 Task: Look for Airbnb properties in Zug, Switzerland from 10th December, 2023 to 15th December, 2023 for 7 adults. Place can be entire room or shared room with 4 bedrooms having 7 beds and 4 bathrooms. Property type can be house. Amenities needed are: wifi, TV, free parkinig on premises, gym, breakfast.
Action: Mouse pressed left at (509, 126)
Screenshot: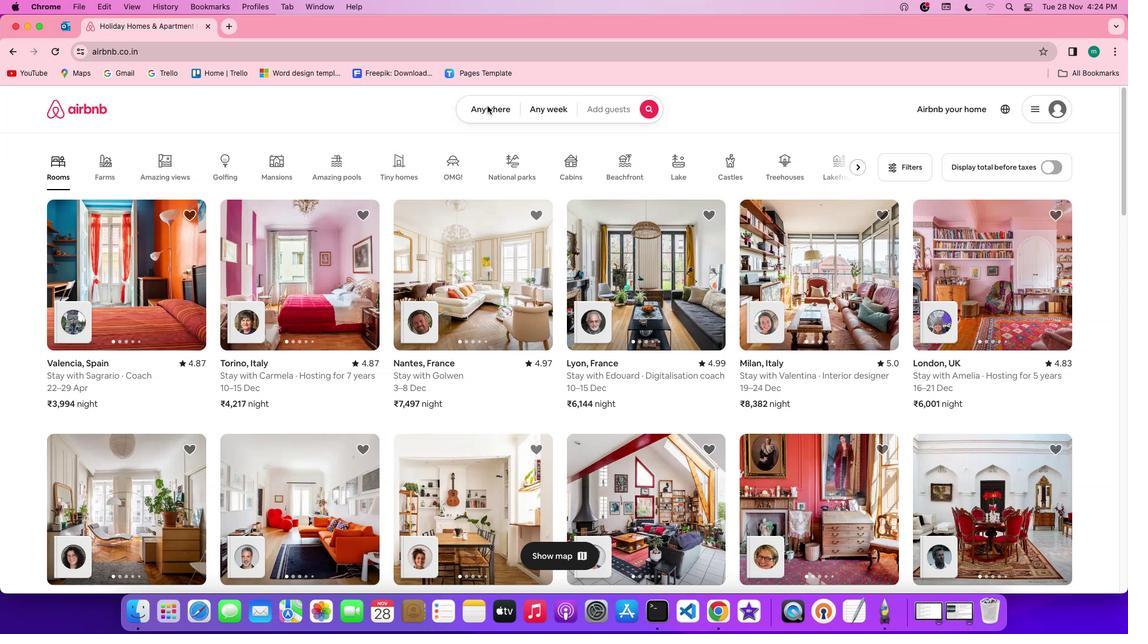 
Action: Mouse pressed left at (509, 126)
Screenshot: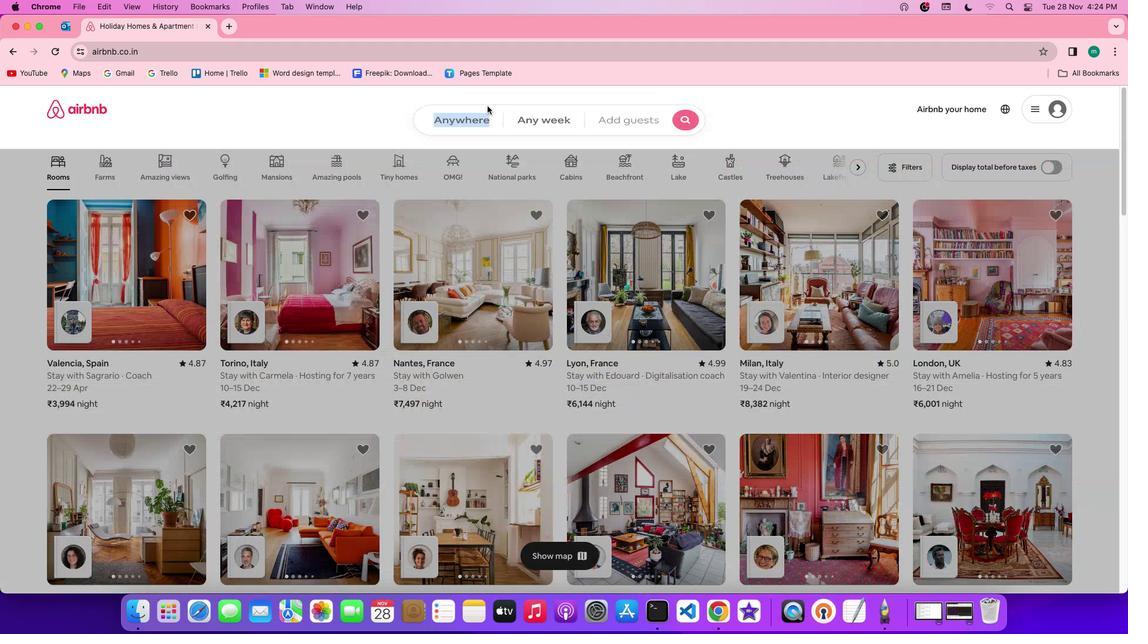 
Action: Mouse moved to (447, 174)
Screenshot: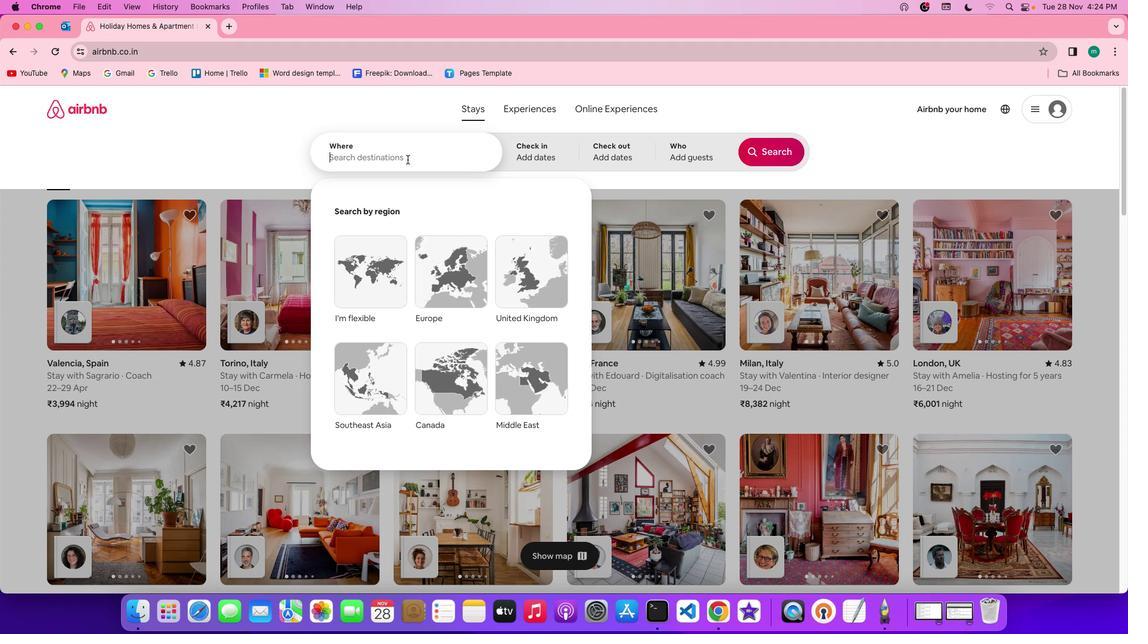 
Action: Mouse pressed left at (447, 174)
Screenshot: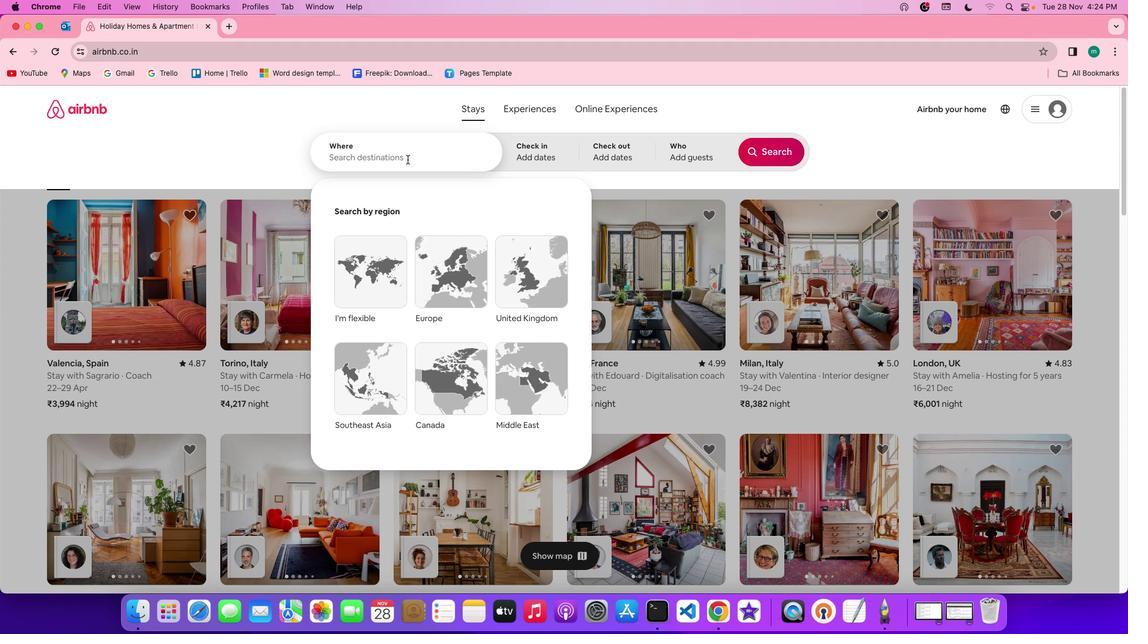 
Action: Key pressed Key.shift'Z''u''g'','Key.spaceKey.shift's''w''i''t''z''e''r''l''a''n''d'
Screenshot: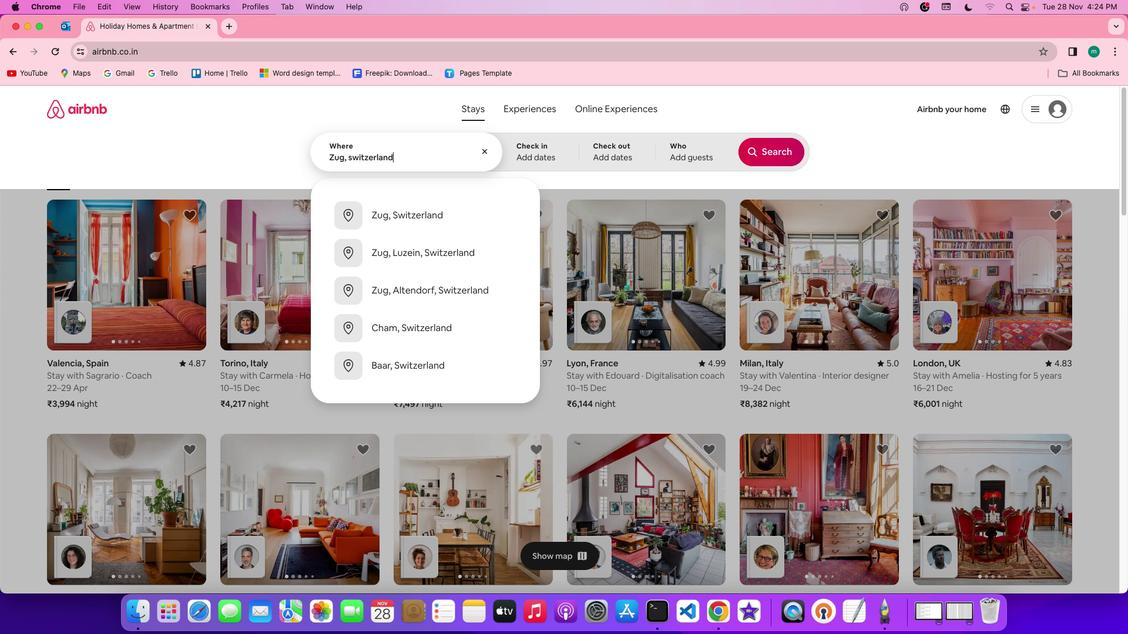
Action: Mouse moved to (554, 167)
Screenshot: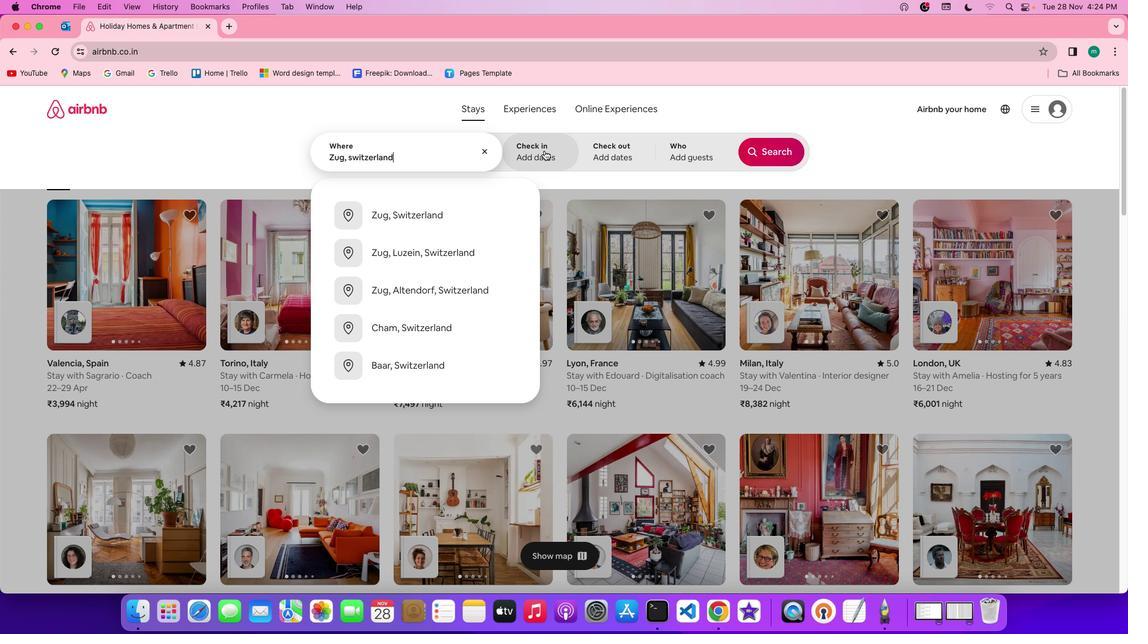 
Action: Mouse pressed left at (554, 167)
Screenshot: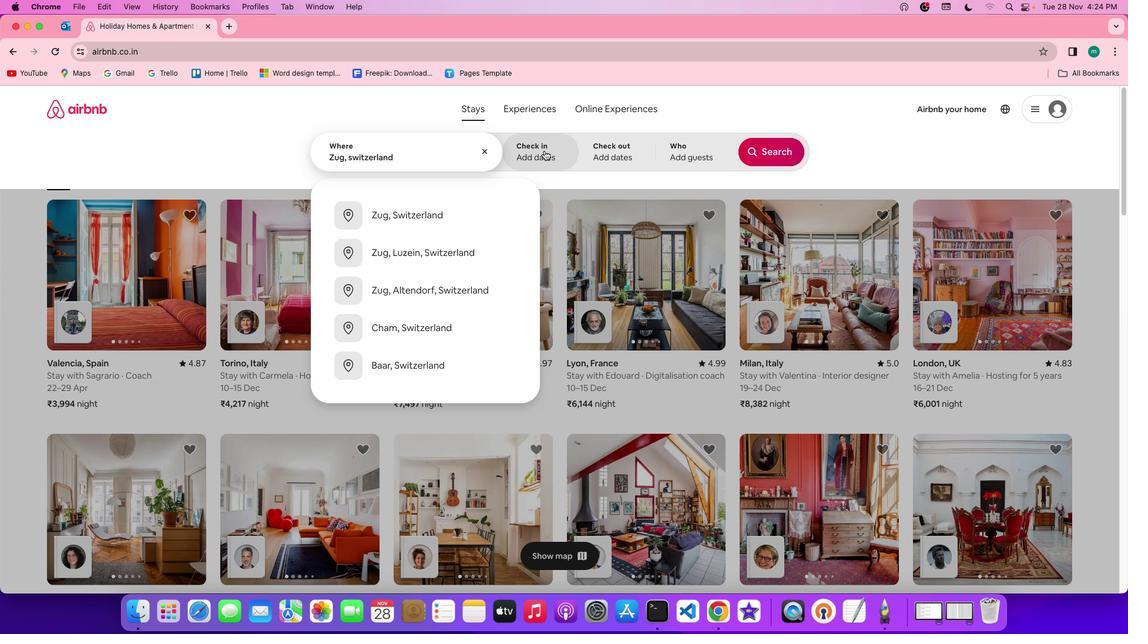 
Action: Mouse moved to (593, 354)
Screenshot: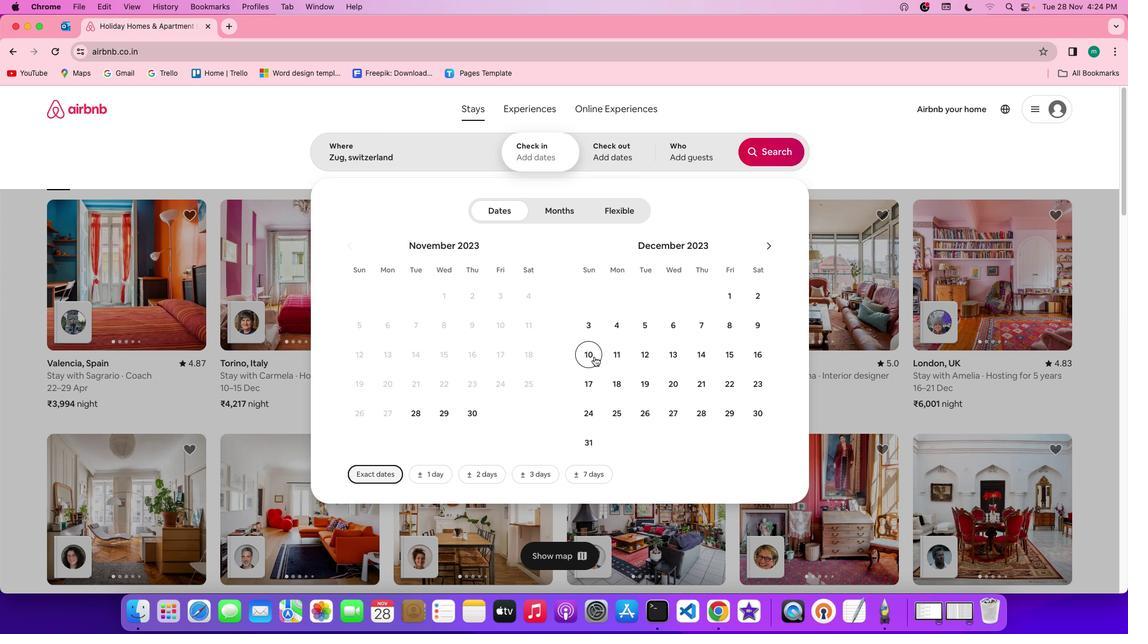 
Action: Mouse pressed left at (593, 354)
Screenshot: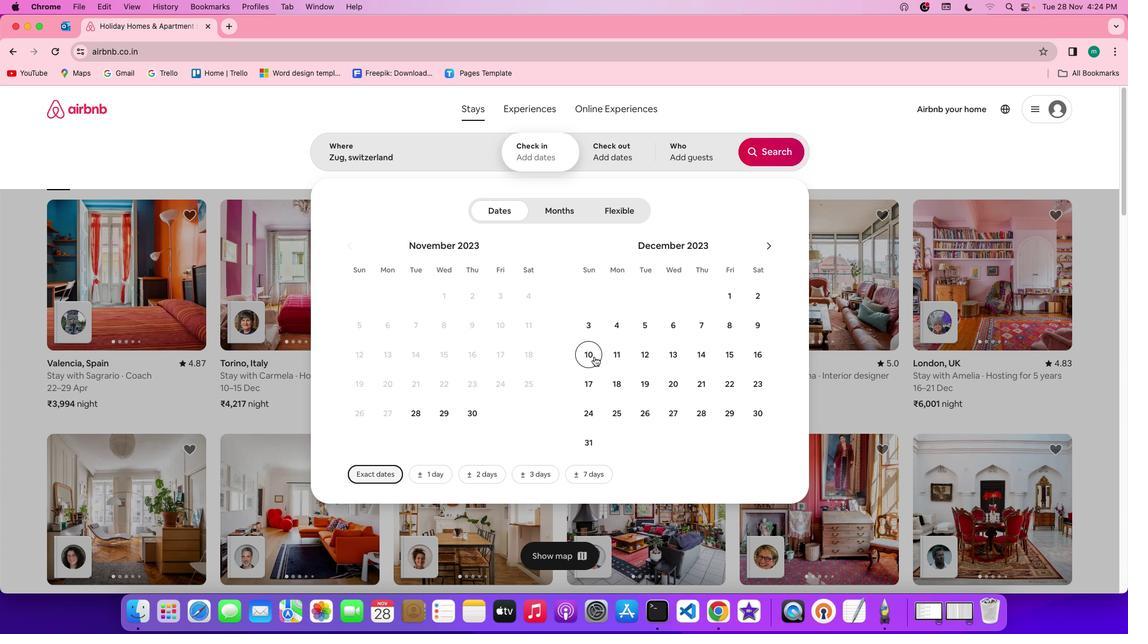 
Action: Mouse moved to (702, 359)
Screenshot: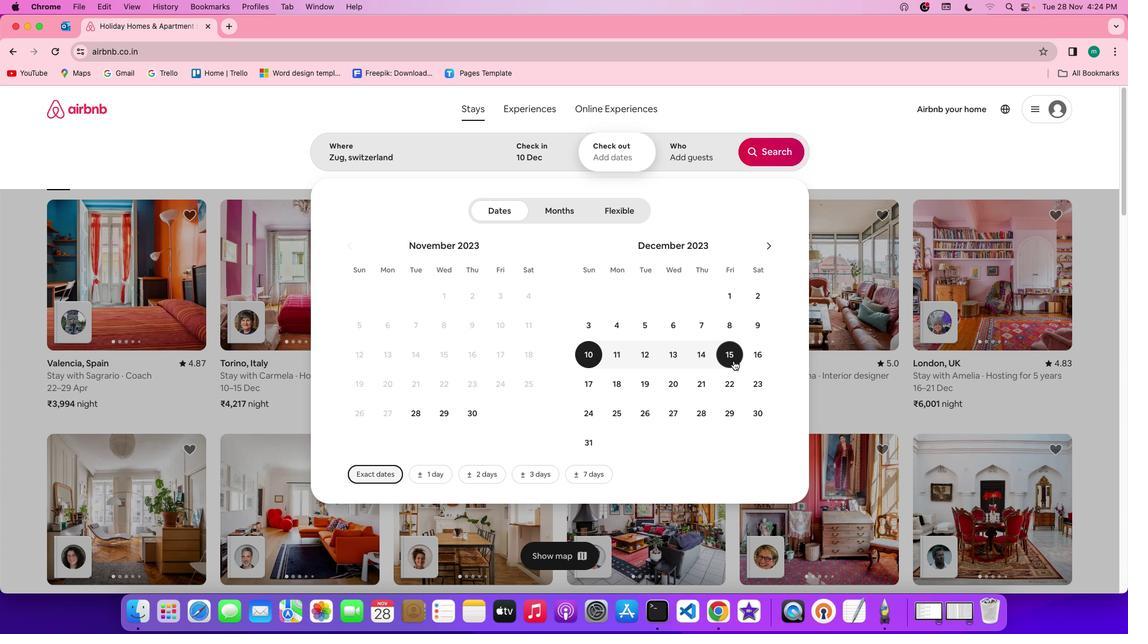 
Action: Mouse pressed left at (702, 359)
Screenshot: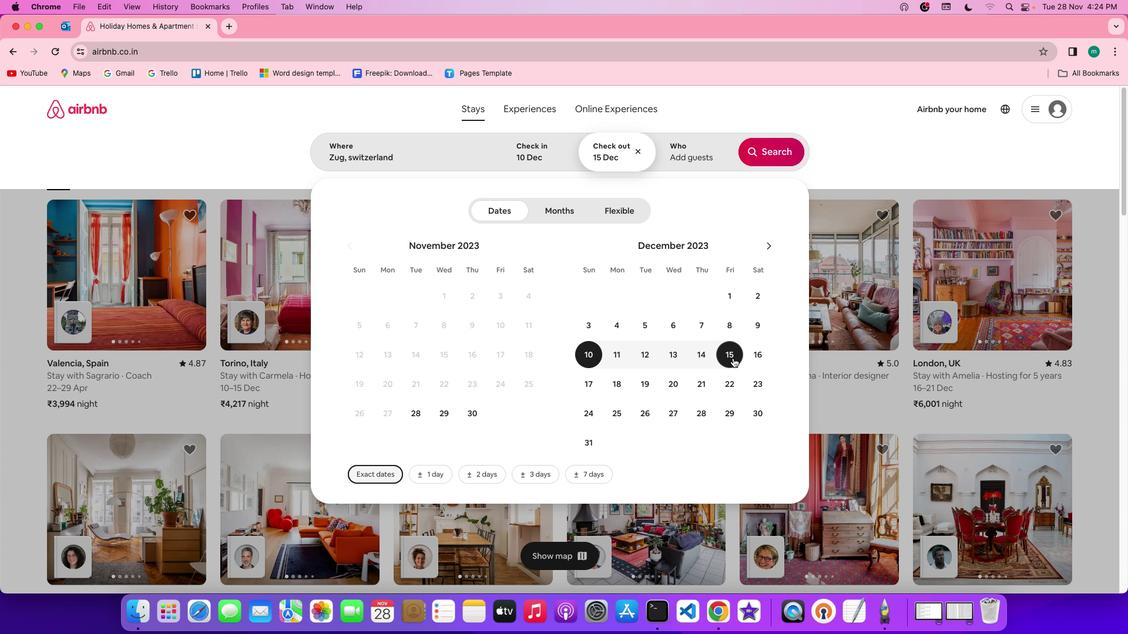 
Action: Mouse moved to (667, 172)
Screenshot: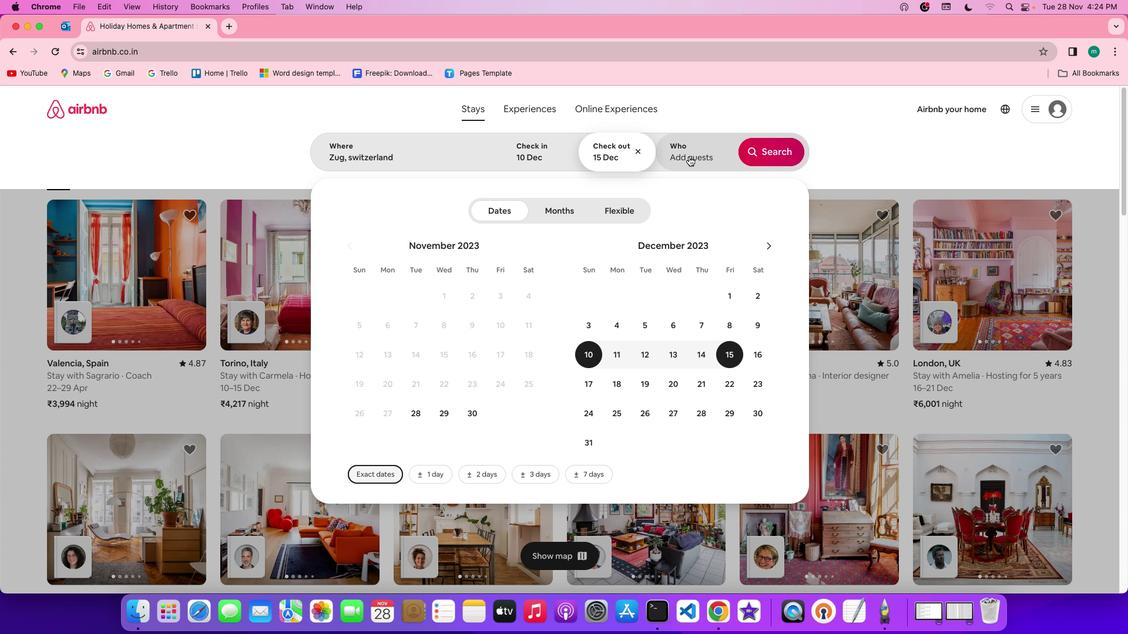 
Action: Mouse pressed left at (667, 172)
Screenshot: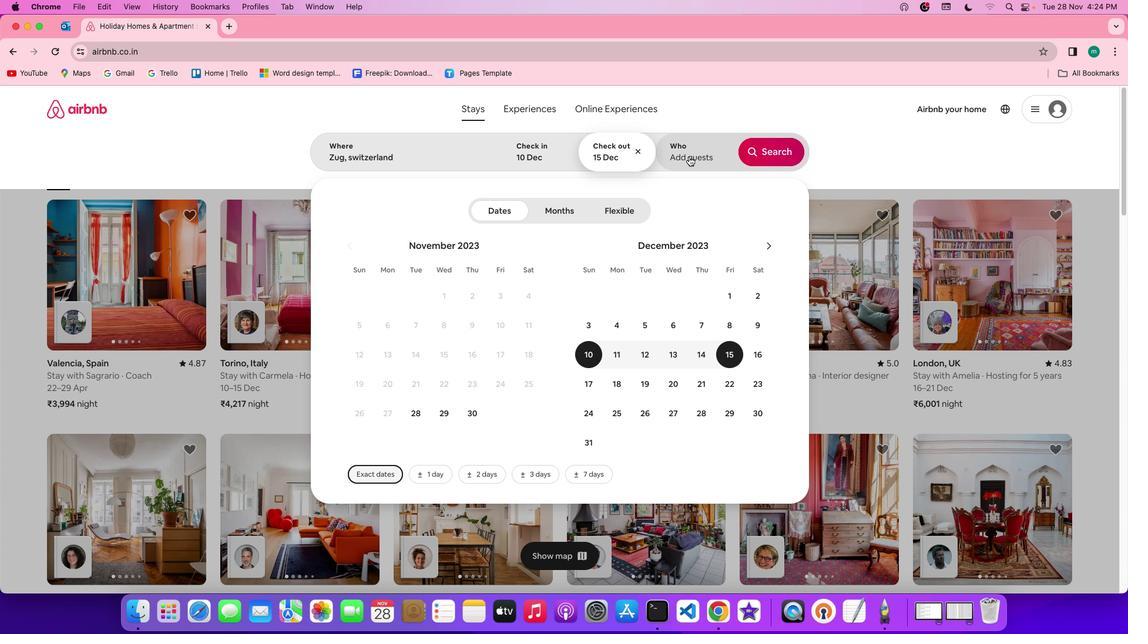 
Action: Mouse moved to (733, 228)
Screenshot: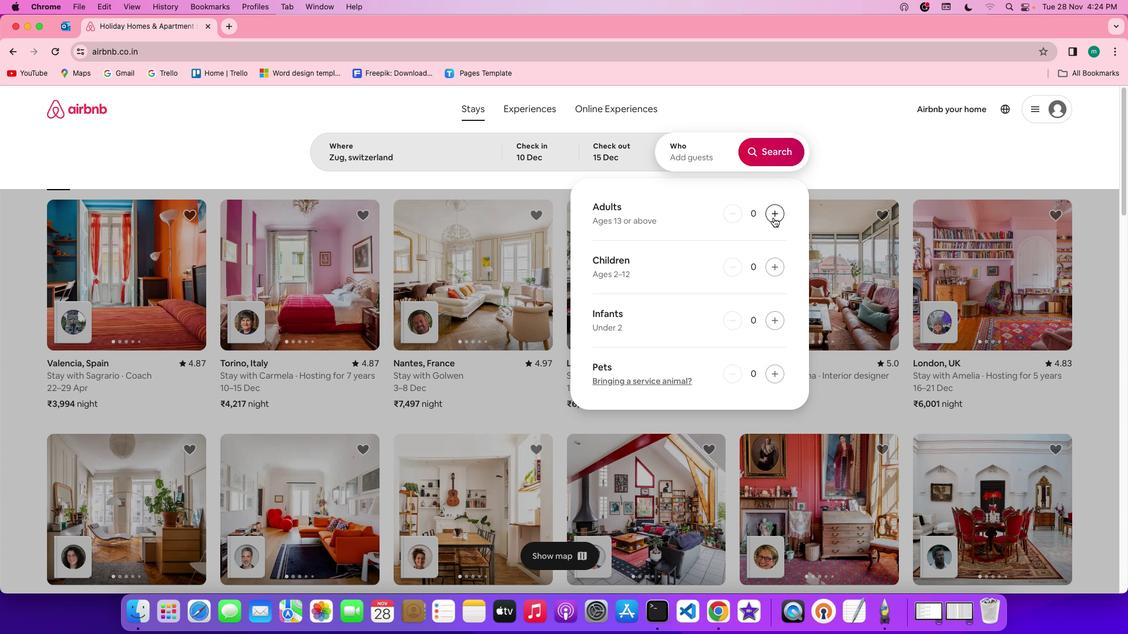 
Action: Mouse pressed left at (733, 228)
Screenshot: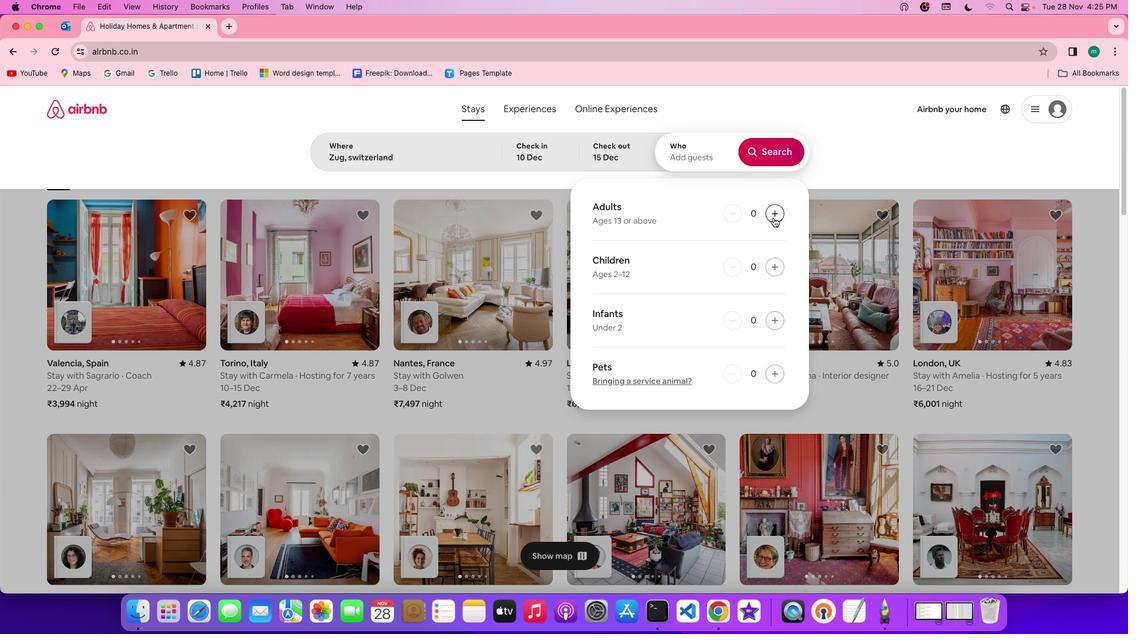 
Action: Mouse pressed left at (733, 228)
Screenshot: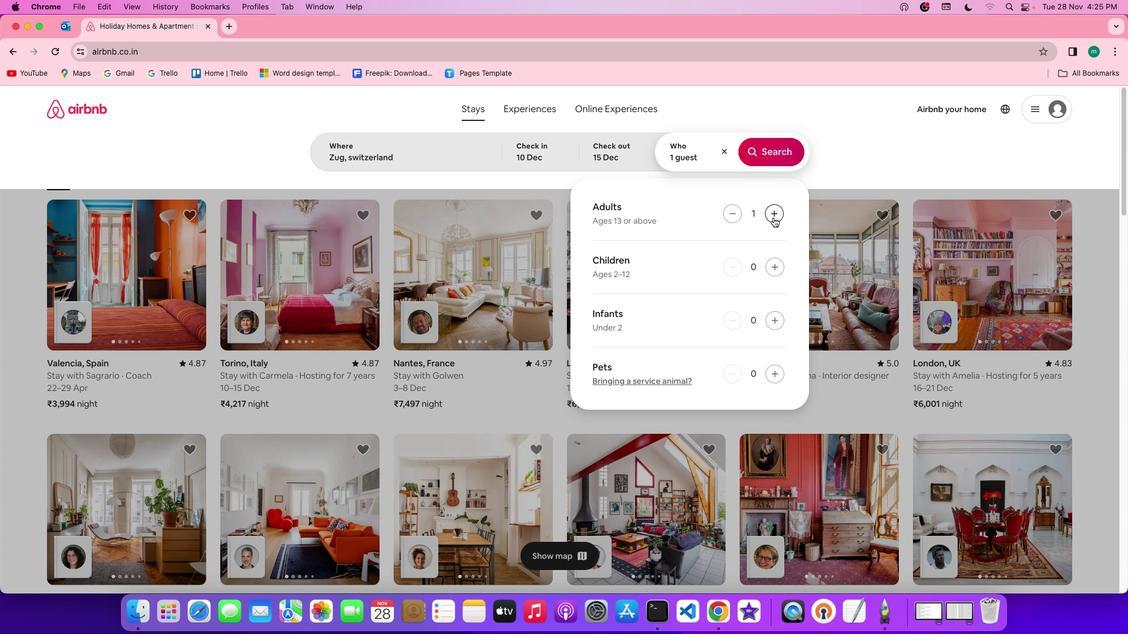 
Action: Mouse pressed left at (733, 228)
Screenshot: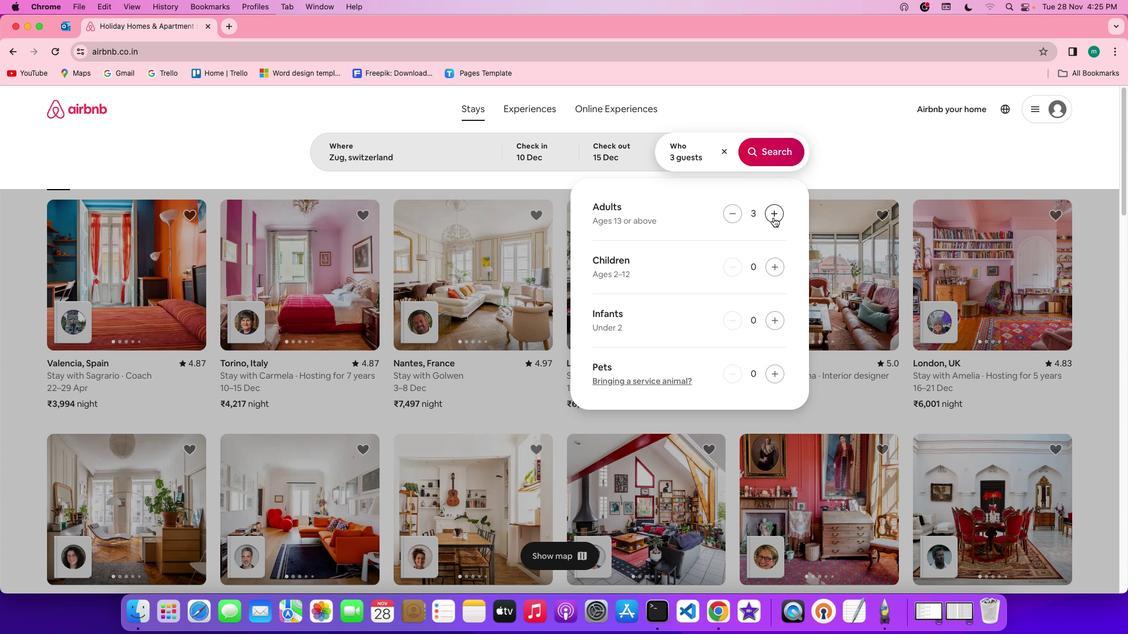 
Action: Mouse pressed left at (733, 228)
Screenshot: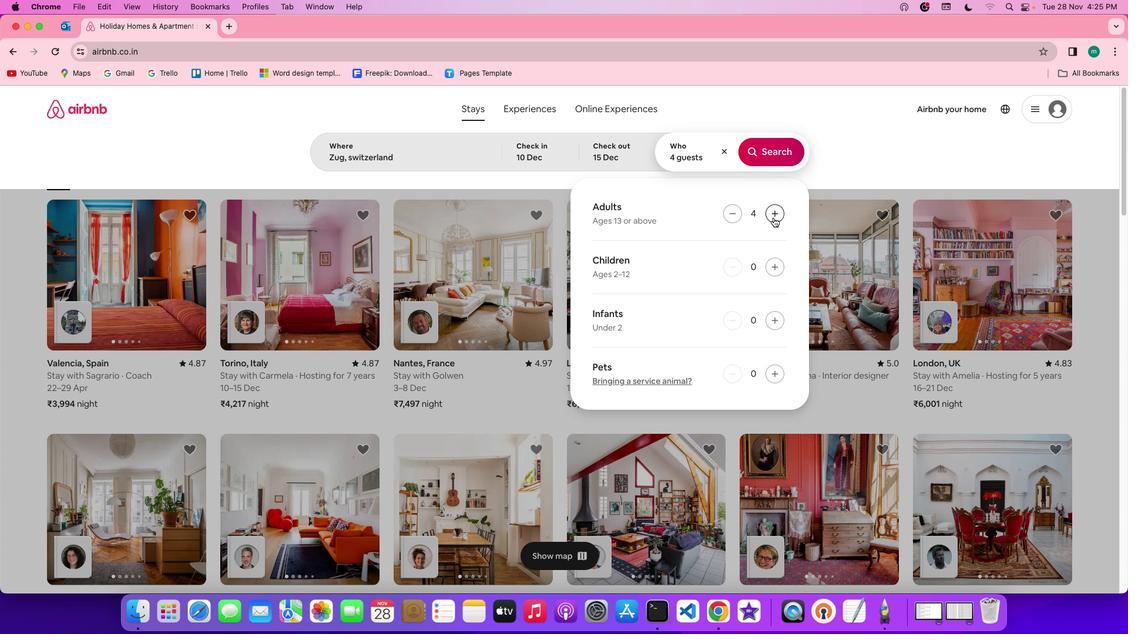 
Action: Mouse pressed left at (733, 228)
Screenshot: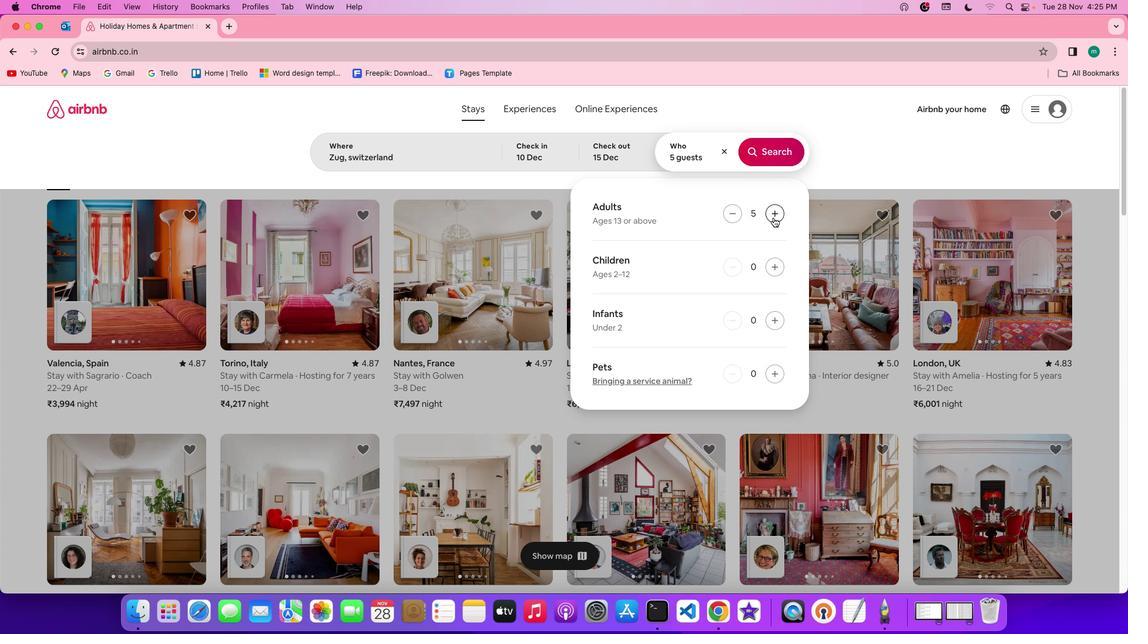 
Action: Mouse pressed left at (733, 228)
Screenshot: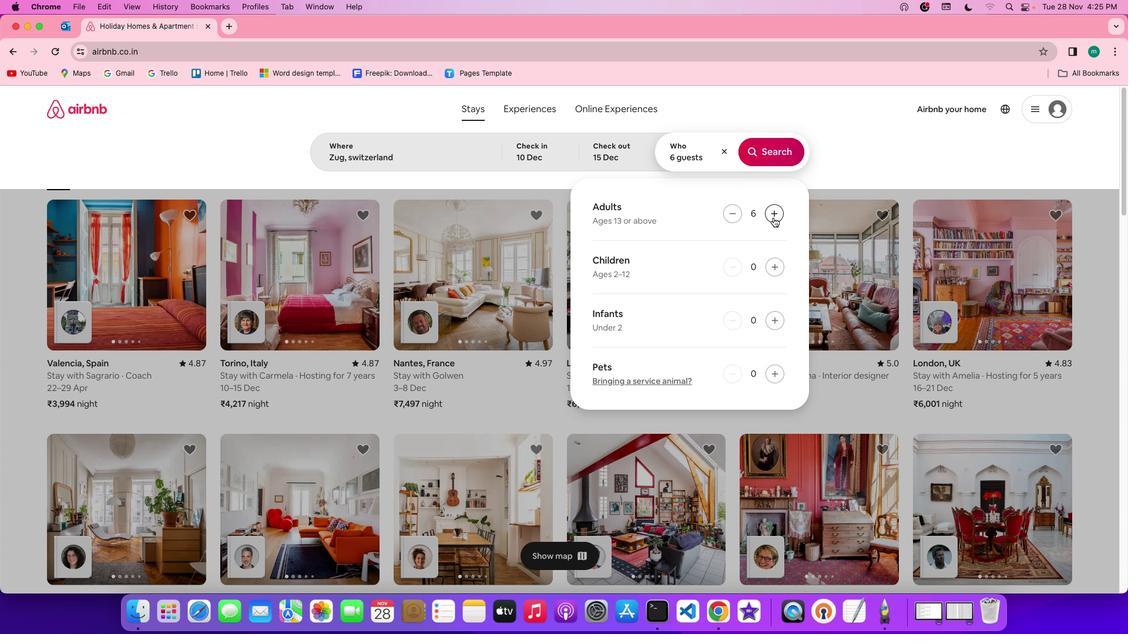 
Action: Mouse moved to (733, 228)
Screenshot: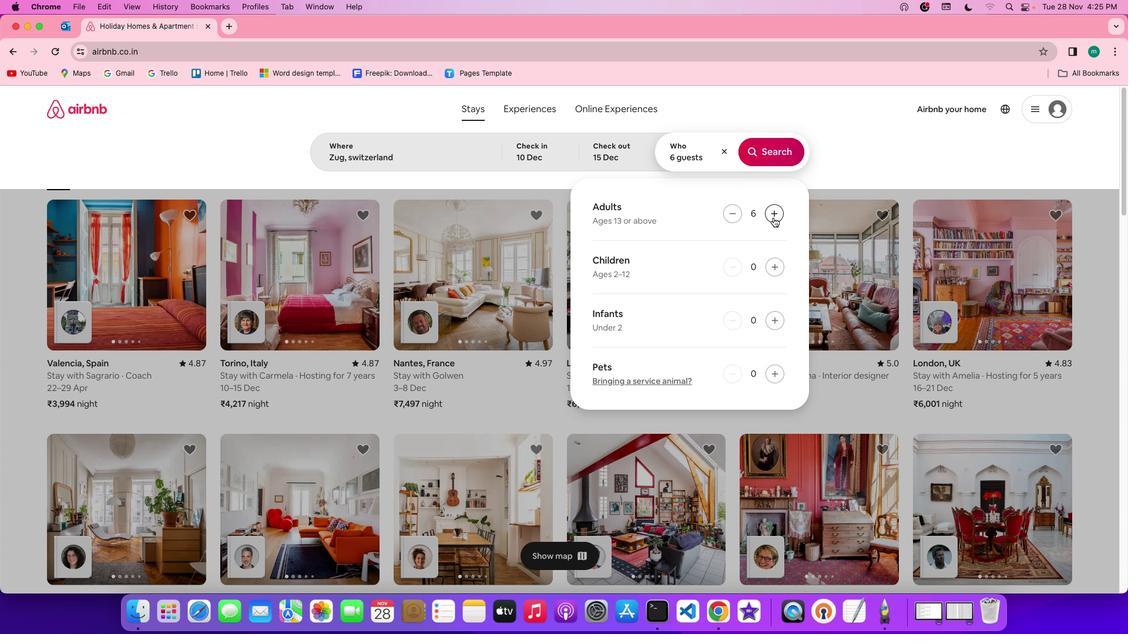 
Action: Mouse pressed left at (733, 228)
Screenshot: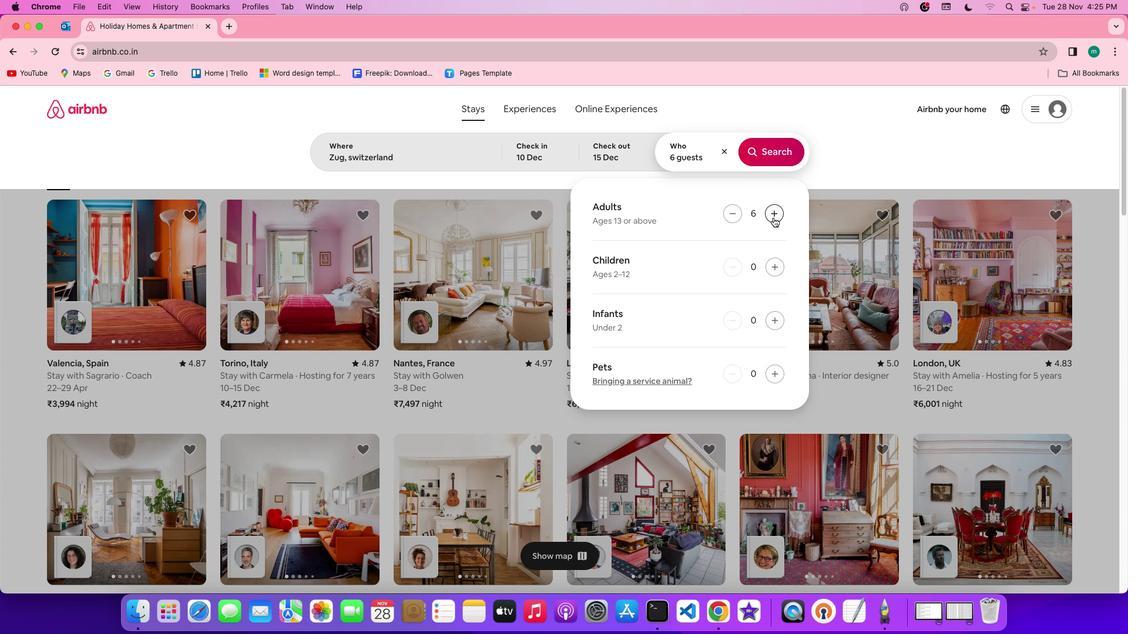 
Action: Mouse moved to (728, 173)
Screenshot: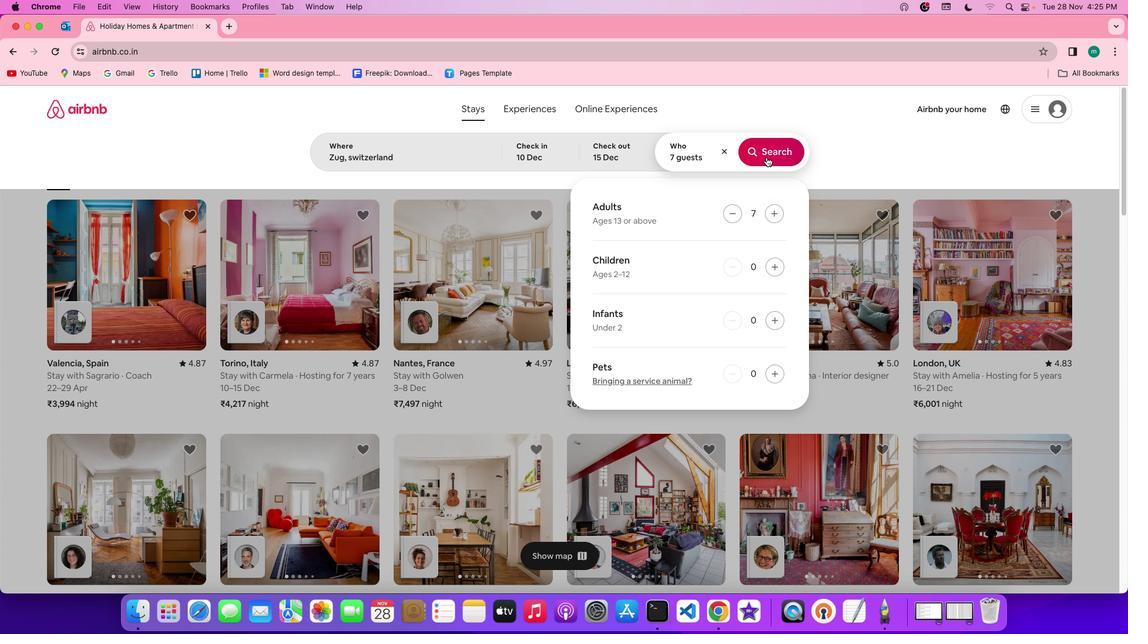 
Action: Mouse pressed left at (728, 173)
Screenshot: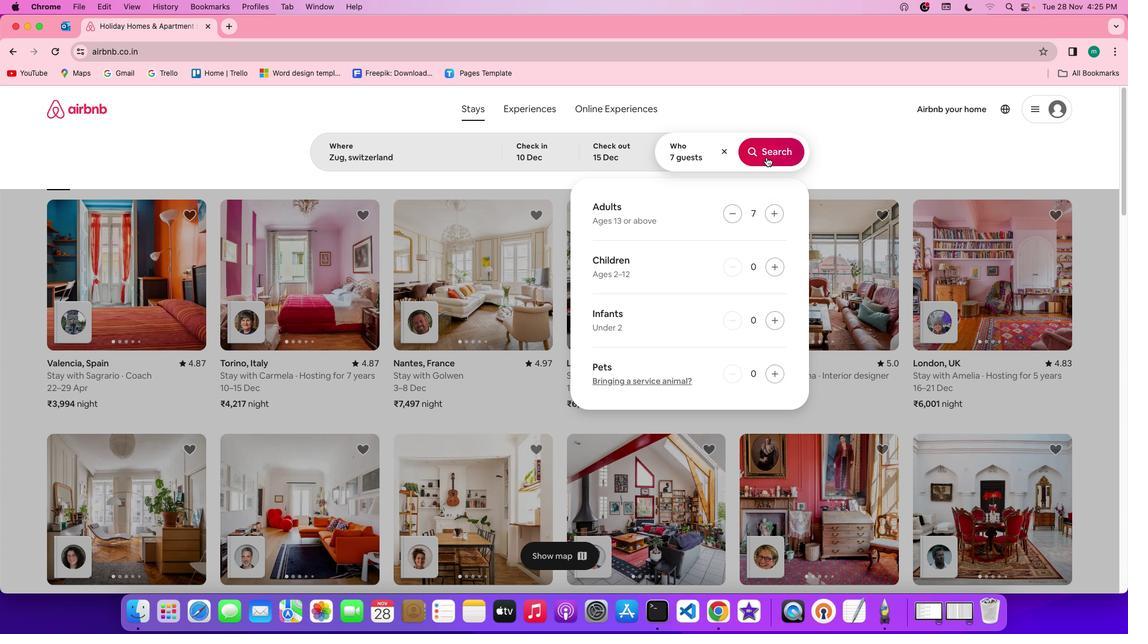 
Action: Mouse moved to (859, 171)
Screenshot: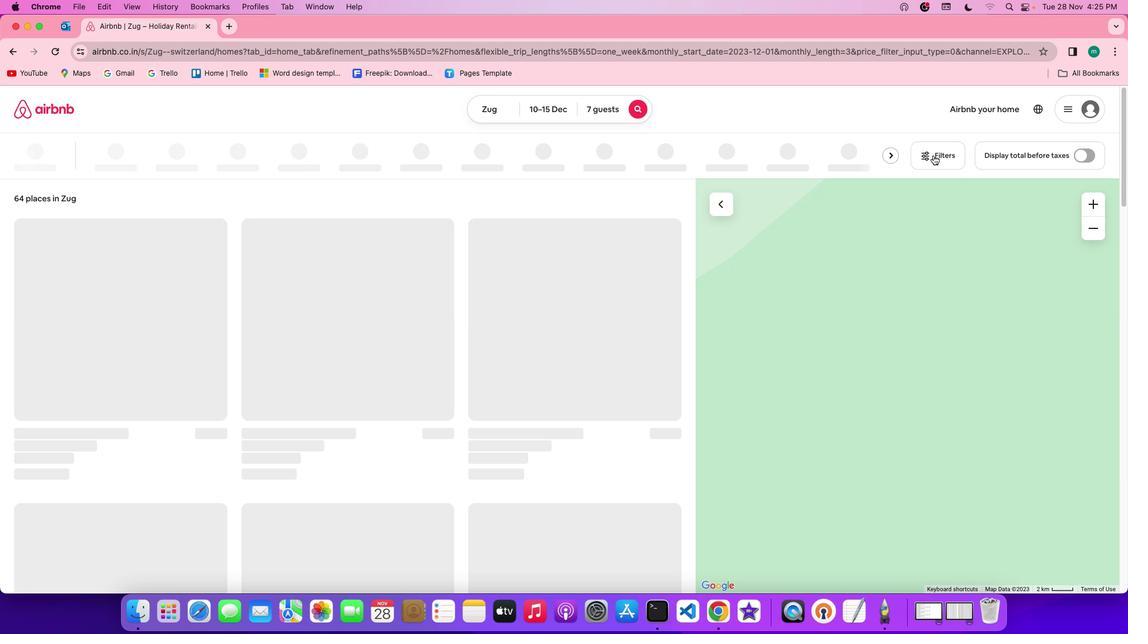 
Action: Mouse pressed left at (859, 171)
Screenshot: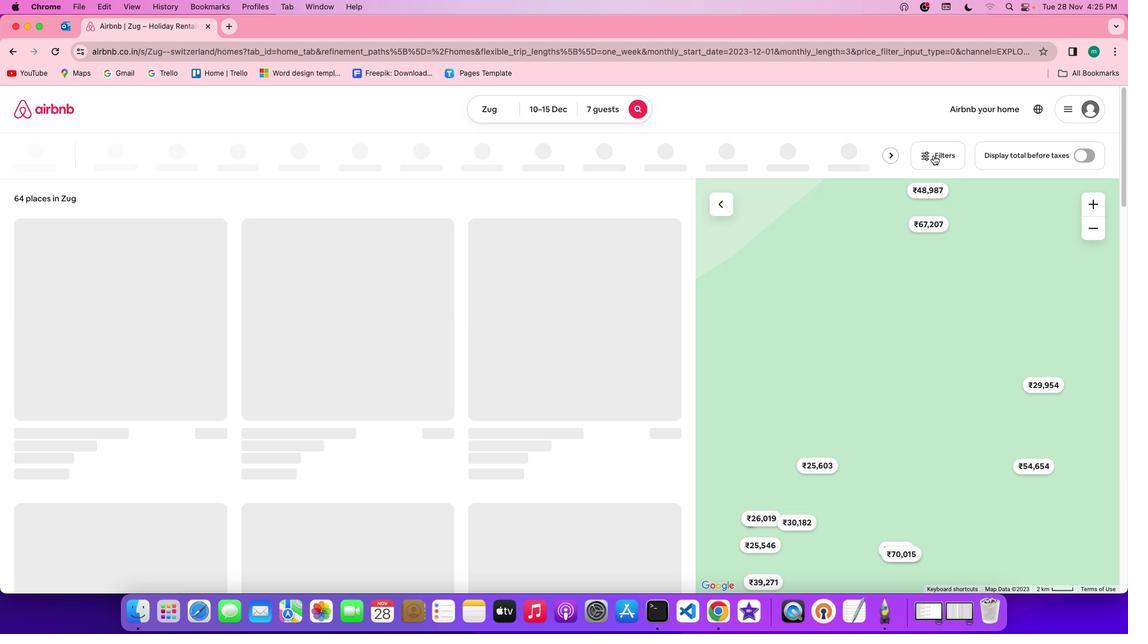 
Action: Mouse moved to (615, 353)
Screenshot: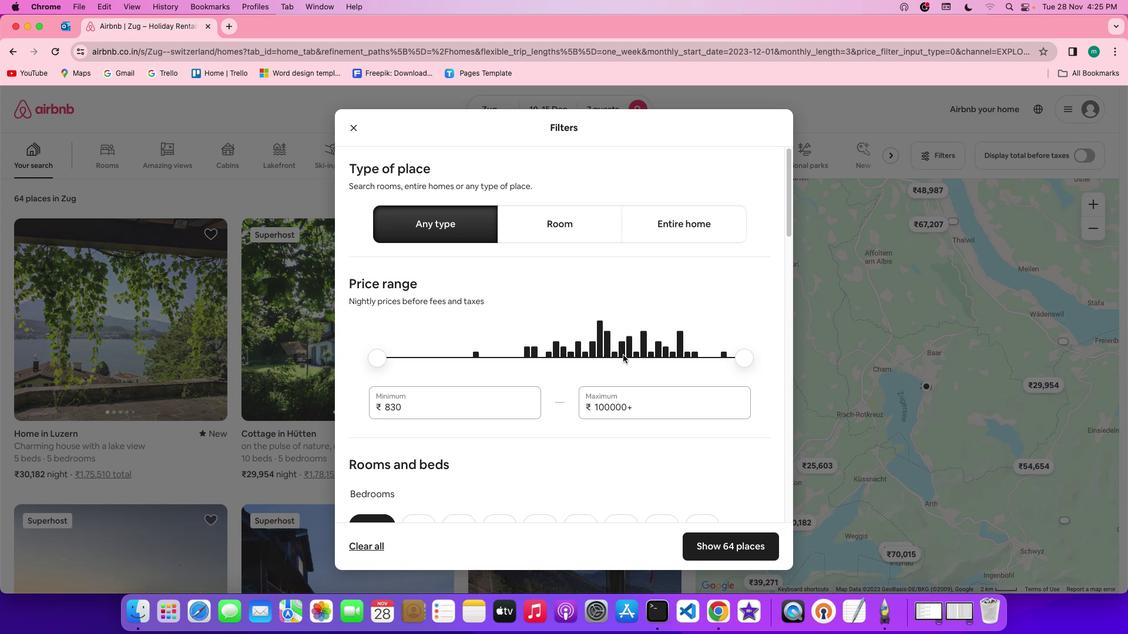 
Action: Mouse scrolled (615, 353) with delta (127, 28)
Screenshot: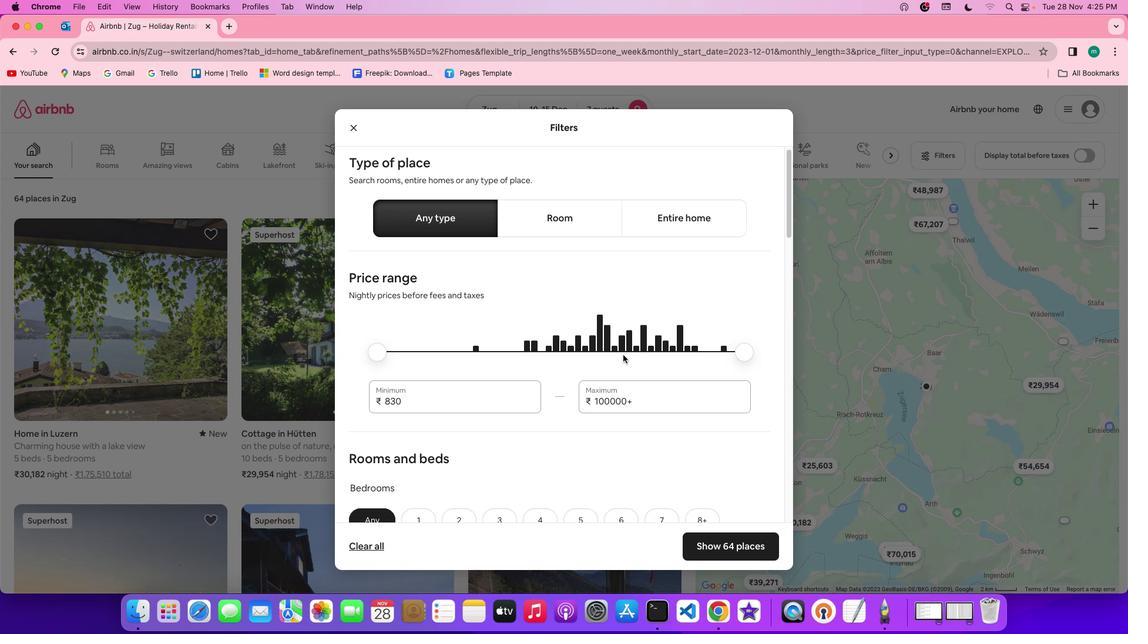 
Action: Mouse scrolled (615, 353) with delta (127, 28)
Screenshot: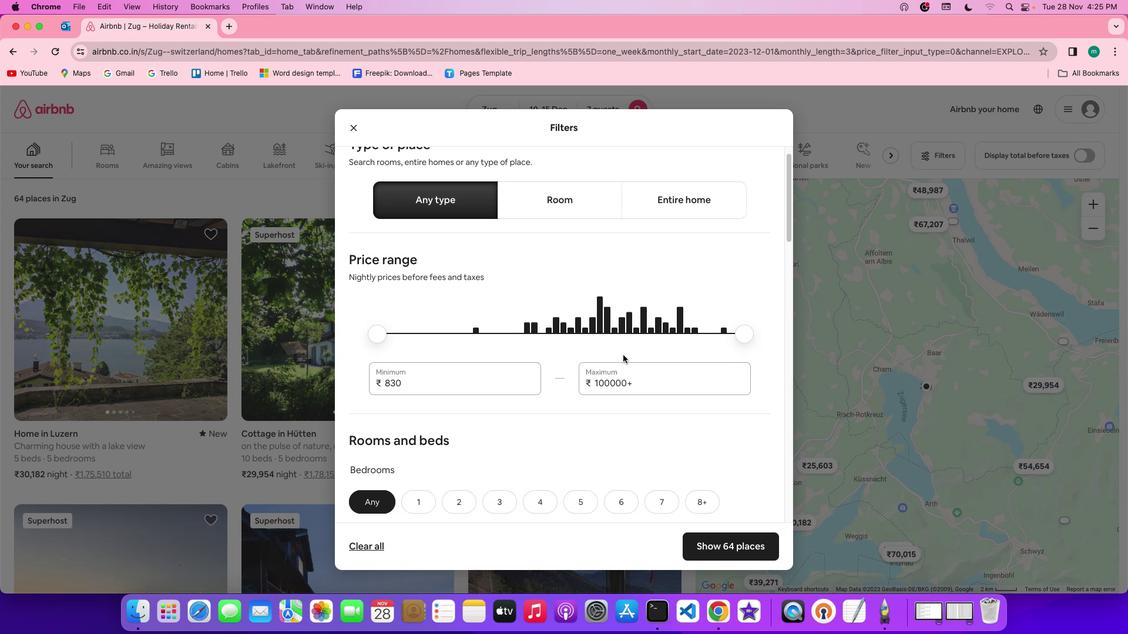 
Action: Mouse scrolled (615, 353) with delta (127, 28)
Screenshot: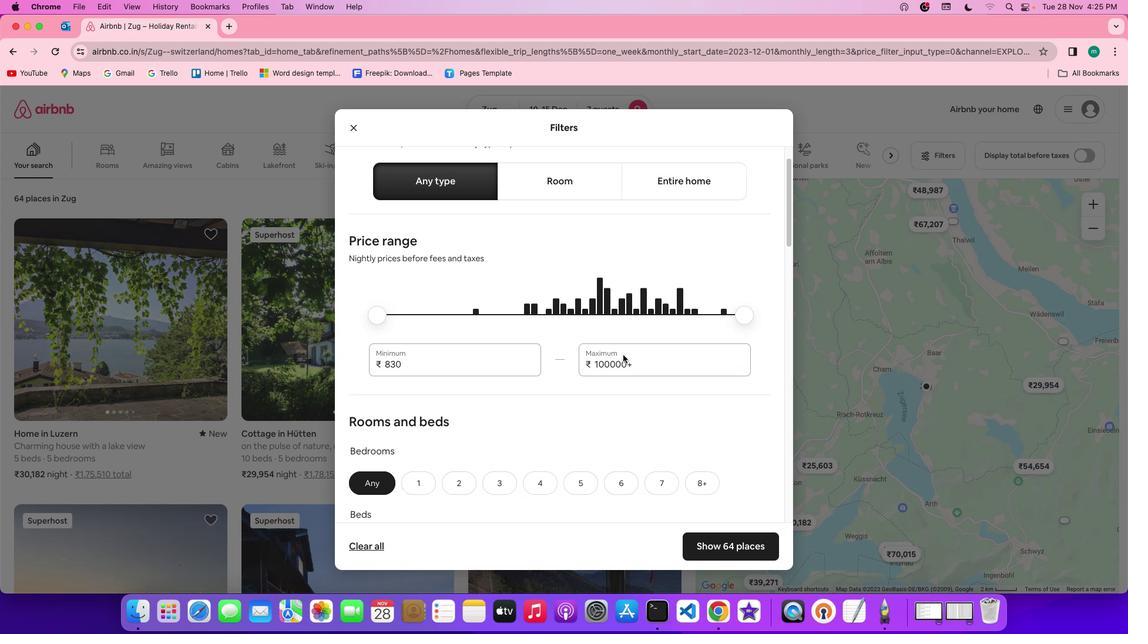 
Action: Mouse scrolled (615, 353) with delta (127, 28)
Screenshot: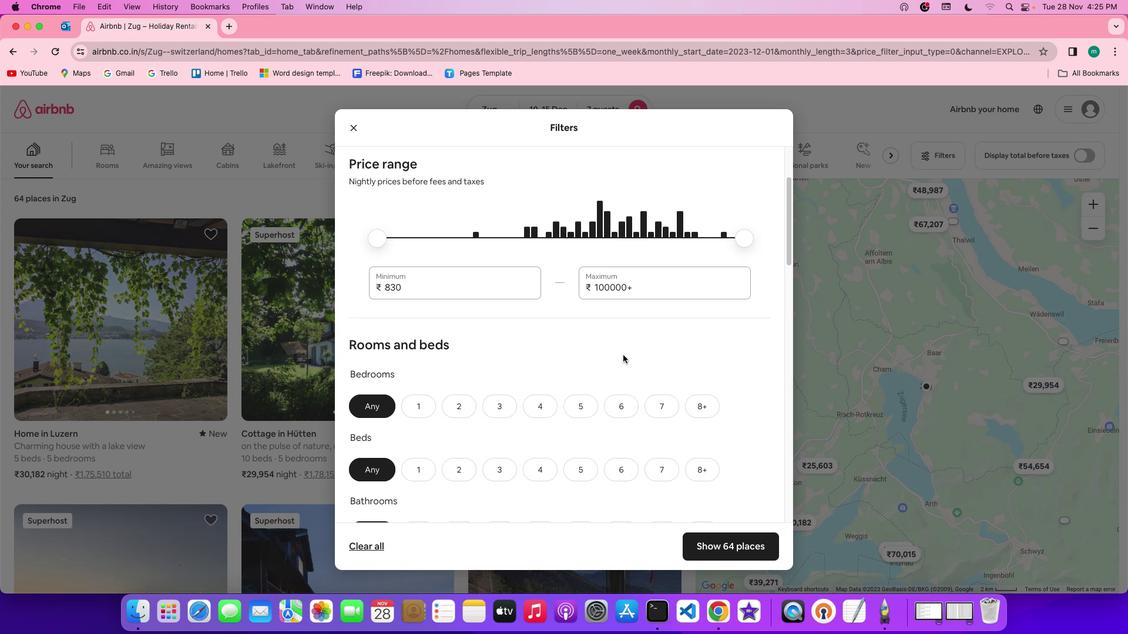 
Action: Mouse scrolled (615, 353) with delta (127, 28)
Screenshot: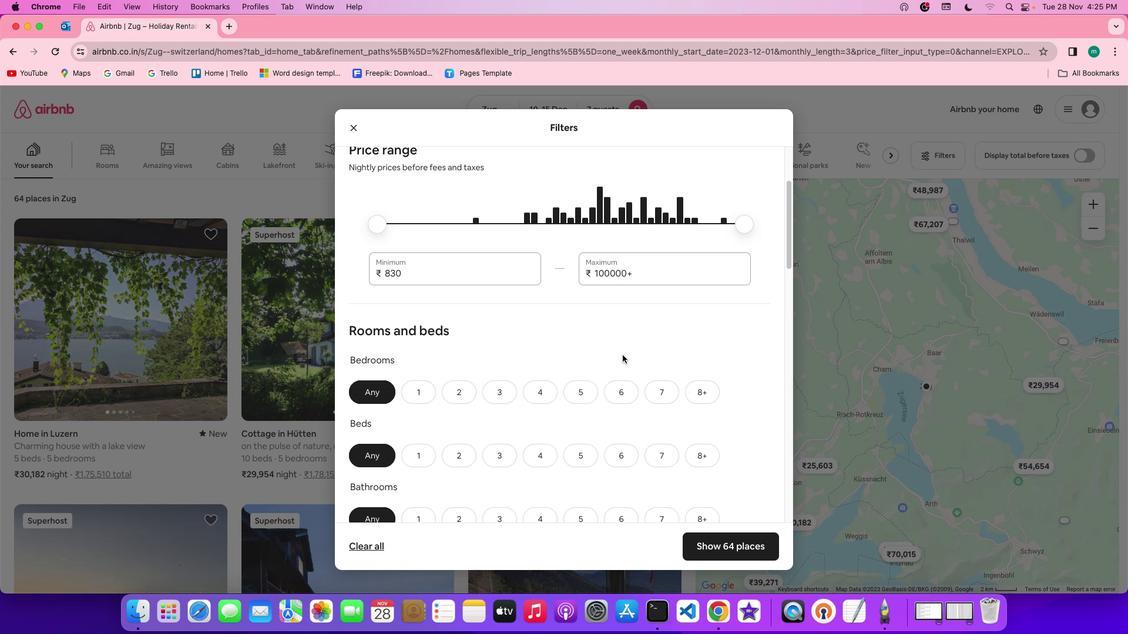 
Action: Mouse scrolled (615, 353) with delta (127, 28)
Screenshot: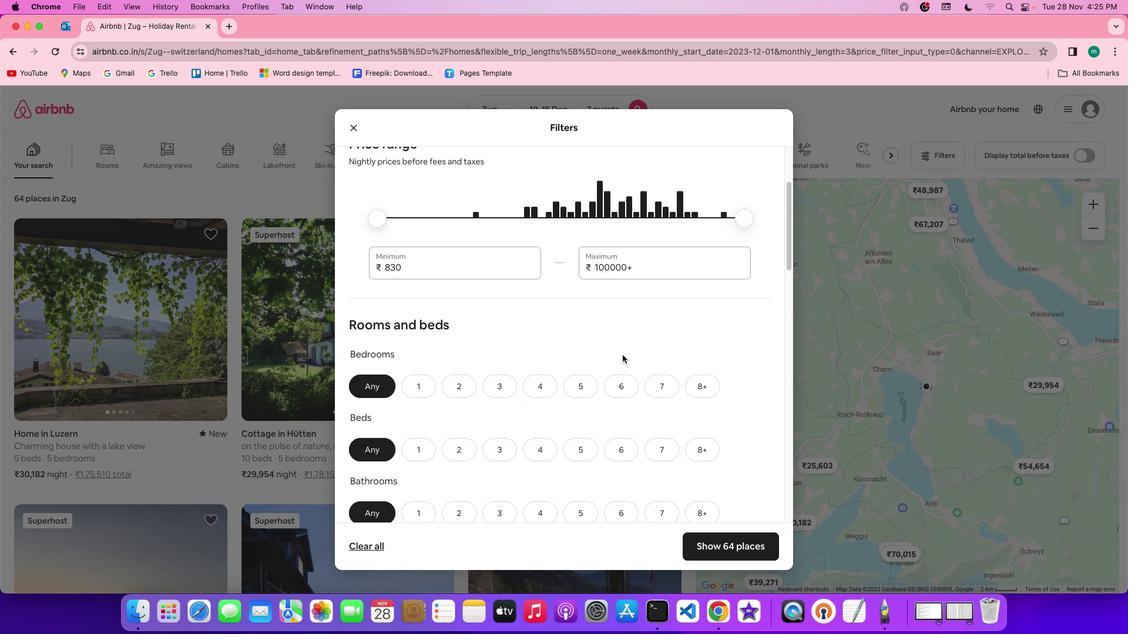 
Action: Mouse moved to (615, 353)
Screenshot: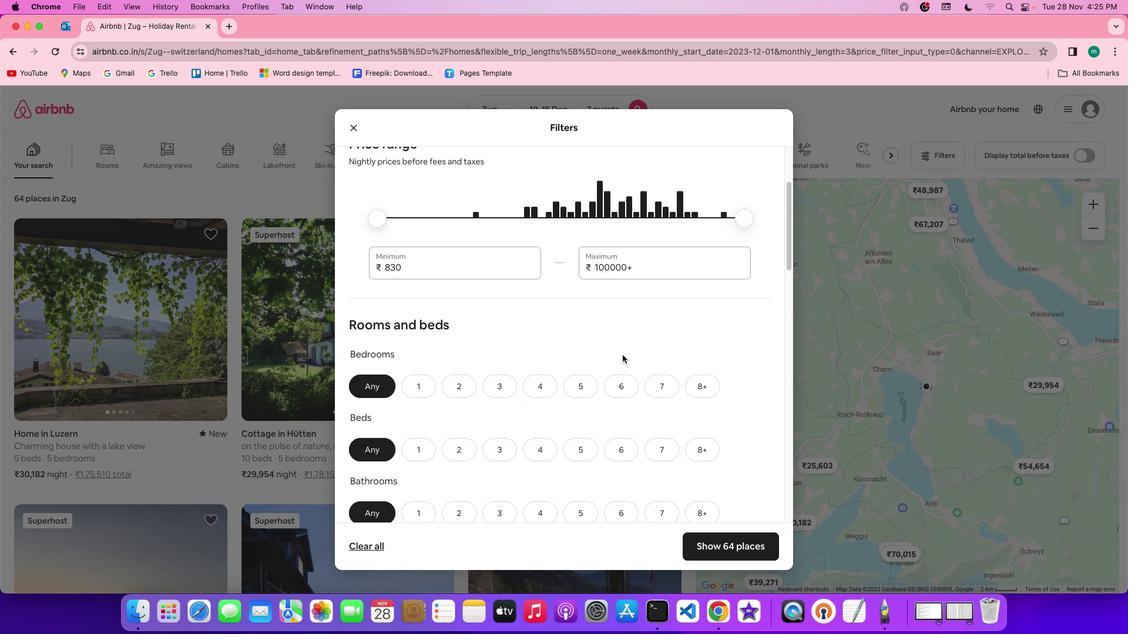 
Action: Mouse scrolled (615, 353) with delta (127, 28)
Screenshot: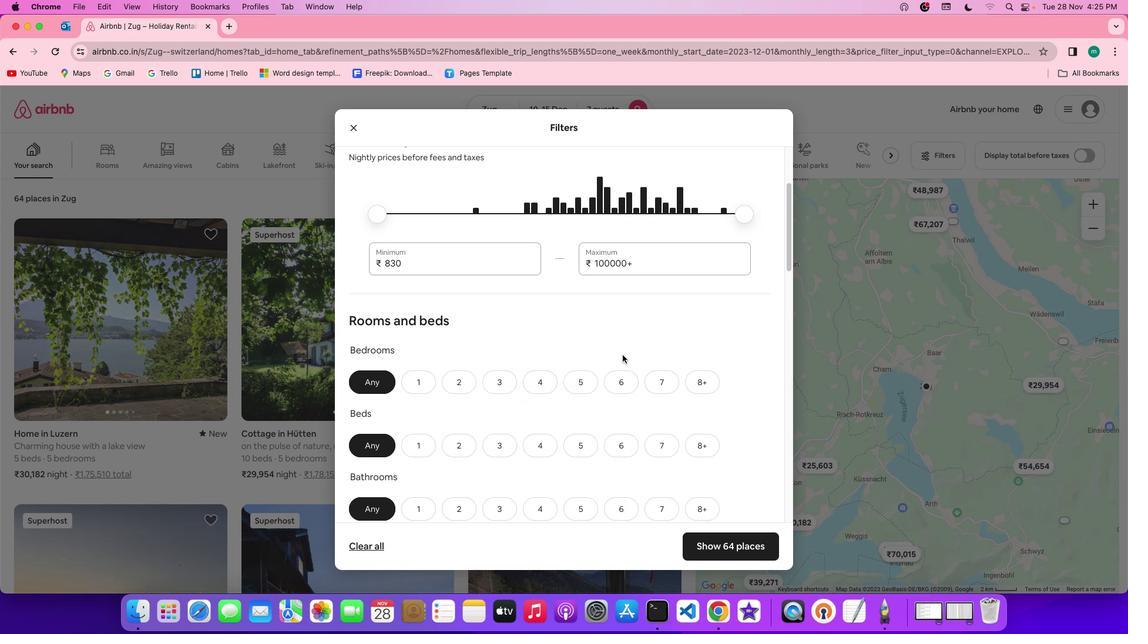 
Action: Mouse scrolled (615, 353) with delta (127, 28)
Screenshot: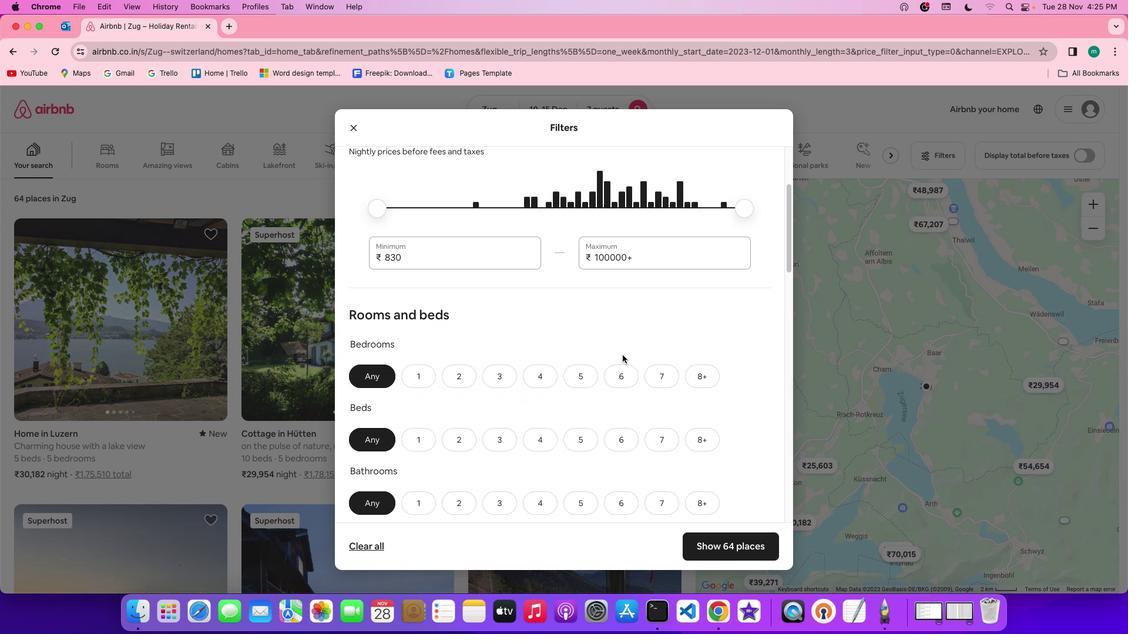 
Action: Mouse scrolled (615, 353) with delta (127, 28)
Screenshot: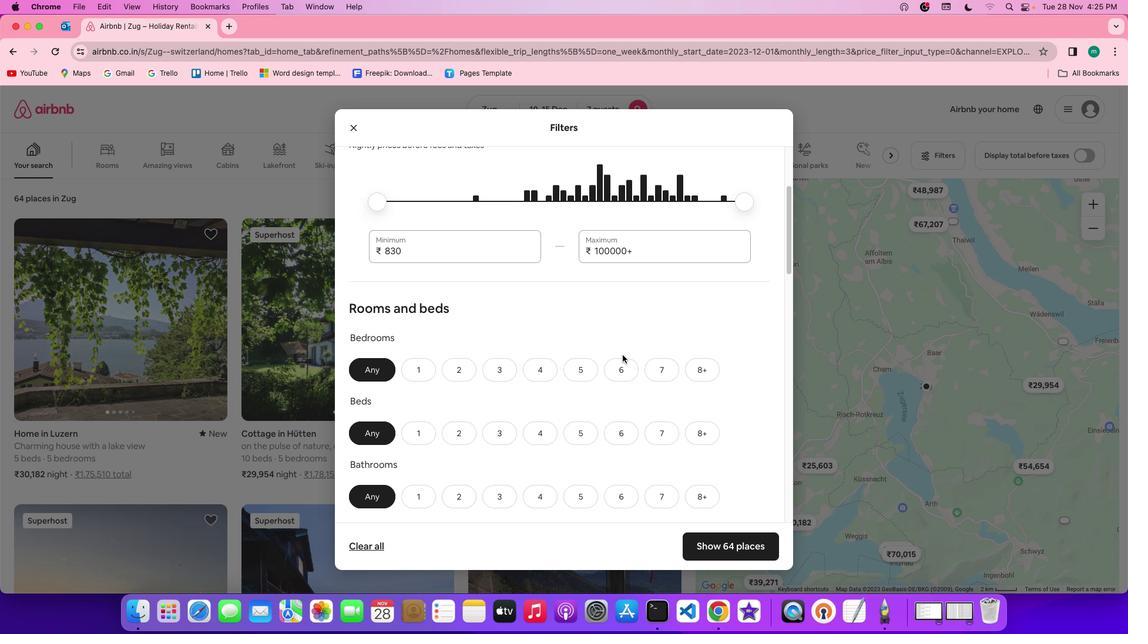 
Action: Mouse scrolled (615, 353) with delta (127, 28)
Screenshot: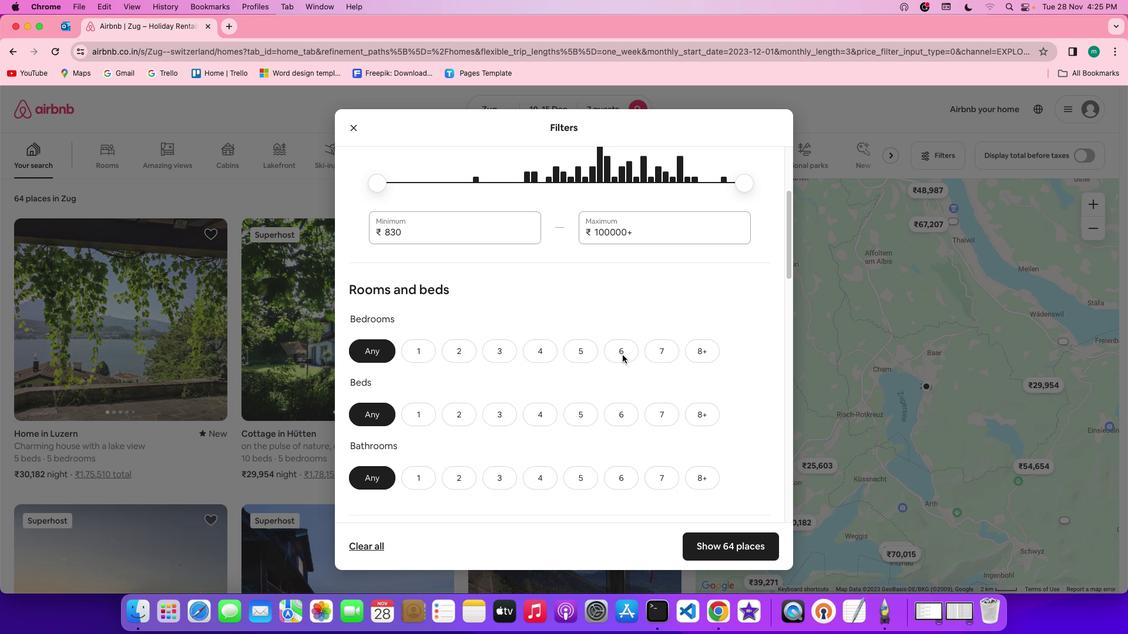 
Action: Mouse scrolled (615, 353) with delta (127, 28)
Screenshot: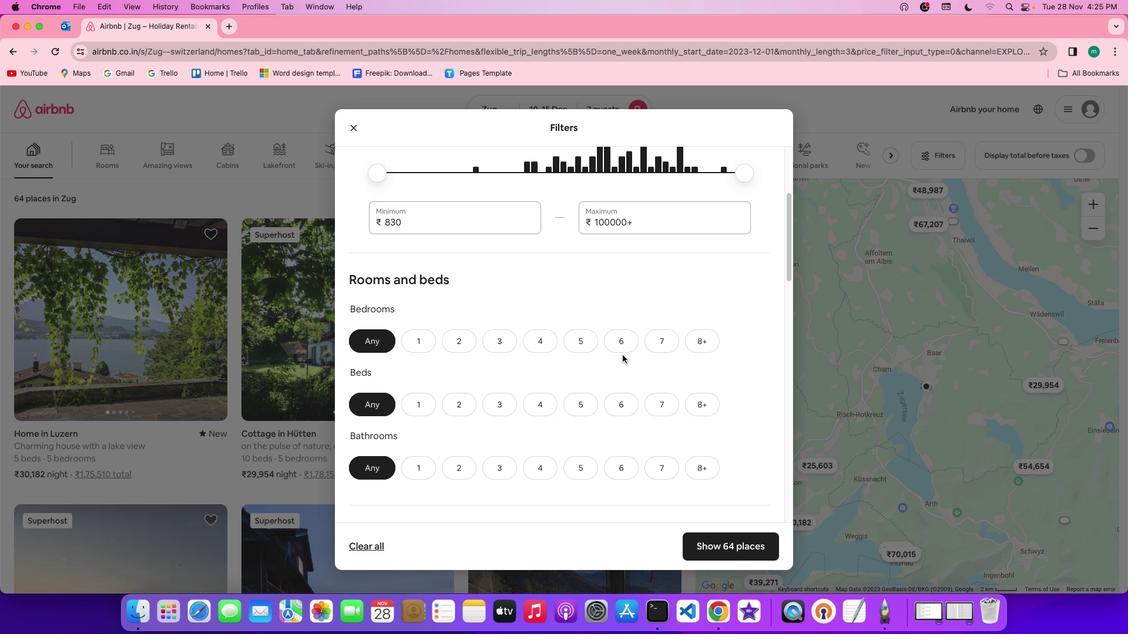 
Action: Mouse scrolled (615, 353) with delta (127, 28)
Screenshot: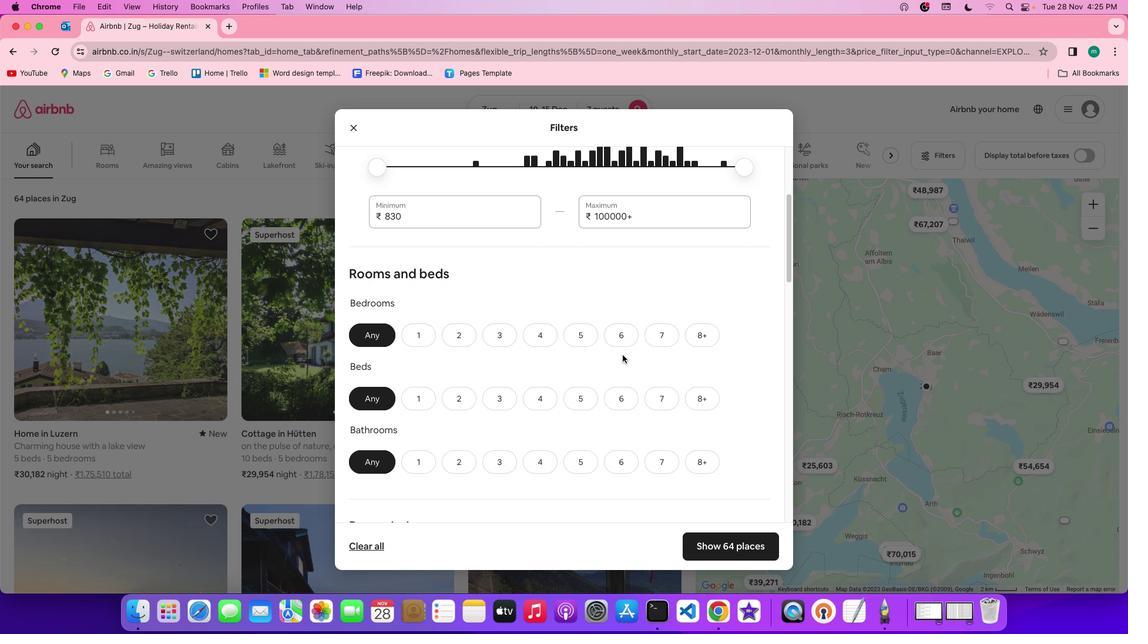 
Action: Mouse moved to (545, 330)
Screenshot: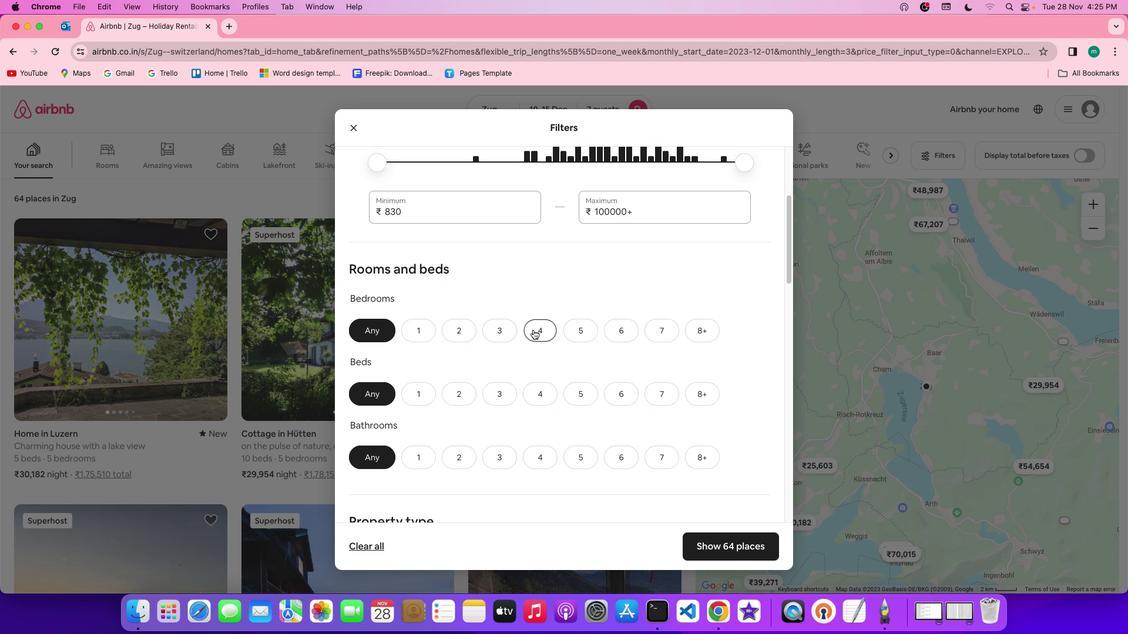 
Action: Mouse pressed left at (545, 330)
Screenshot: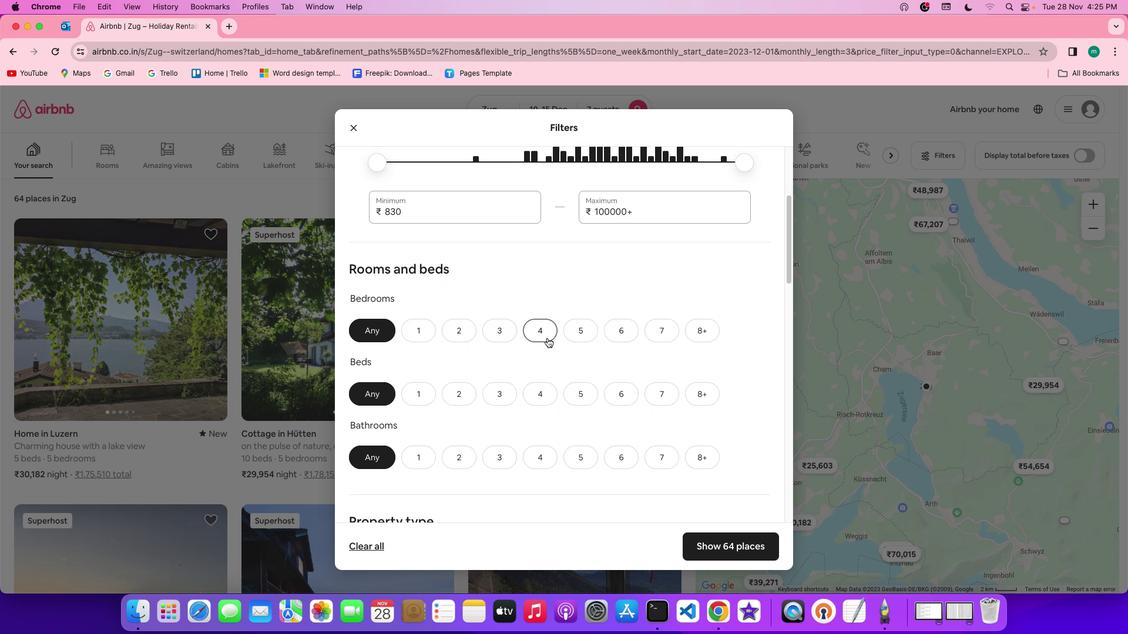 
Action: Mouse moved to (651, 393)
Screenshot: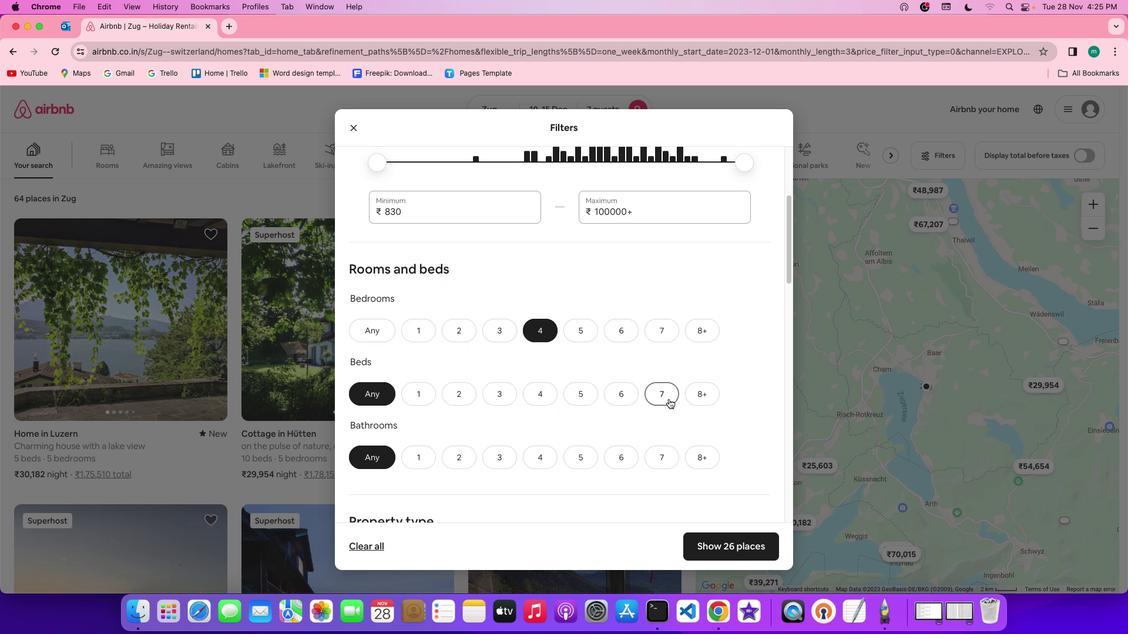 
Action: Mouse pressed left at (651, 393)
Screenshot: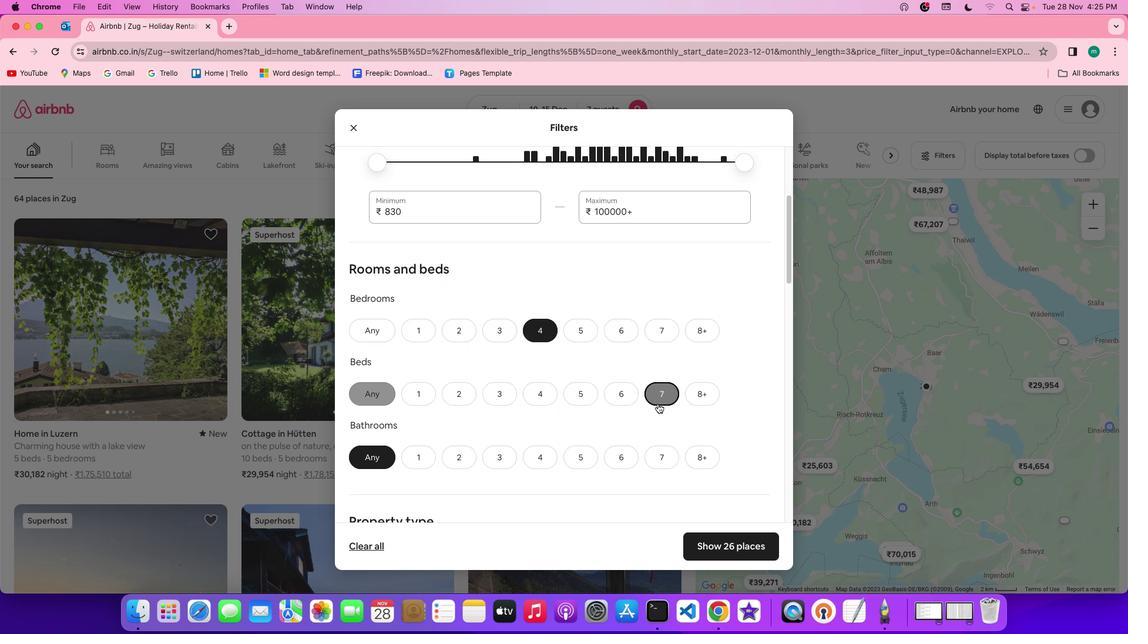 
Action: Mouse moved to (546, 447)
Screenshot: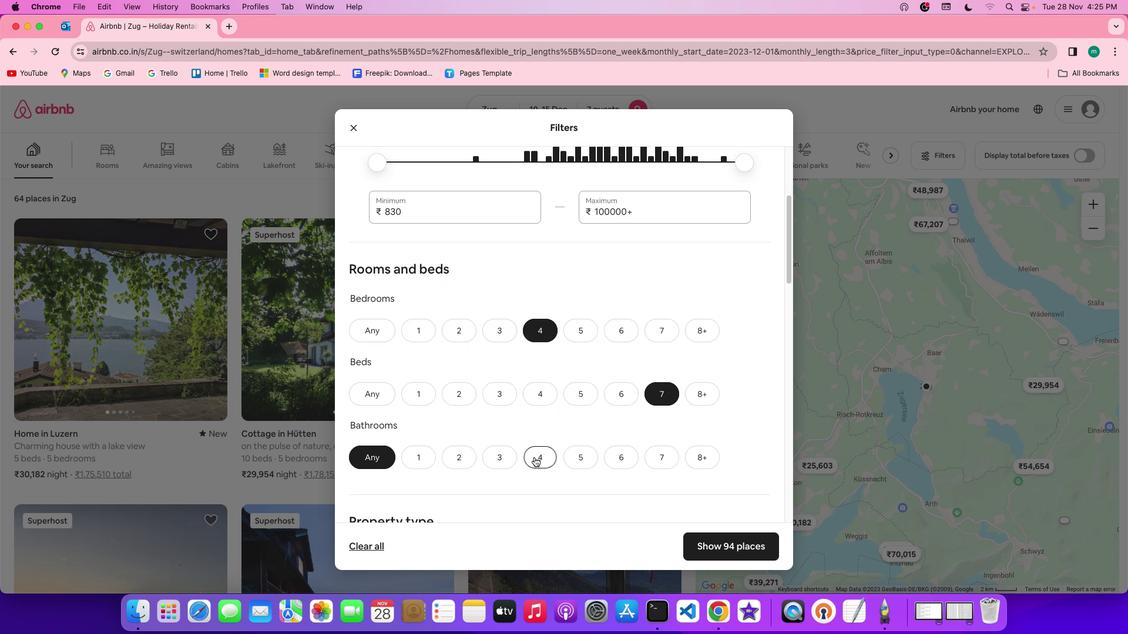 
Action: Mouse pressed left at (546, 447)
Screenshot: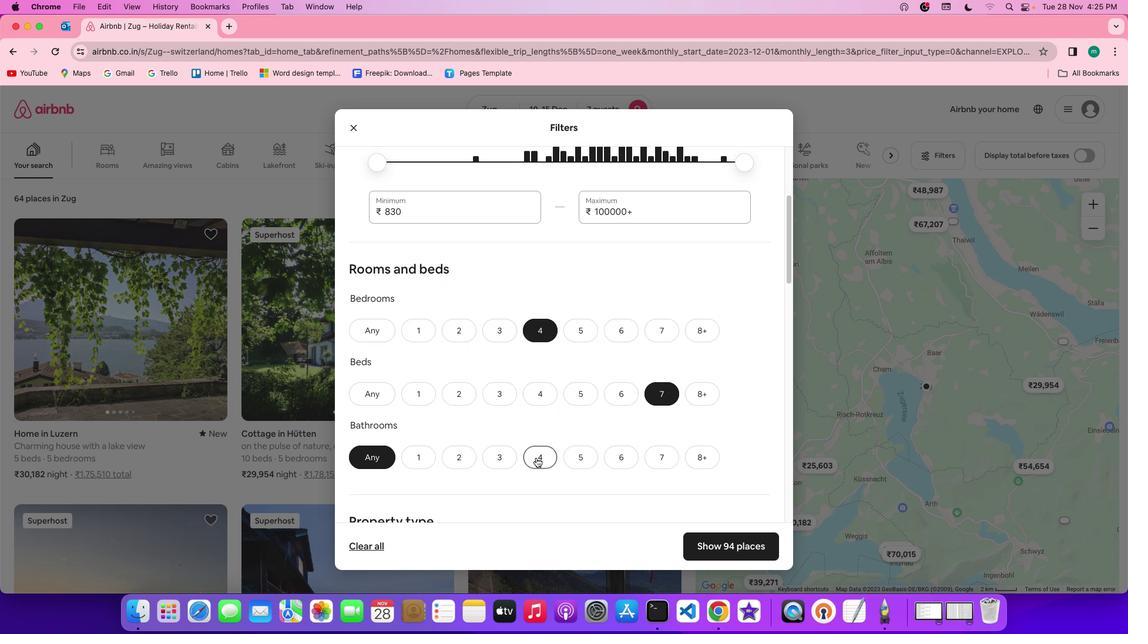 
Action: Mouse moved to (646, 445)
Screenshot: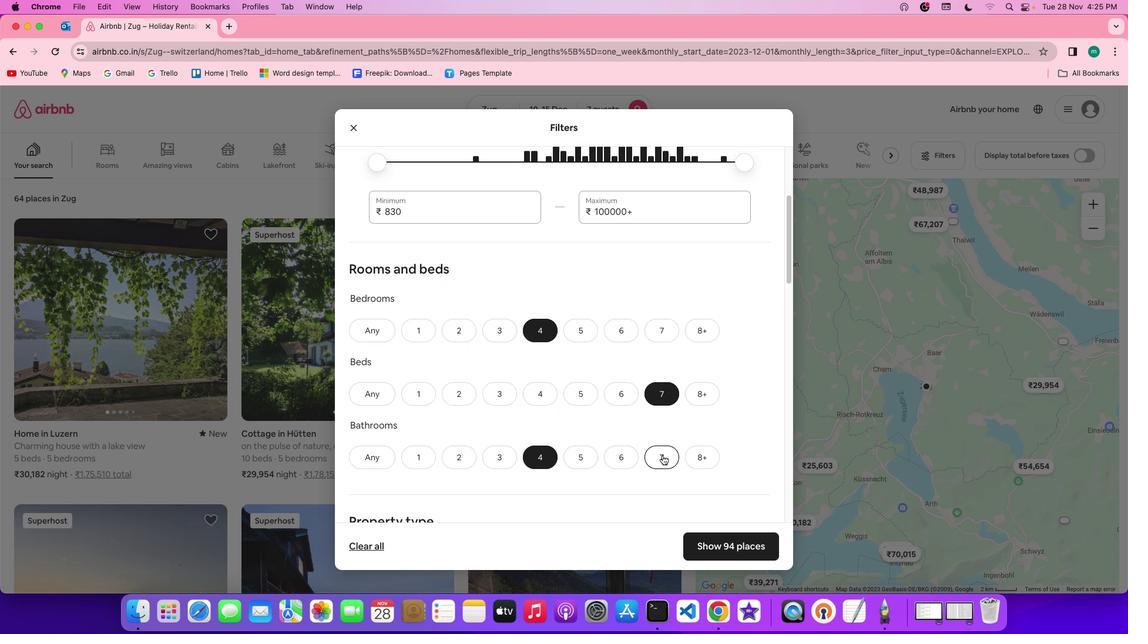 
Action: Mouse scrolled (646, 445) with delta (127, 28)
Screenshot: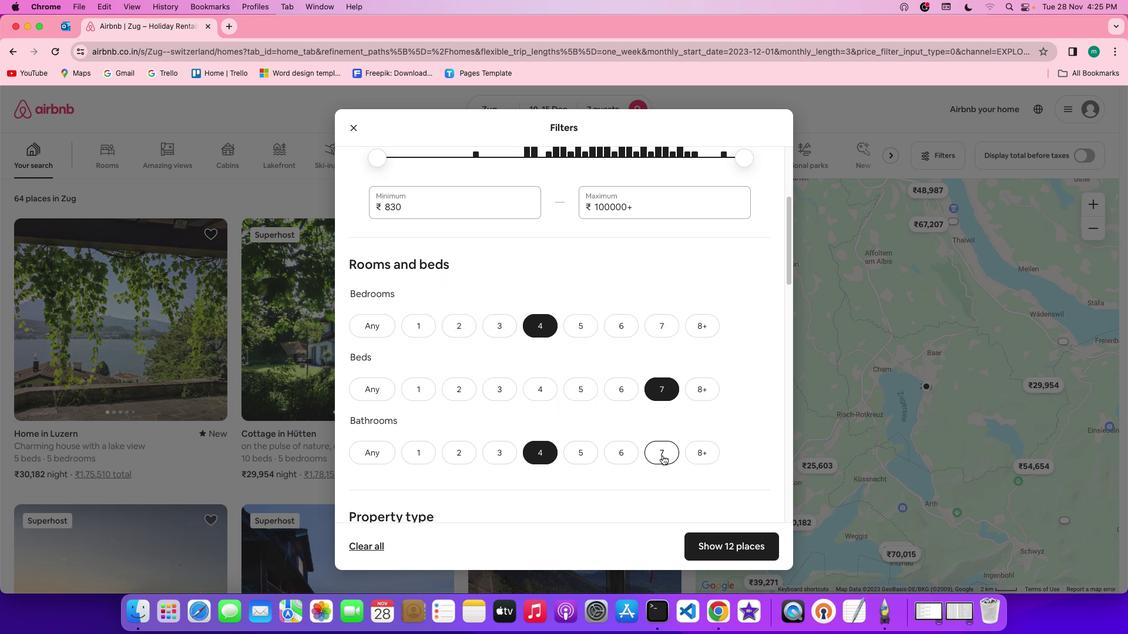 
Action: Mouse scrolled (646, 445) with delta (127, 28)
Screenshot: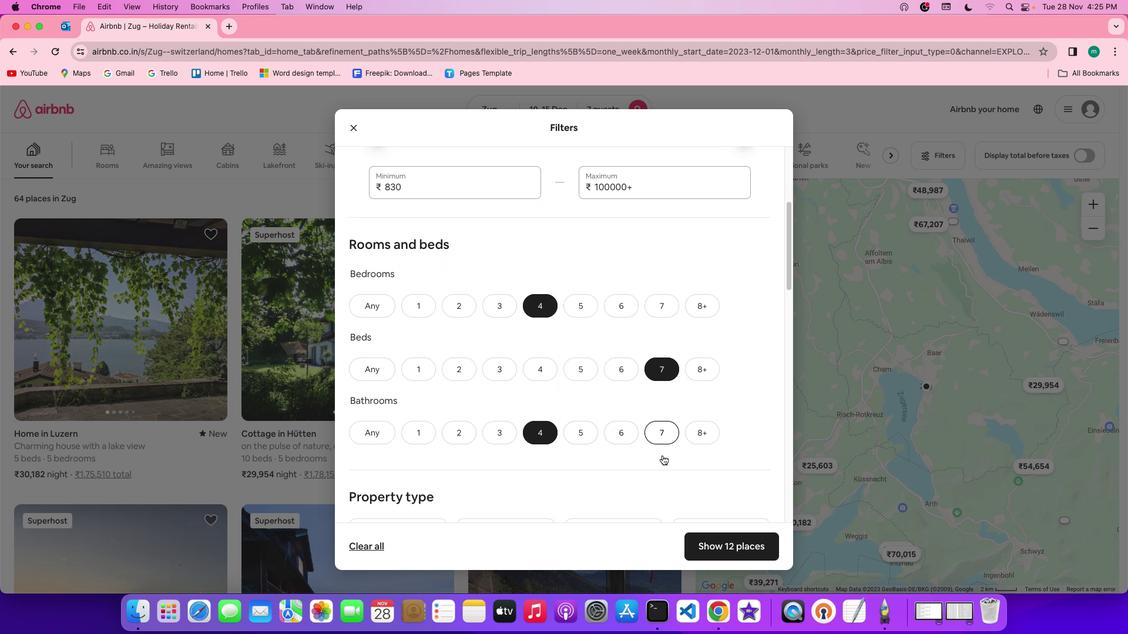 
Action: Mouse scrolled (646, 445) with delta (127, 28)
Screenshot: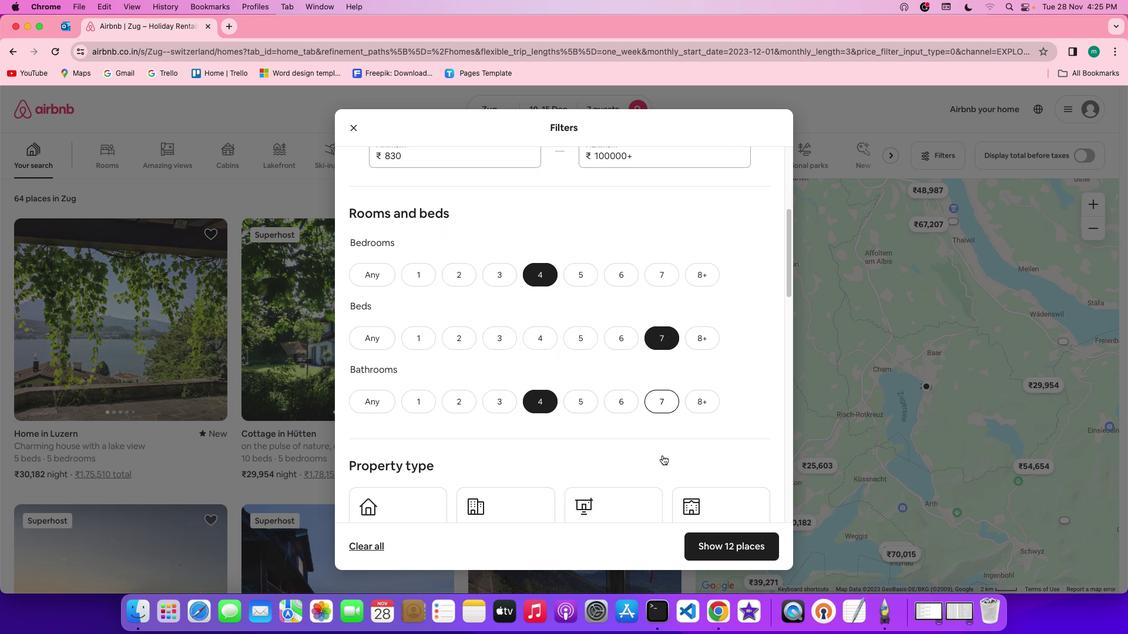 
Action: Mouse scrolled (646, 445) with delta (127, 28)
Screenshot: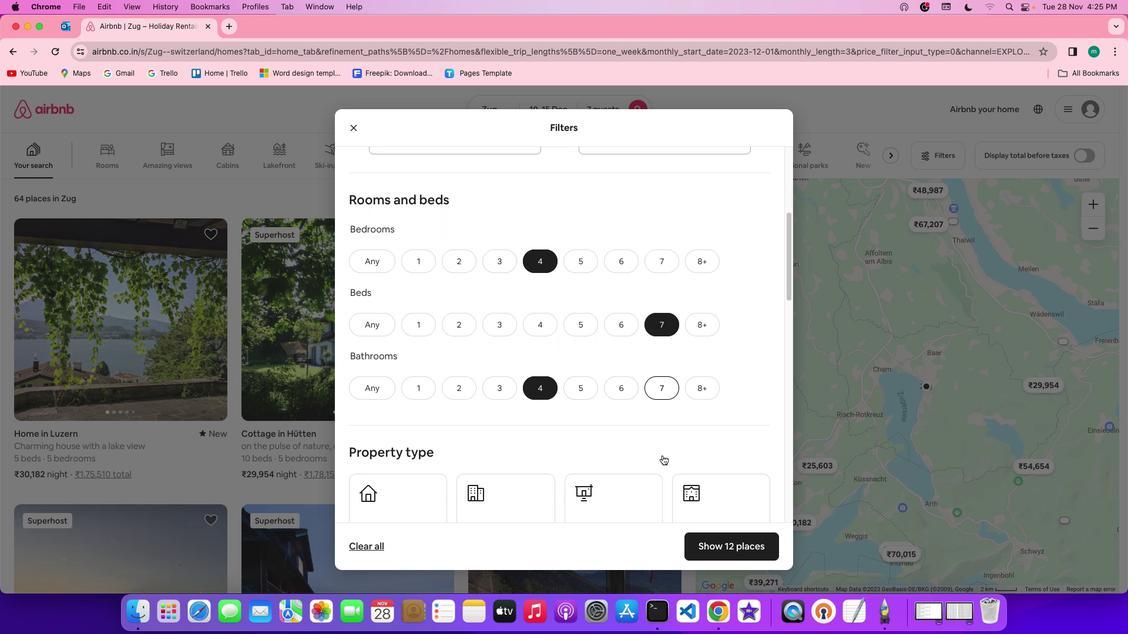
Action: Mouse scrolled (646, 445) with delta (127, 28)
Screenshot: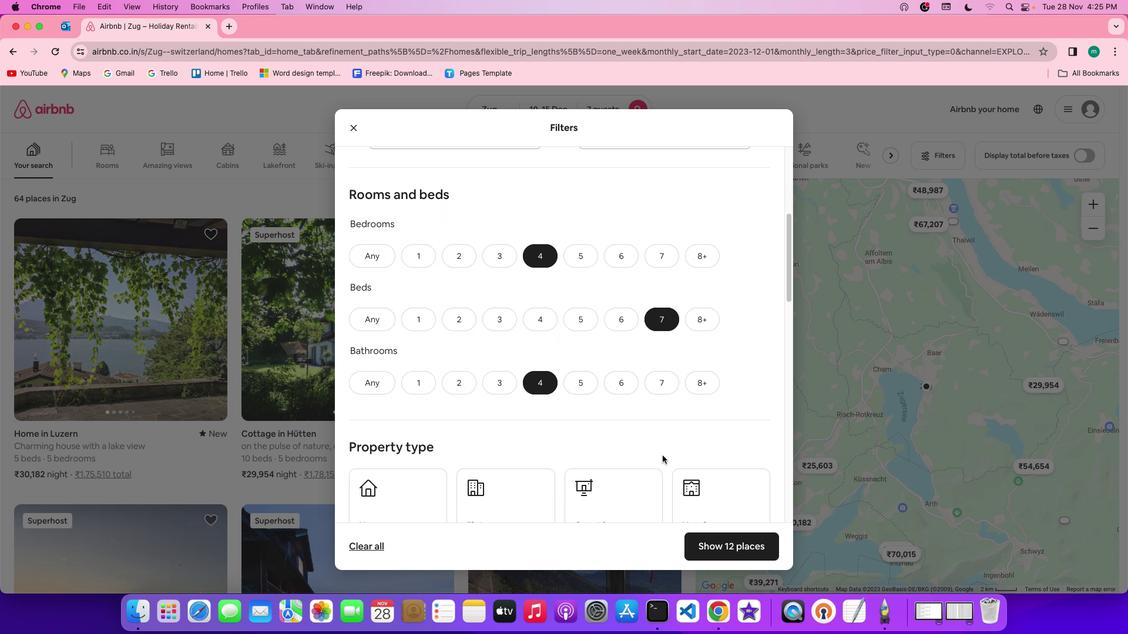
Action: Mouse scrolled (646, 445) with delta (127, 28)
Screenshot: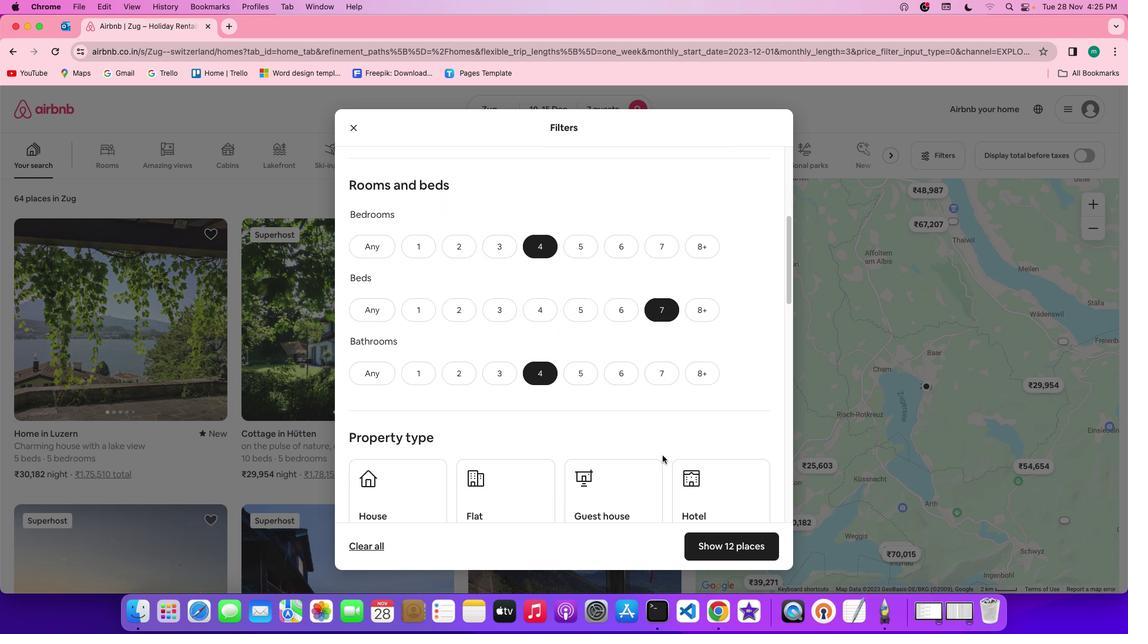 
Action: Mouse scrolled (646, 445) with delta (127, 28)
Screenshot: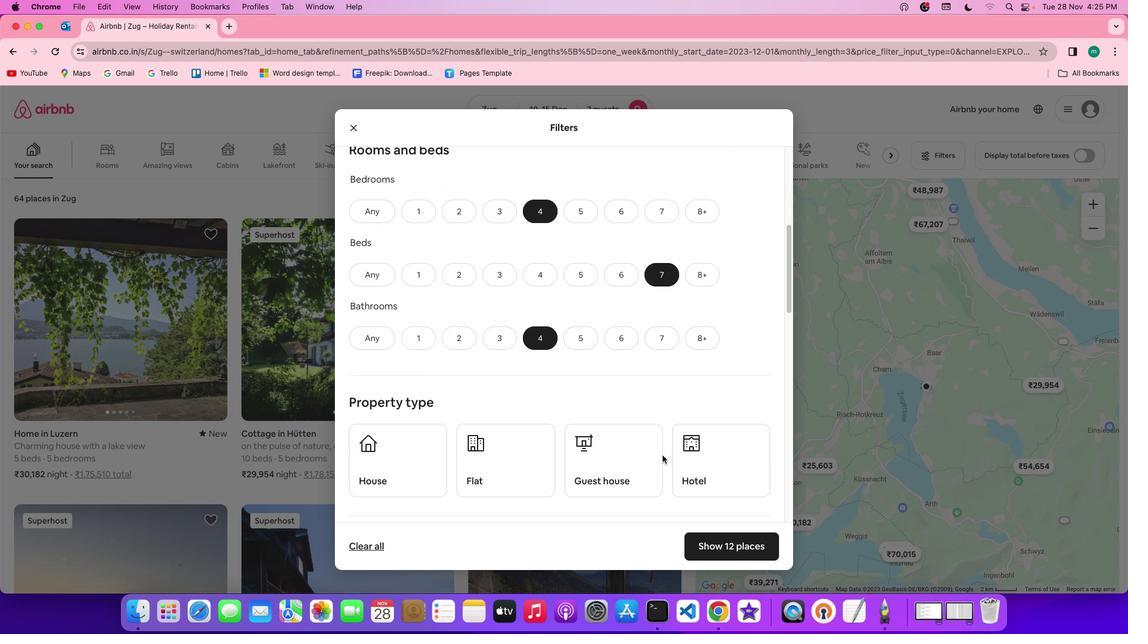 
Action: Mouse scrolled (646, 445) with delta (127, 28)
Screenshot: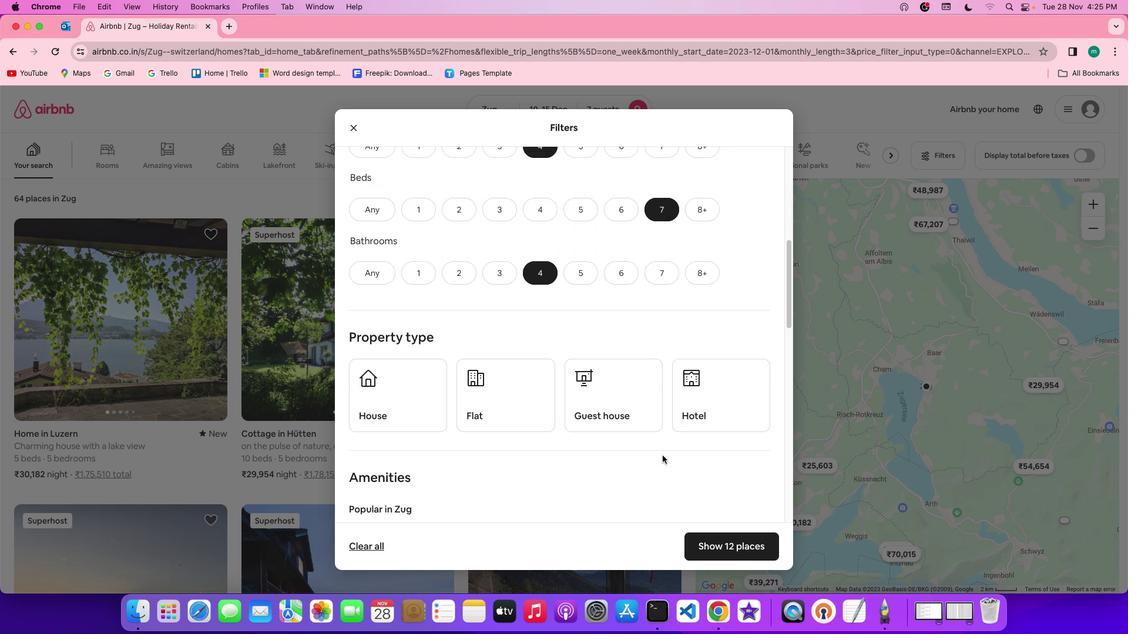 
Action: Mouse scrolled (646, 445) with delta (127, 28)
Screenshot: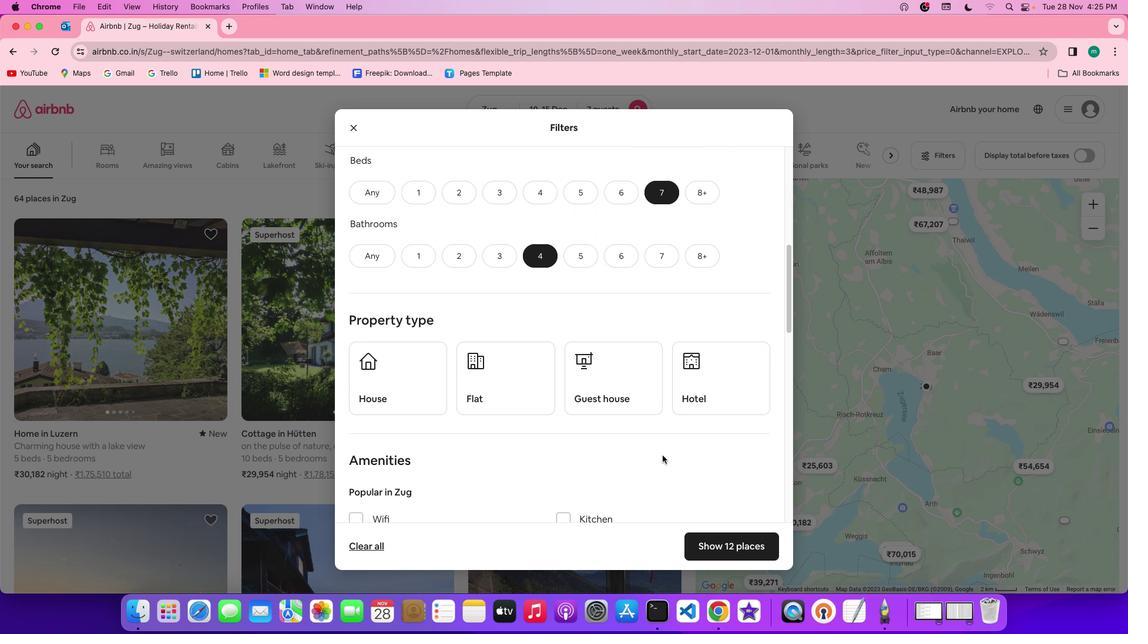 
Action: Mouse scrolled (646, 445) with delta (127, 28)
Screenshot: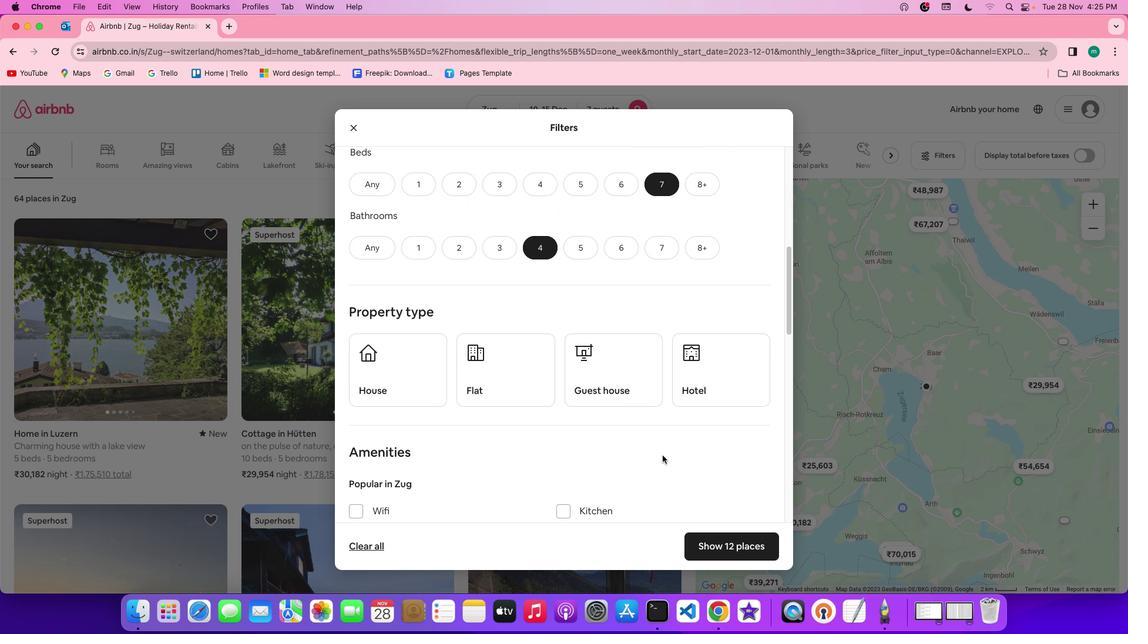 
Action: Mouse scrolled (646, 445) with delta (127, 28)
Screenshot: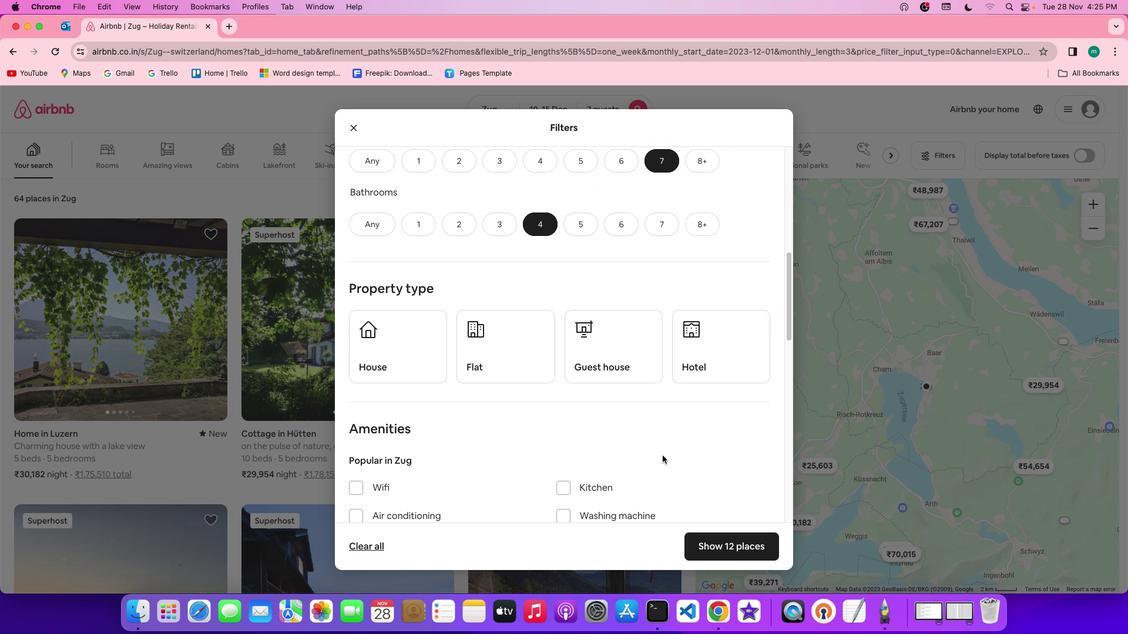 
Action: Mouse moved to (438, 359)
Screenshot: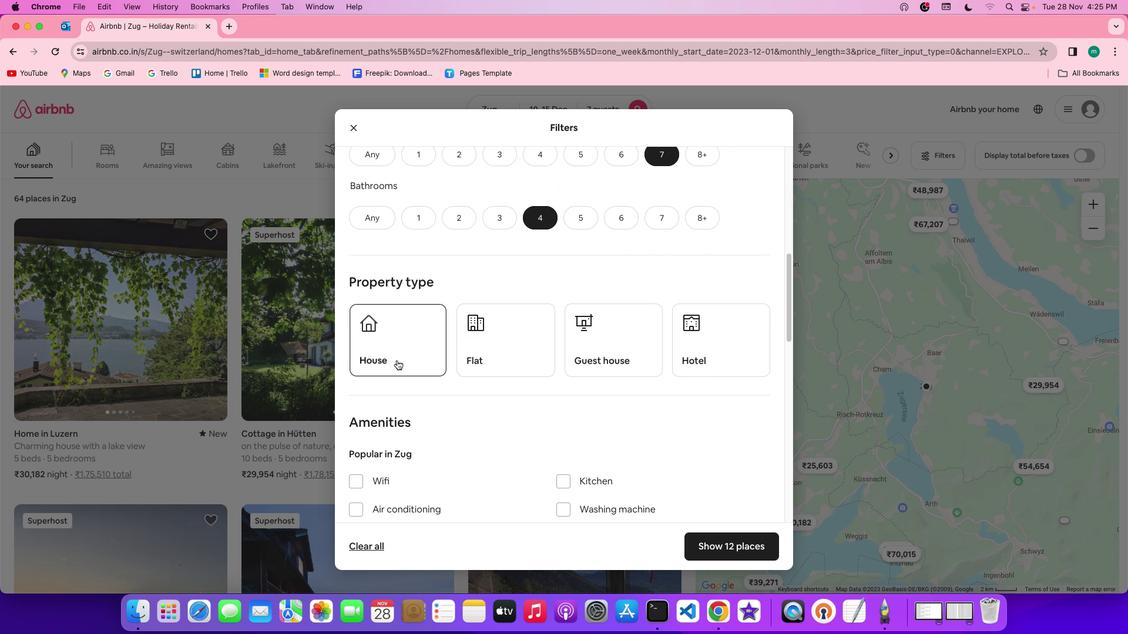 
Action: Mouse pressed left at (438, 359)
Screenshot: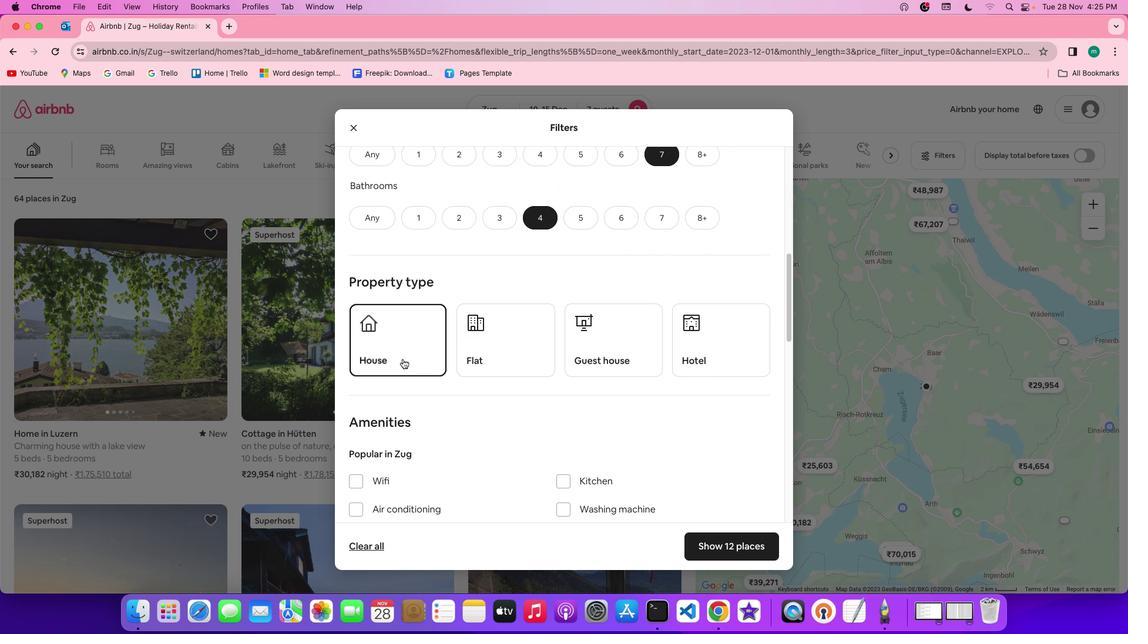 
Action: Mouse moved to (575, 380)
Screenshot: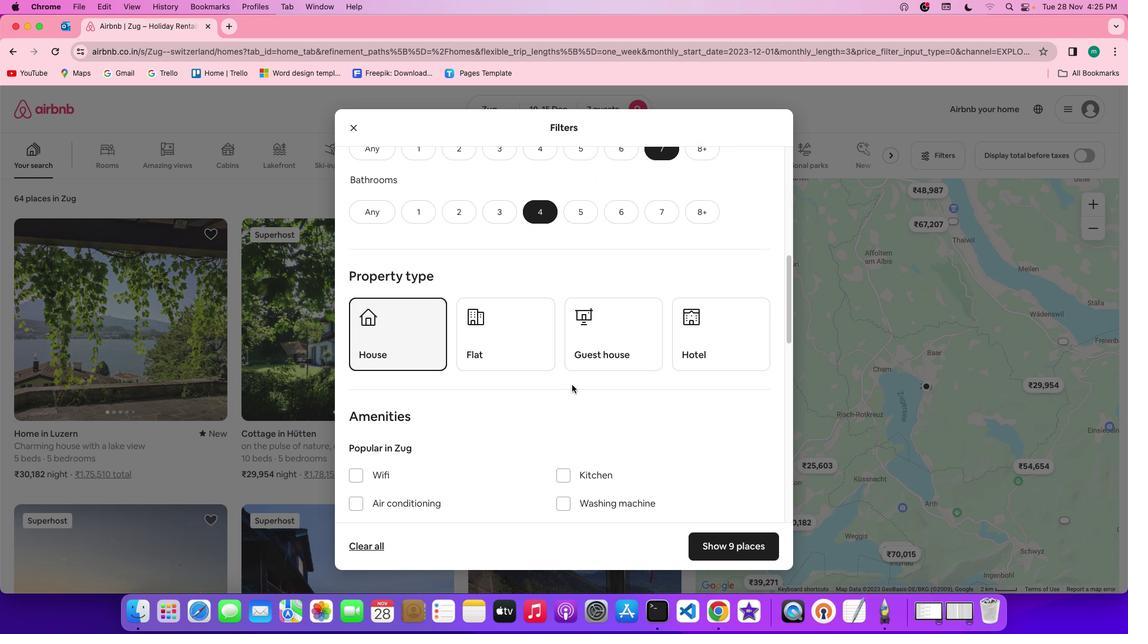 
Action: Mouse scrolled (575, 380) with delta (127, 28)
Screenshot: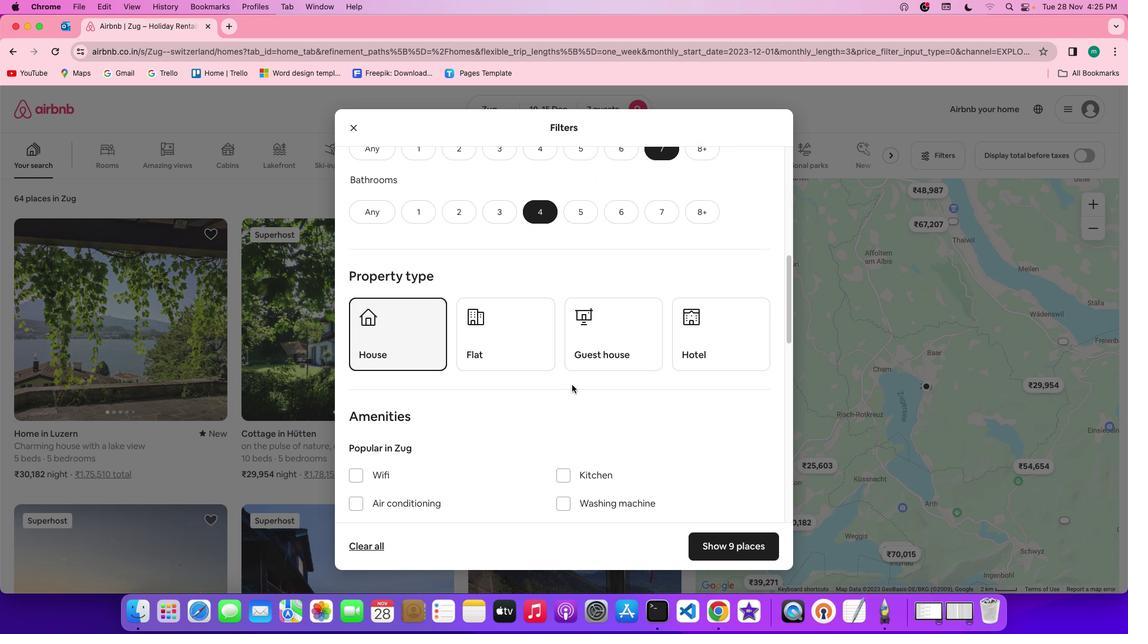 
Action: Mouse scrolled (575, 380) with delta (127, 28)
Screenshot: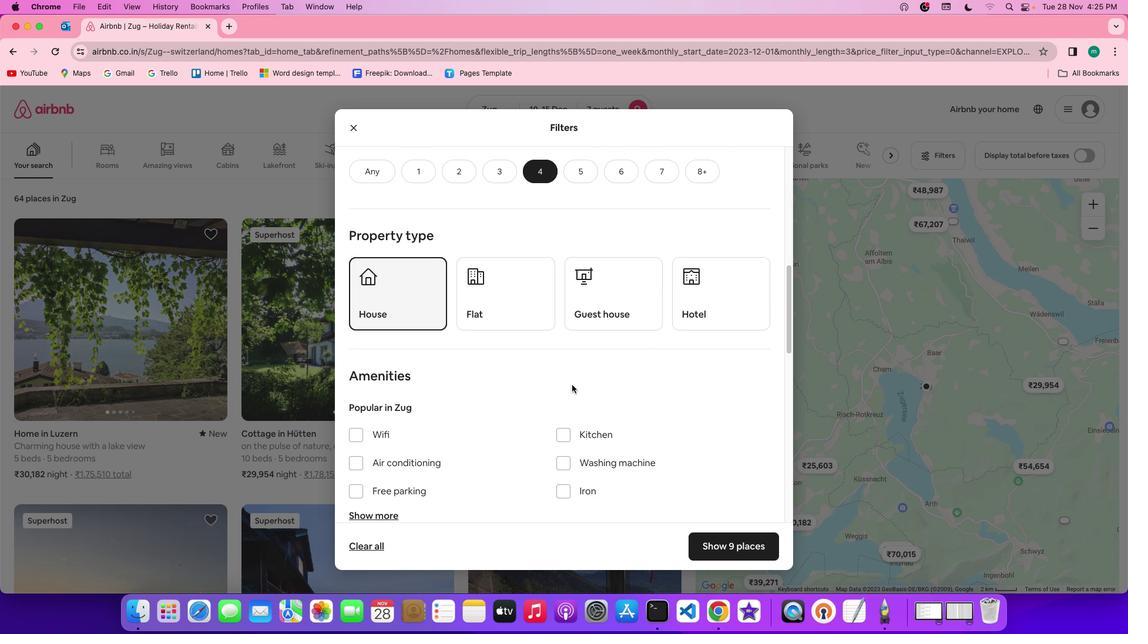 
Action: Mouse scrolled (575, 380) with delta (127, 28)
Screenshot: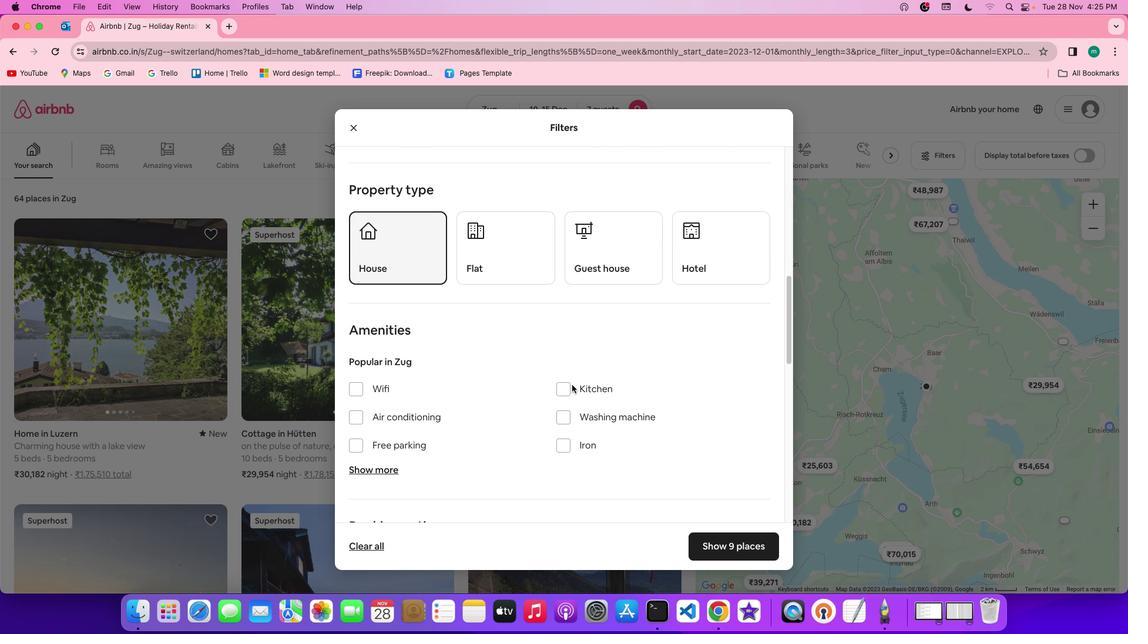 
Action: Mouse scrolled (575, 380) with delta (127, 27)
Screenshot: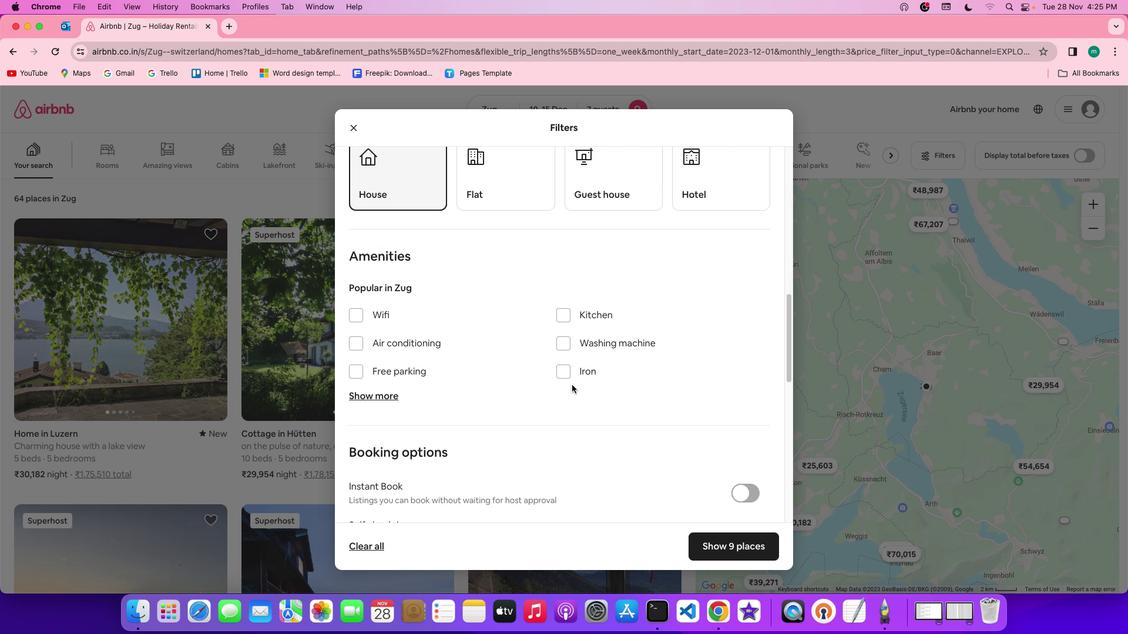 
Action: Mouse moved to (401, 316)
Screenshot: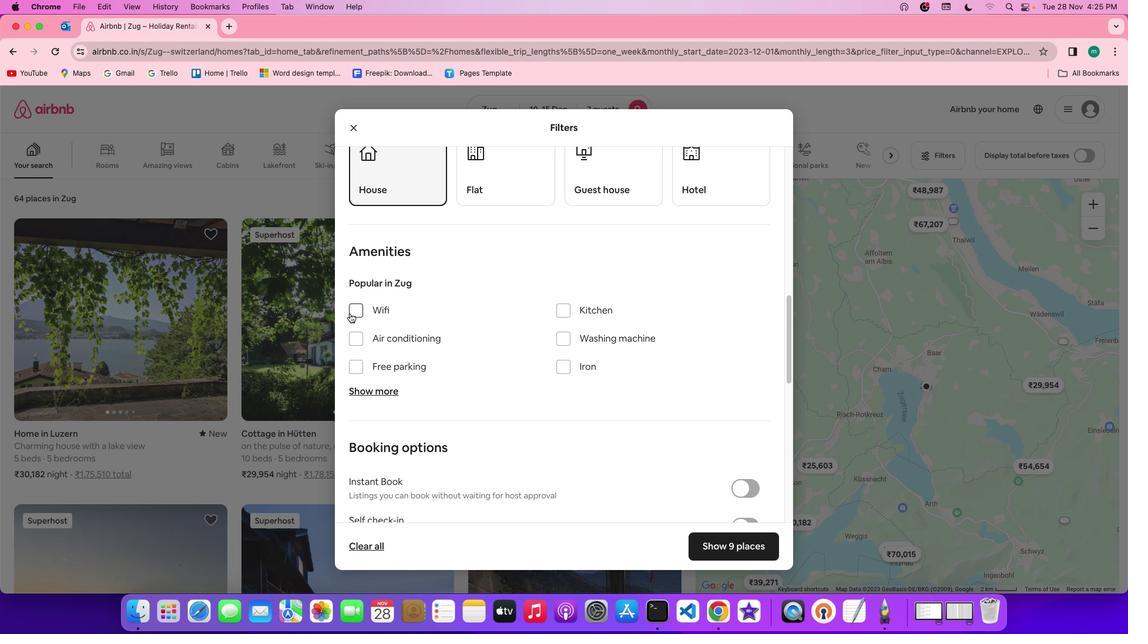 
Action: Mouse pressed left at (401, 316)
Screenshot: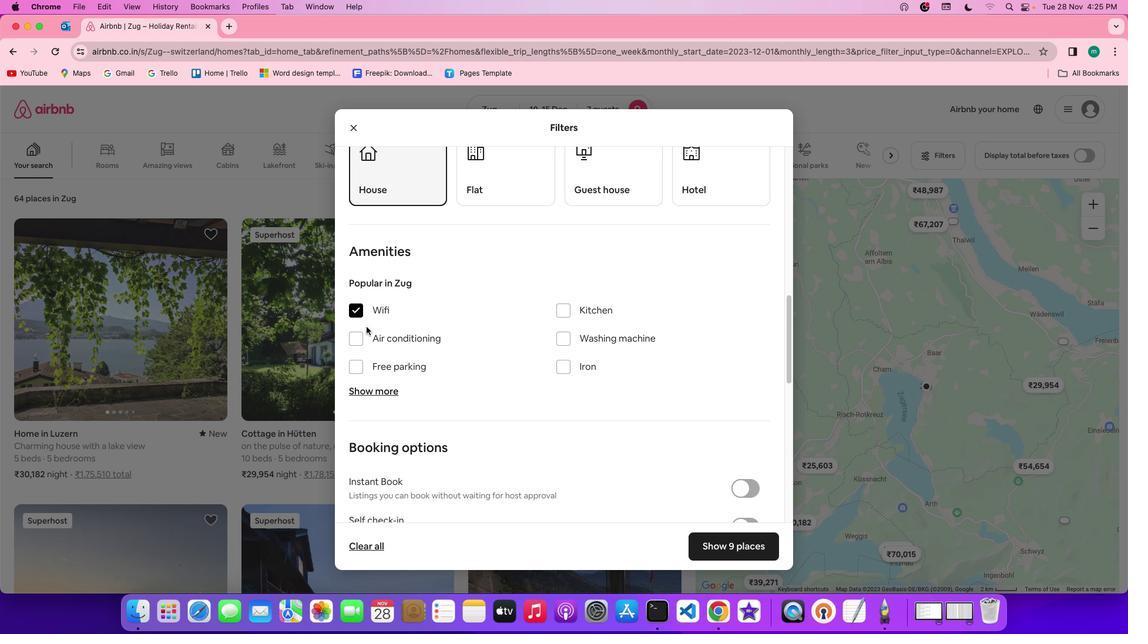 
Action: Mouse moved to (424, 389)
Screenshot: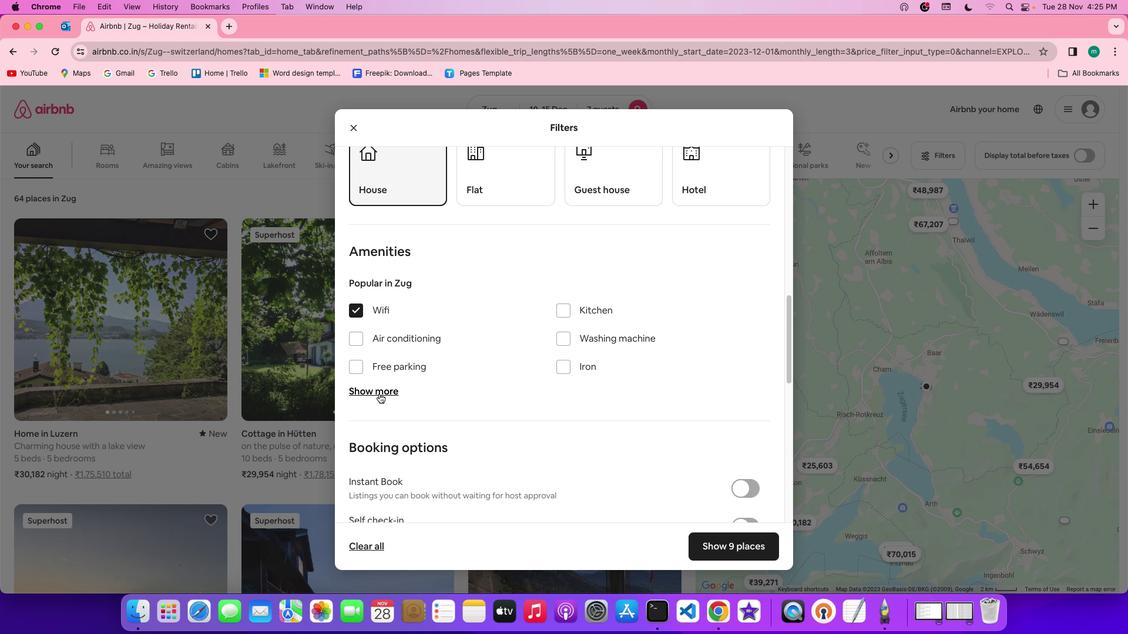 
Action: Mouse pressed left at (424, 389)
Screenshot: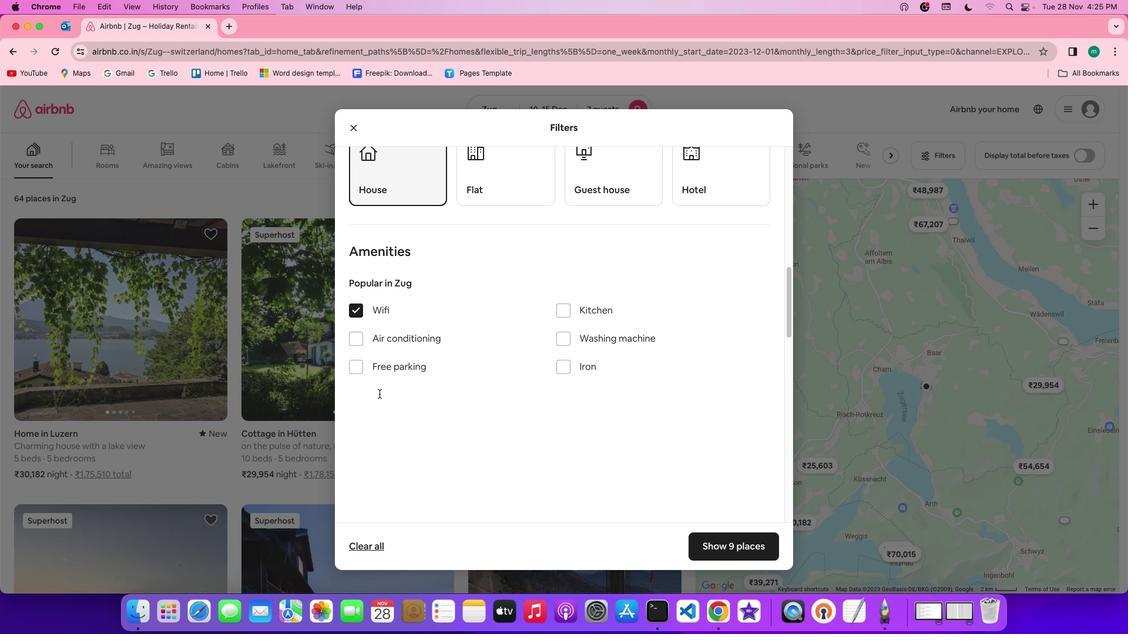 
Action: Mouse moved to (575, 450)
Screenshot: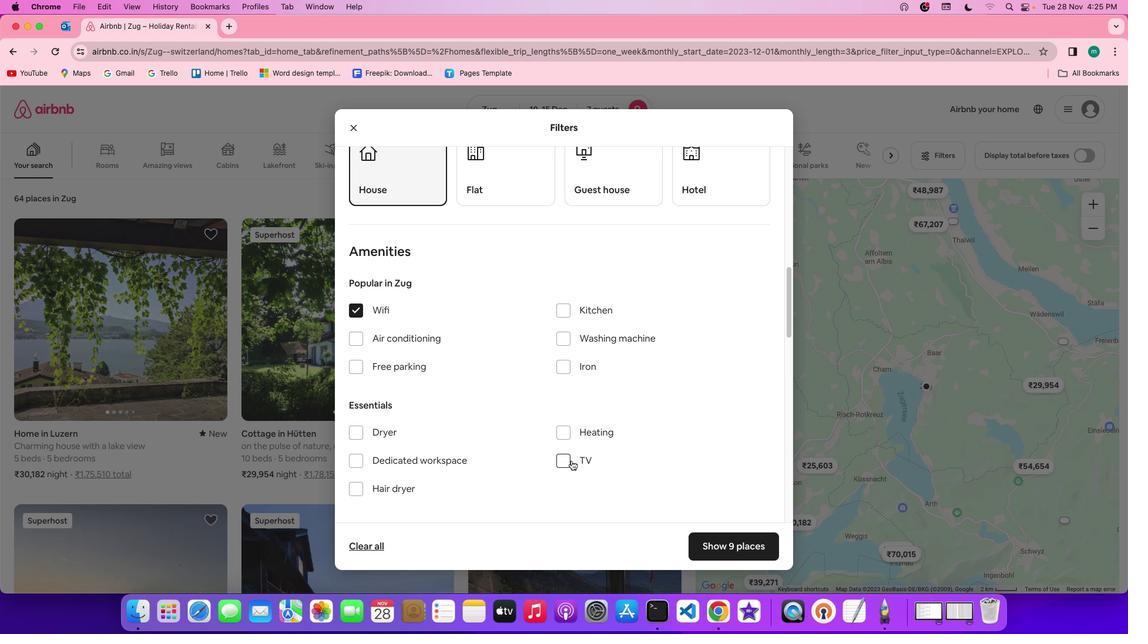 
Action: Mouse pressed left at (575, 450)
Screenshot: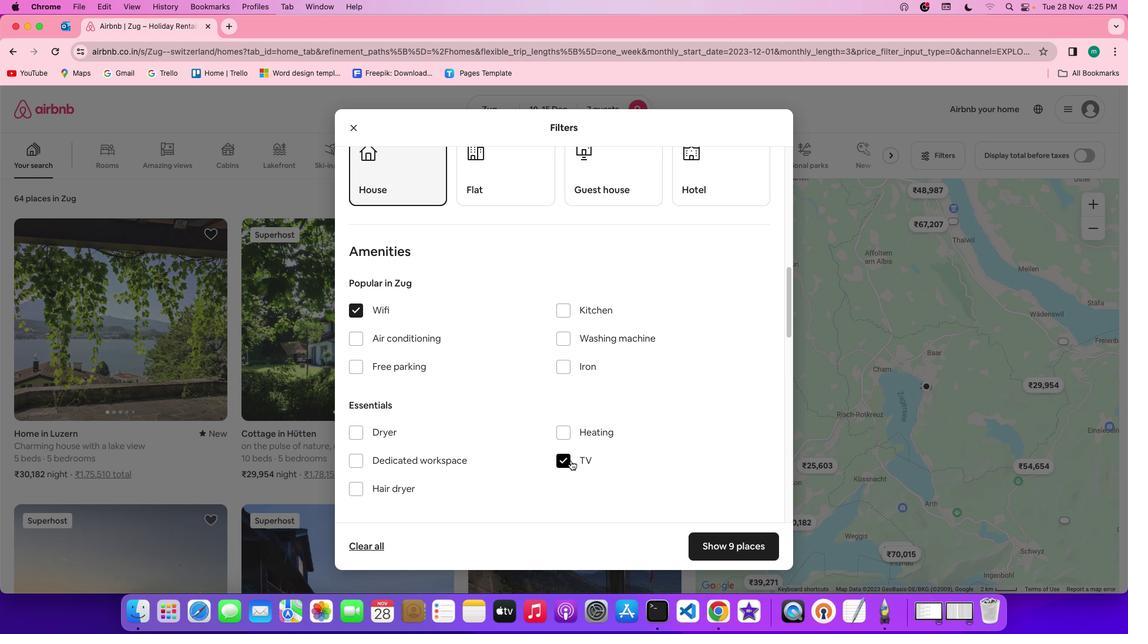 
Action: Mouse moved to (612, 434)
Screenshot: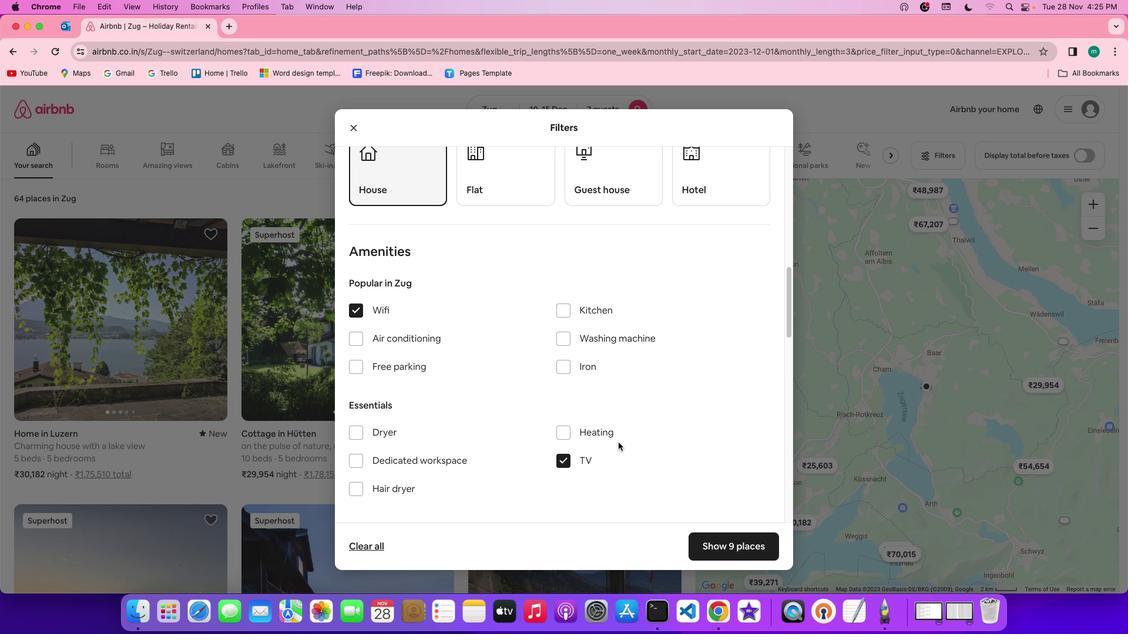 
Action: Mouse scrolled (612, 434) with delta (127, 28)
Screenshot: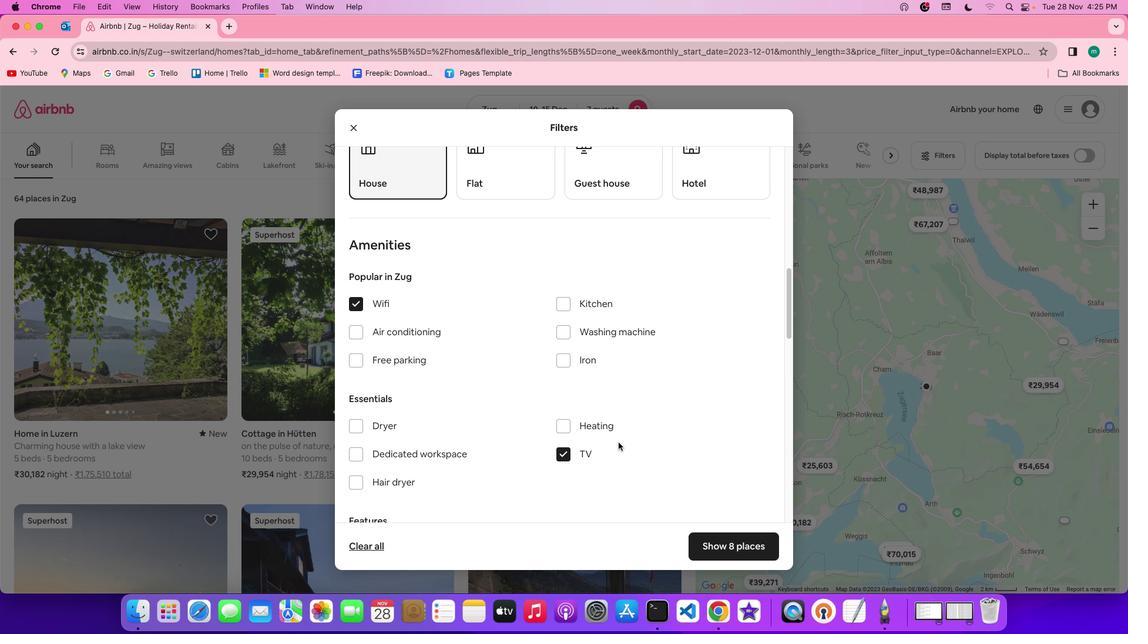 
Action: Mouse scrolled (612, 434) with delta (127, 28)
Screenshot: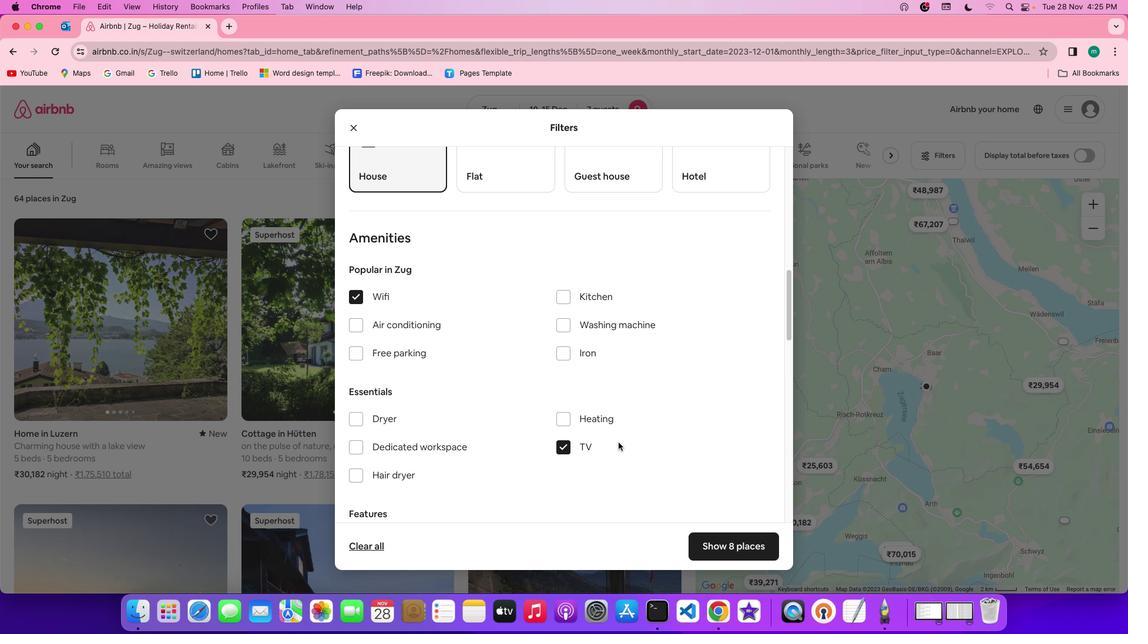 
Action: Mouse scrolled (612, 434) with delta (127, 28)
Screenshot: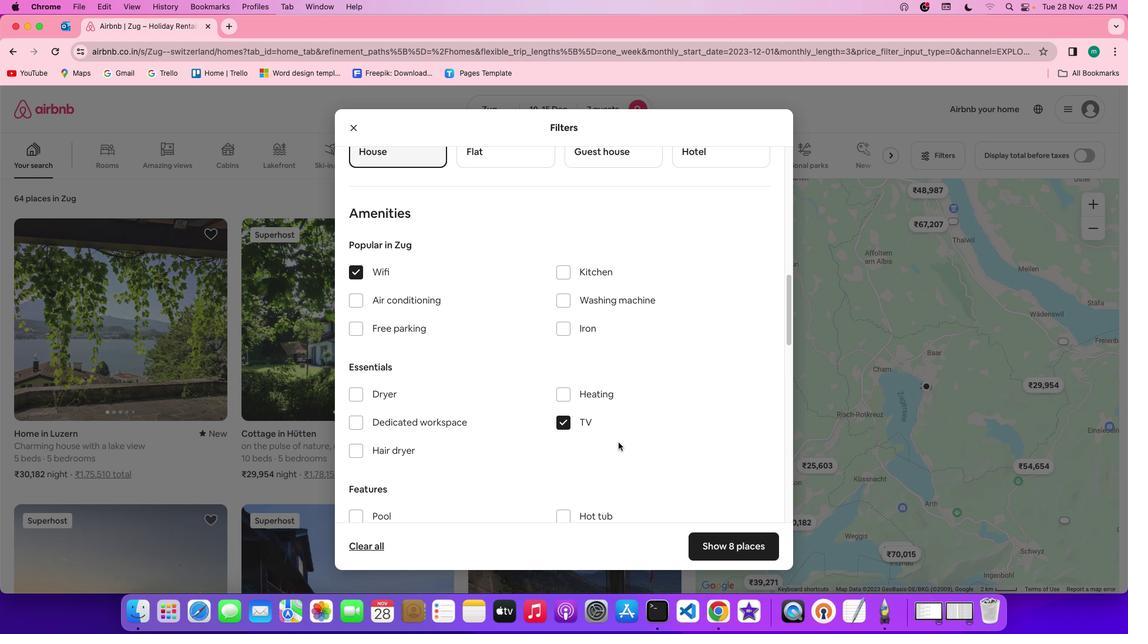 
Action: Mouse scrolled (612, 434) with delta (127, 28)
Screenshot: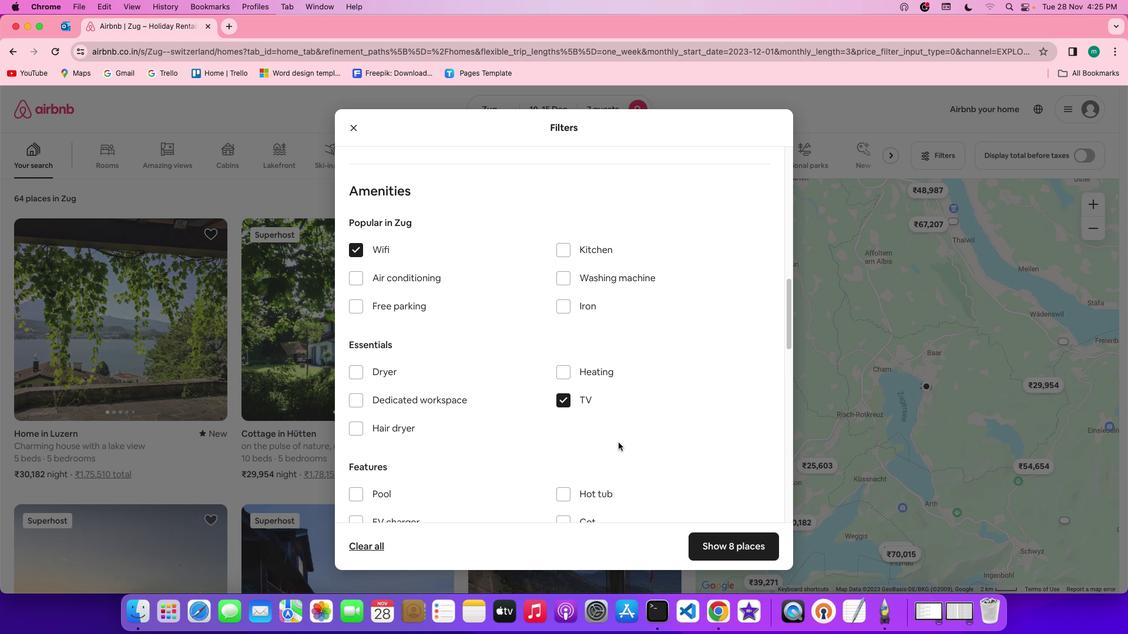 
Action: Mouse scrolled (612, 434) with delta (127, 28)
Screenshot: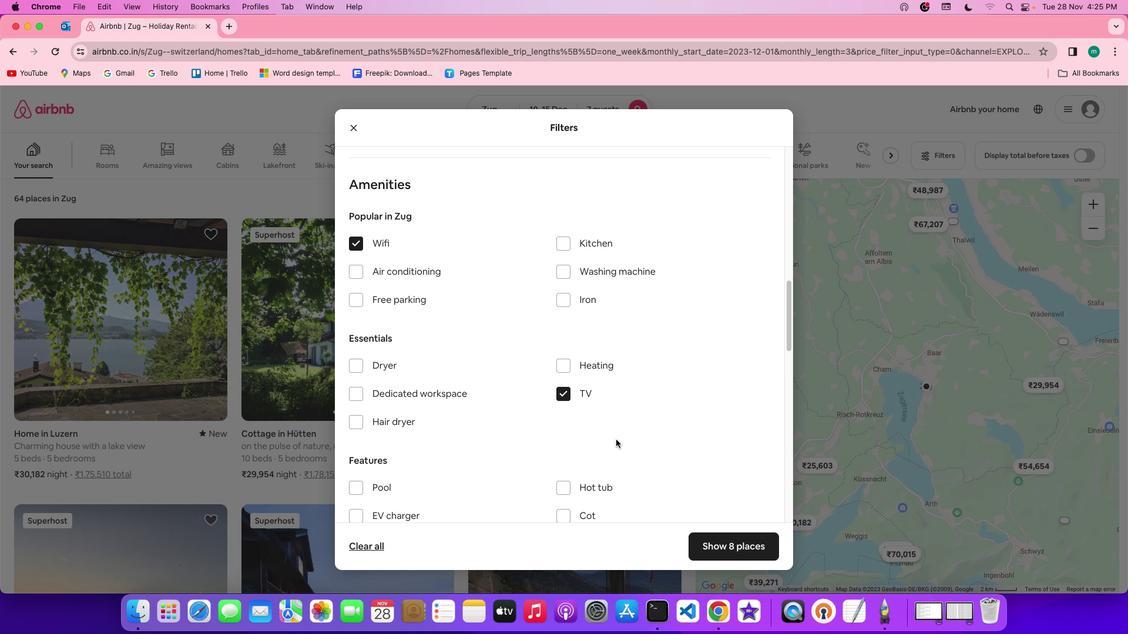 
Action: Mouse moved to (394, 298)
Screenshot: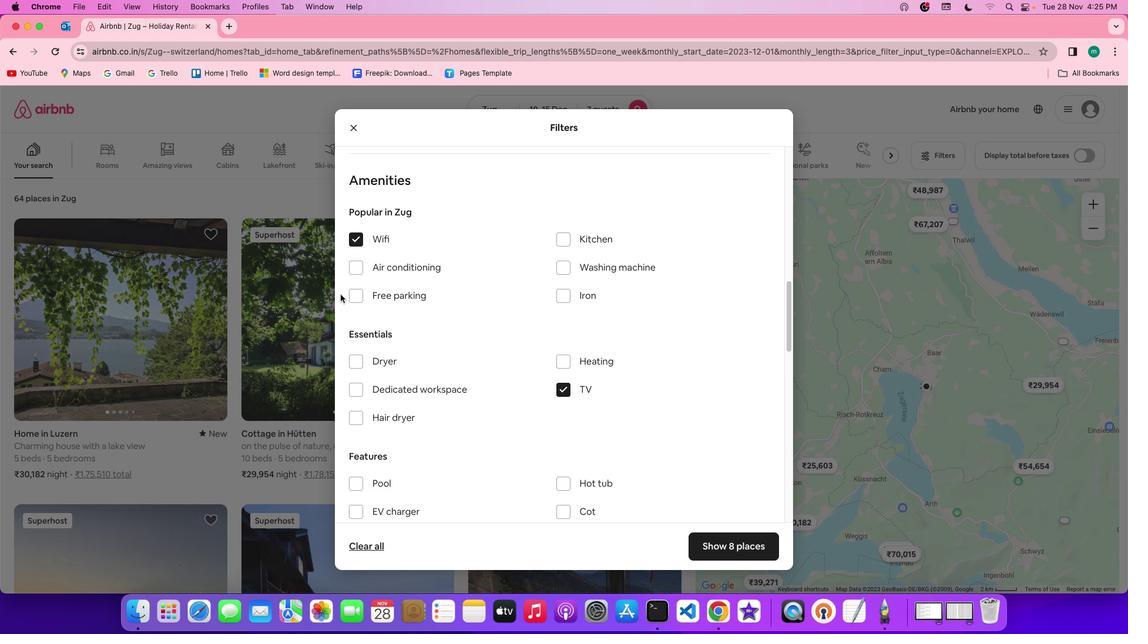 
Action: Mouse pressed left at (394, 298)
Screenshot: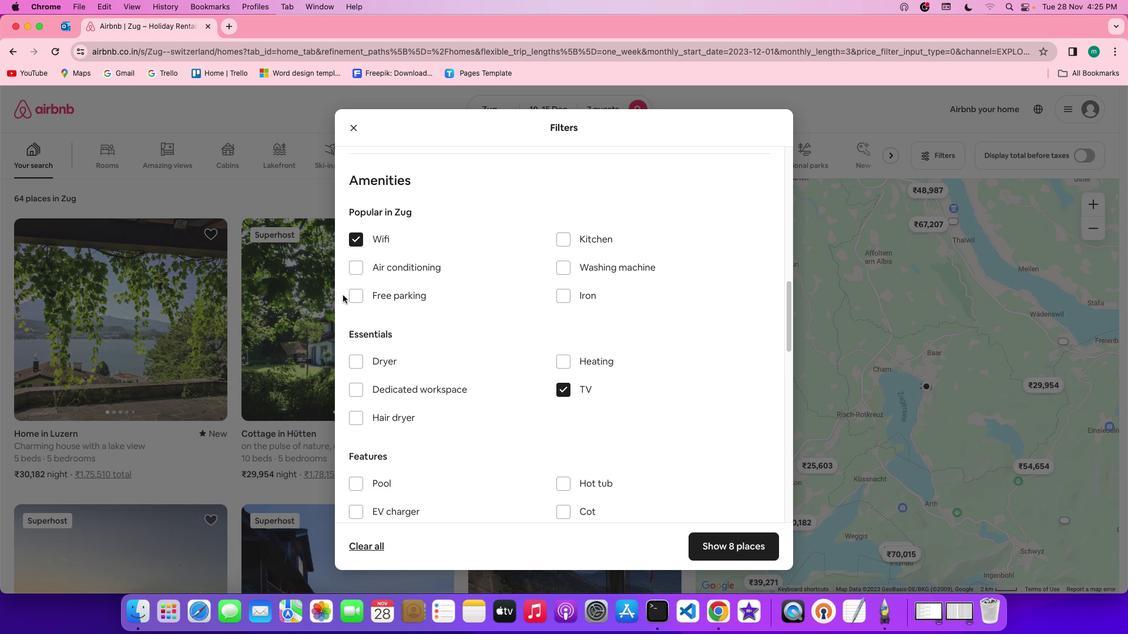 
Action: Mouse moved to (403, 300)
Screenshot: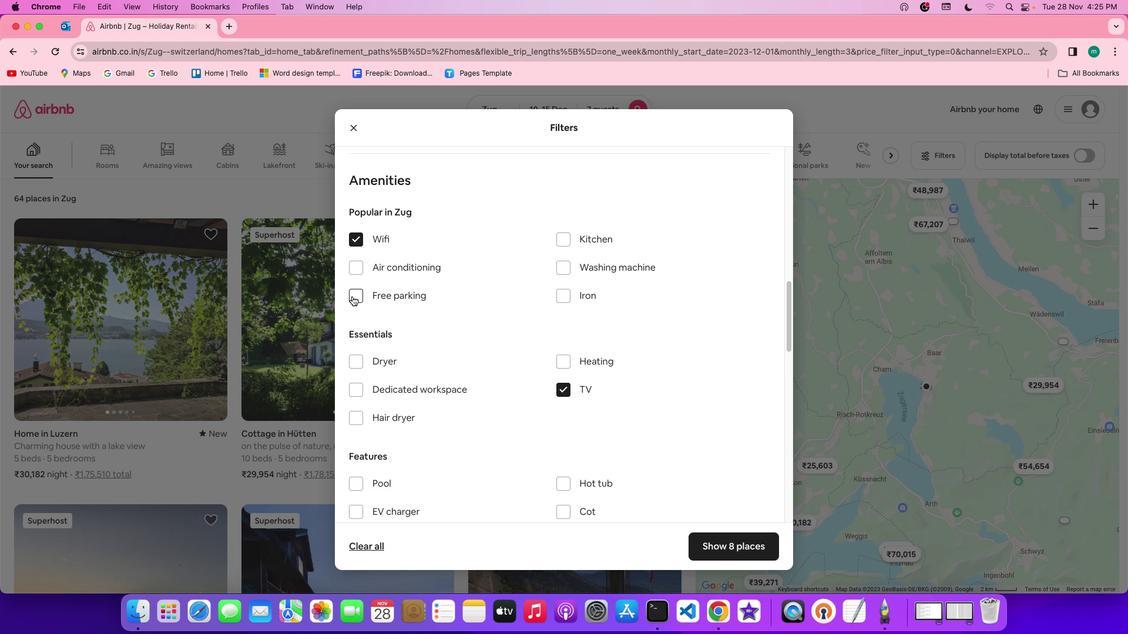 
Action: Mouse pressed left at (403, 300)
Screenshot: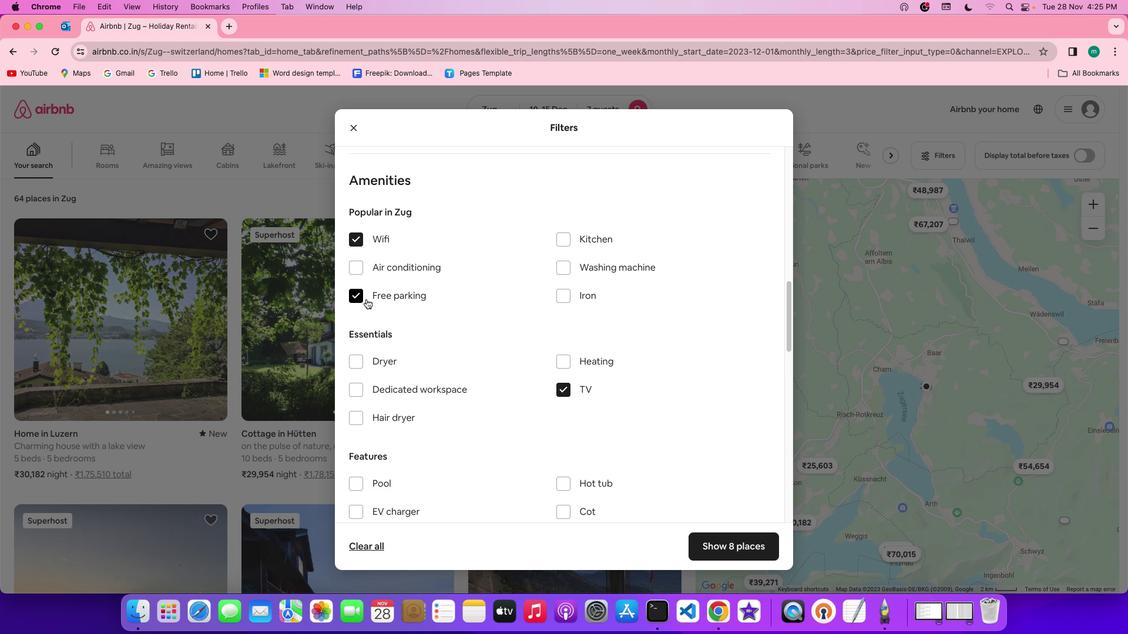 
Action: Mouse moved to (510, 353)
Screenshot: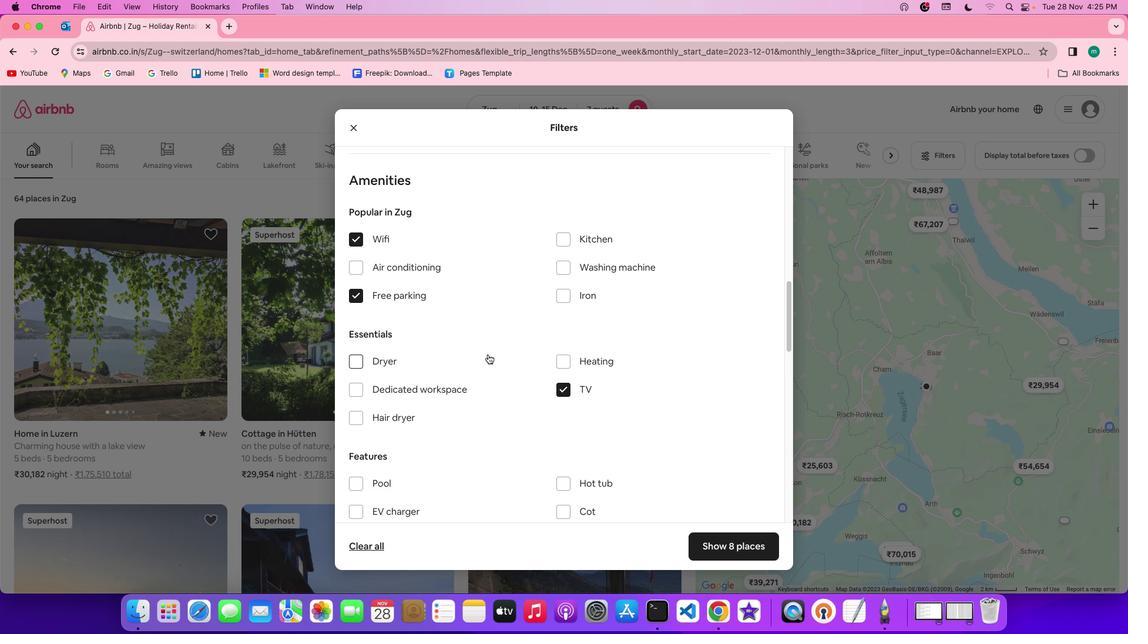 
Action: Mouse scrolled (510, 353) with delta (127, 28)
Screenshot: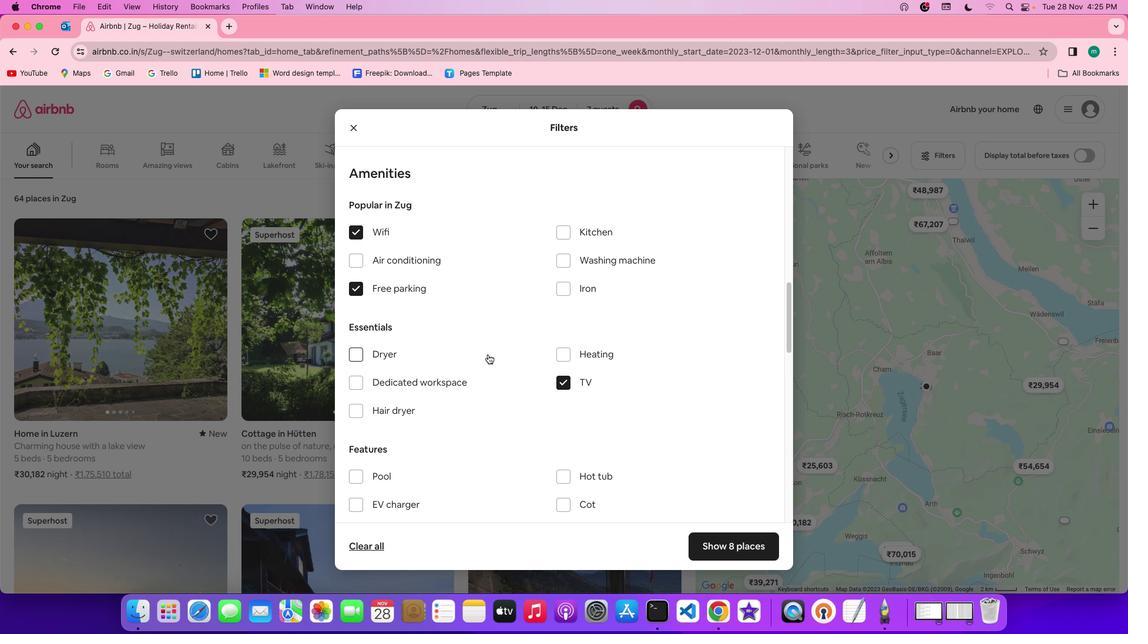 
Action: Mouse scrolled (510, 353) with delta (127, 28)
Screenshot: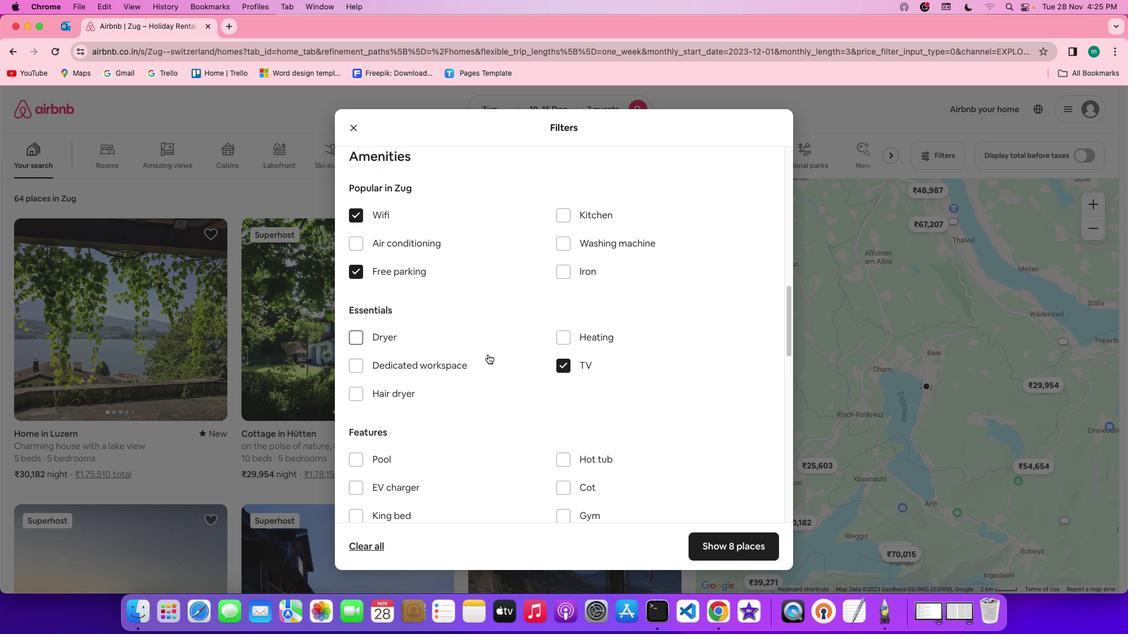 
Action: Mouse scrolled (510, 353) with delta (127, 28)
Screenshot: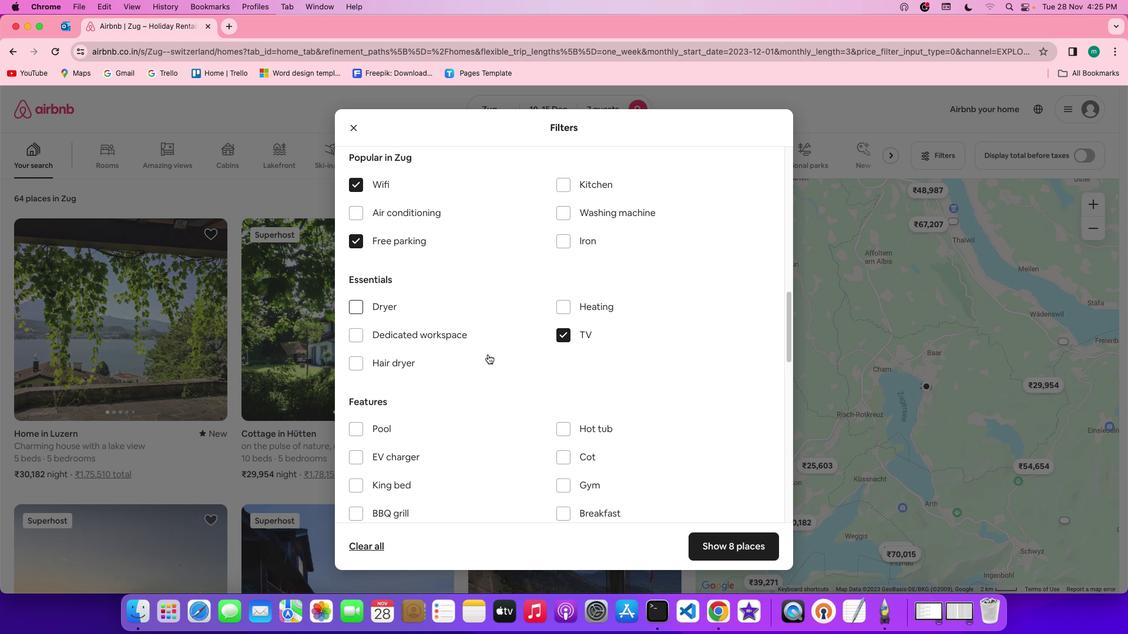 
Action: Mouse scrolled (510, 353) with delta (127, 28)
Screenshot: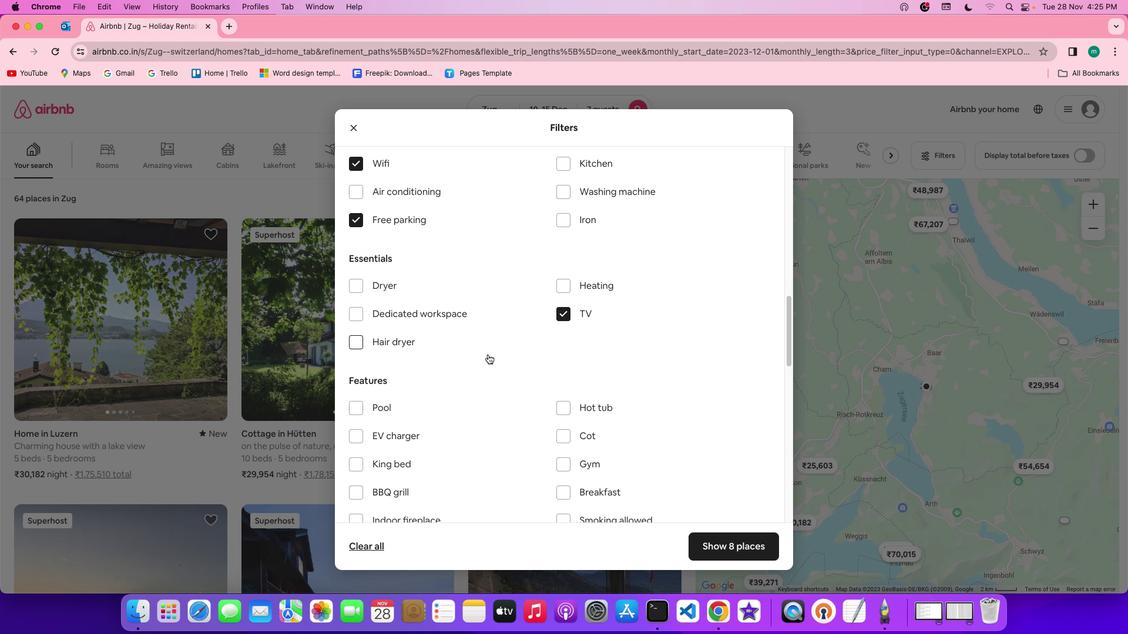 
Action: Mouse scrolled (510, 353) with delta (127, 28)
Screenshot: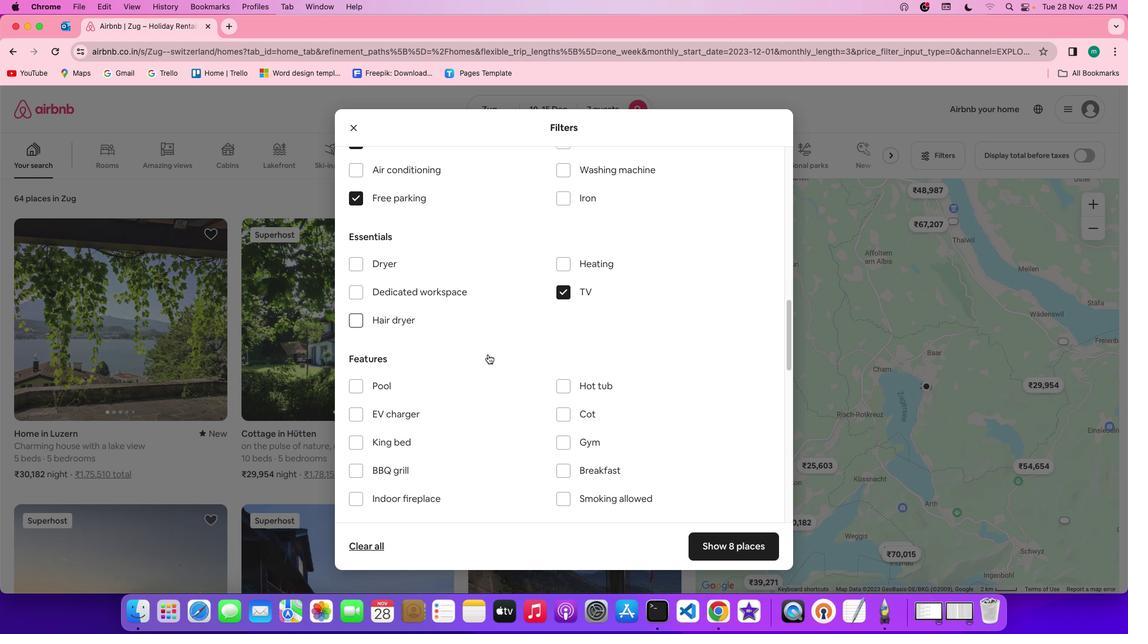 
Action: Mouse scrolled (510, 353) with delta (127, 28)
Screenshot: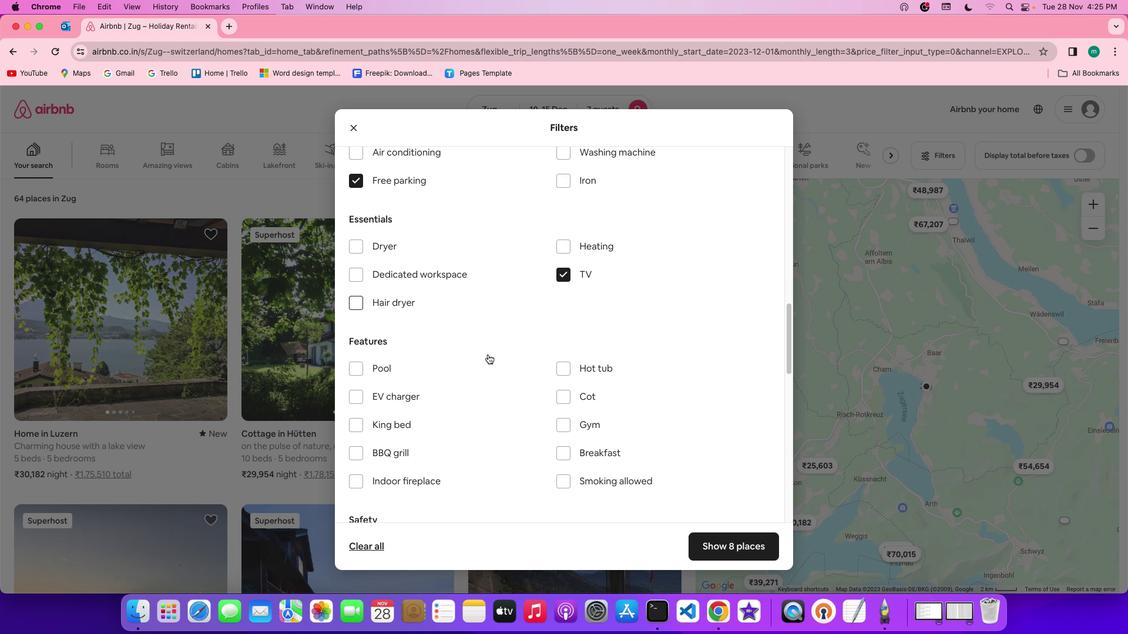 
Action: Mouse scrolled (510, 353) with delta (127, 28)
Screenshot: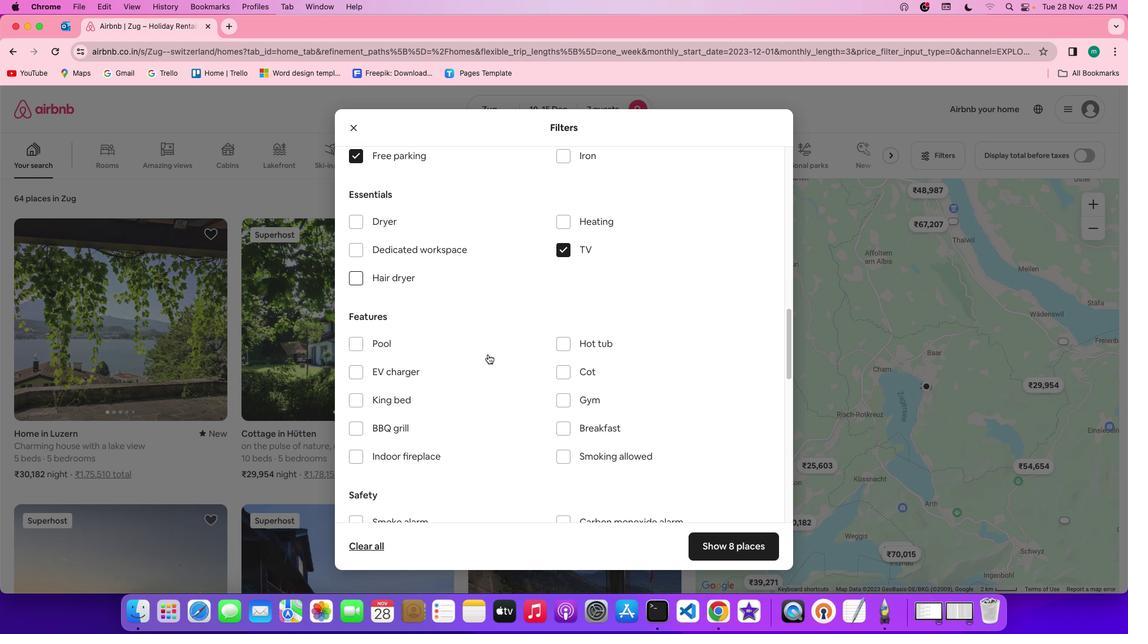 
Action: Mouse moved to (572, 399)
Screenshot: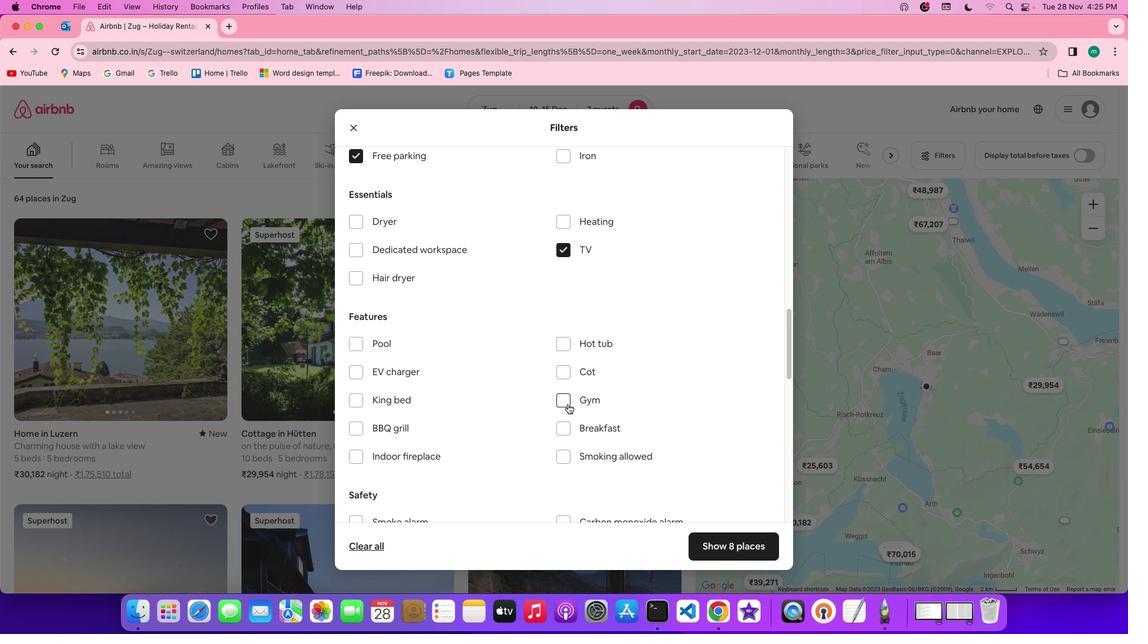 
Action: Mouse pressed left at (572, 399)
Screenshot: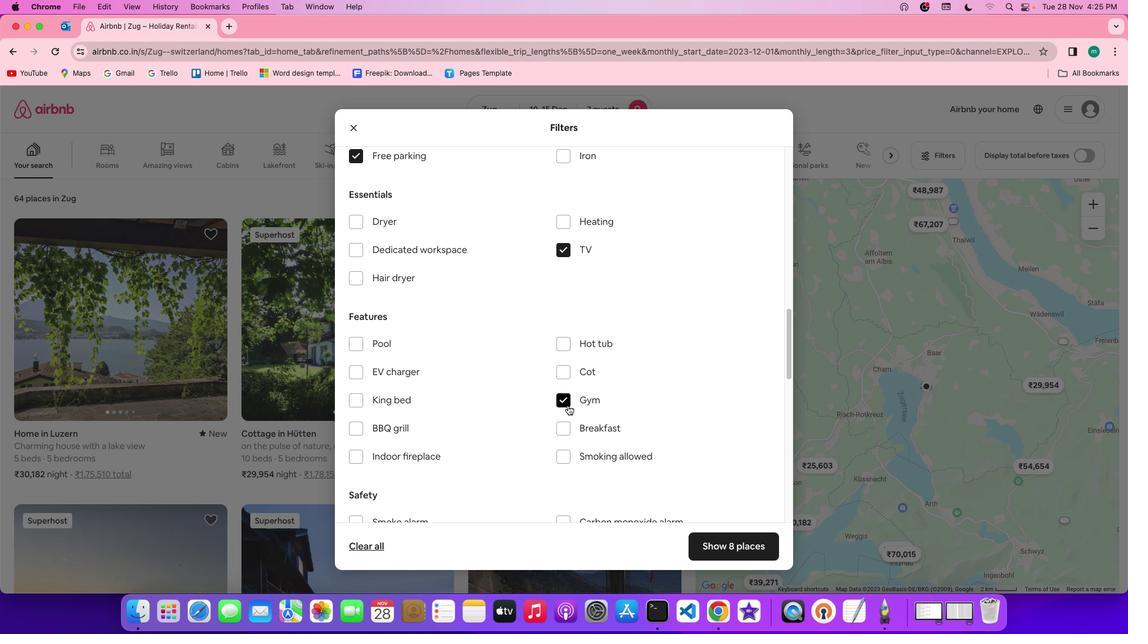 
Action: Mouse moved to (570, 417)
Screenshot: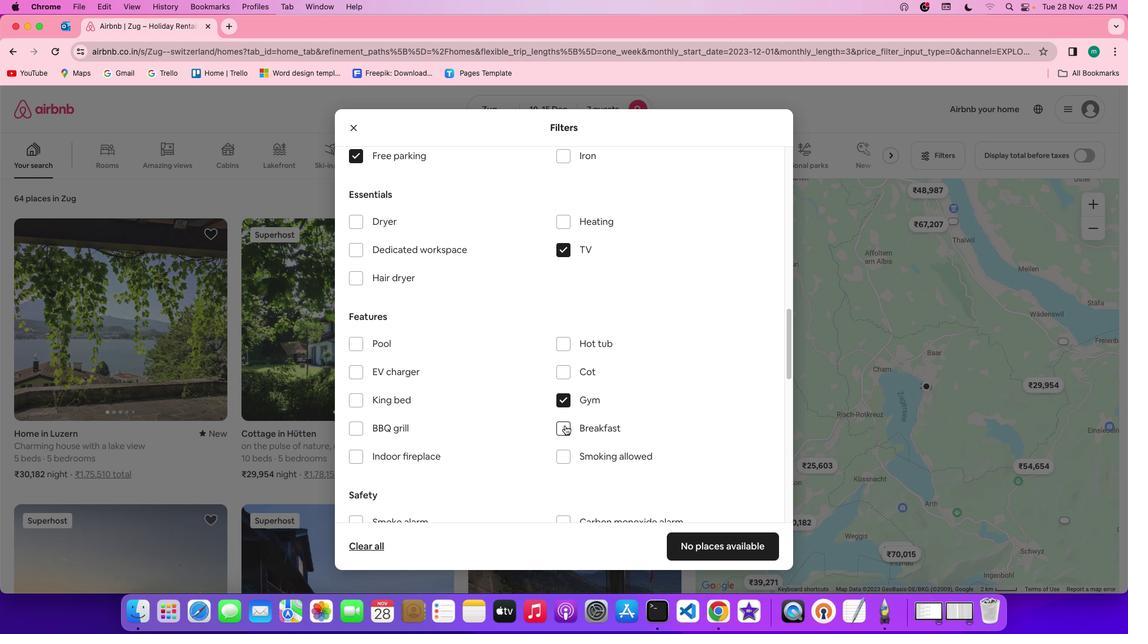 
Action: Mouse pressed left at (570, 417)
Screenshot: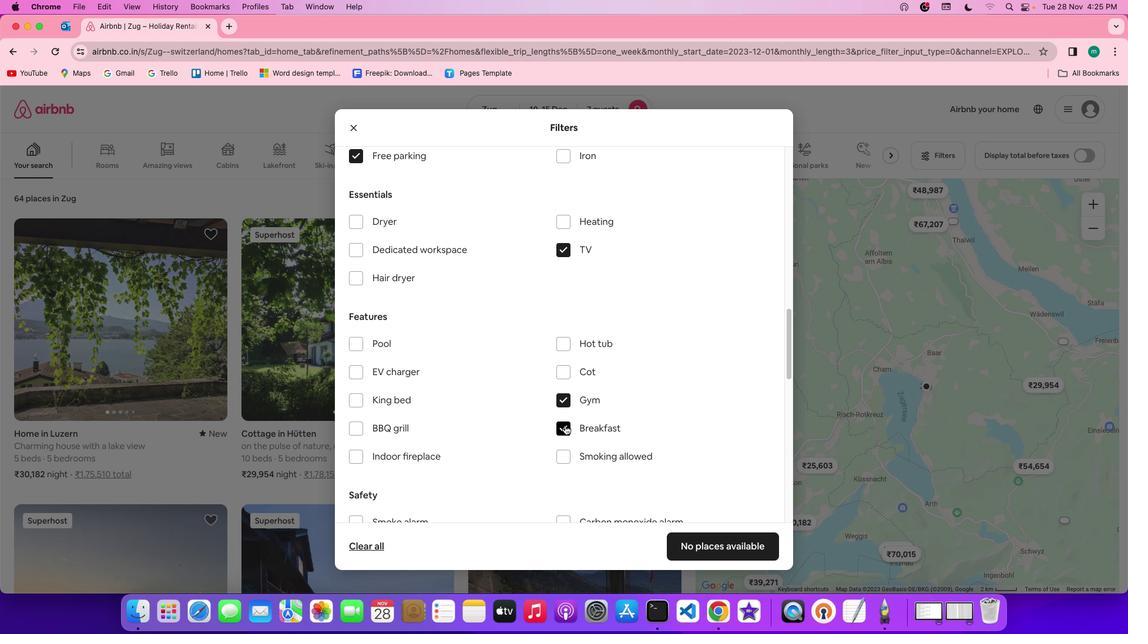 
Action: Mouse moved to (685, 440)
Screenshot: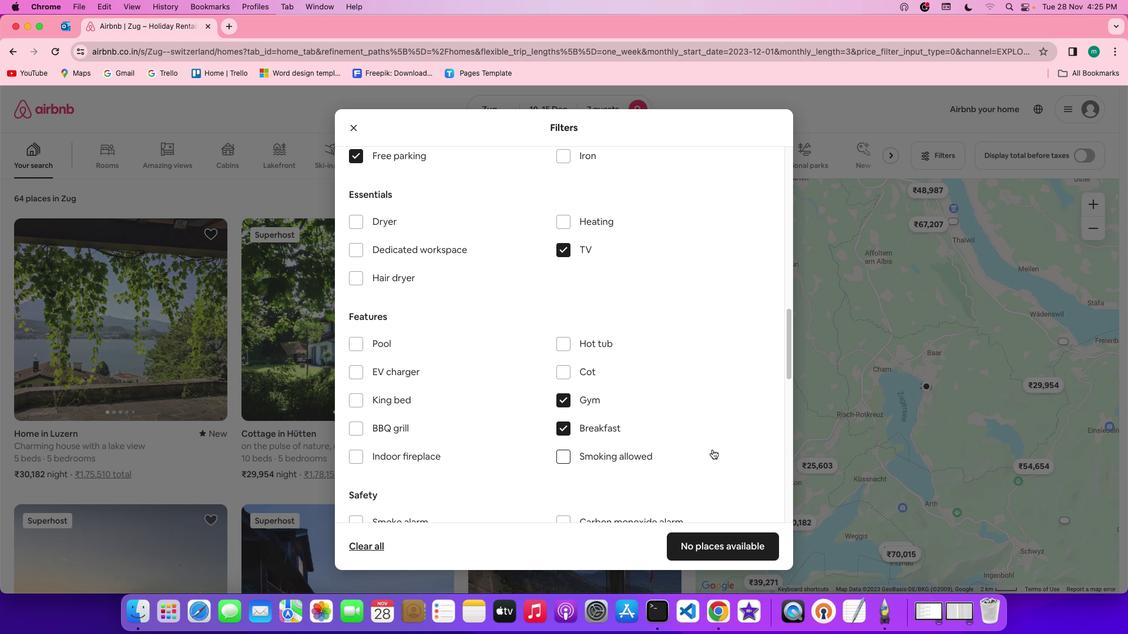 
Action: Mouse scrolled (685, 440) with delta (127, 28)
Screenshot: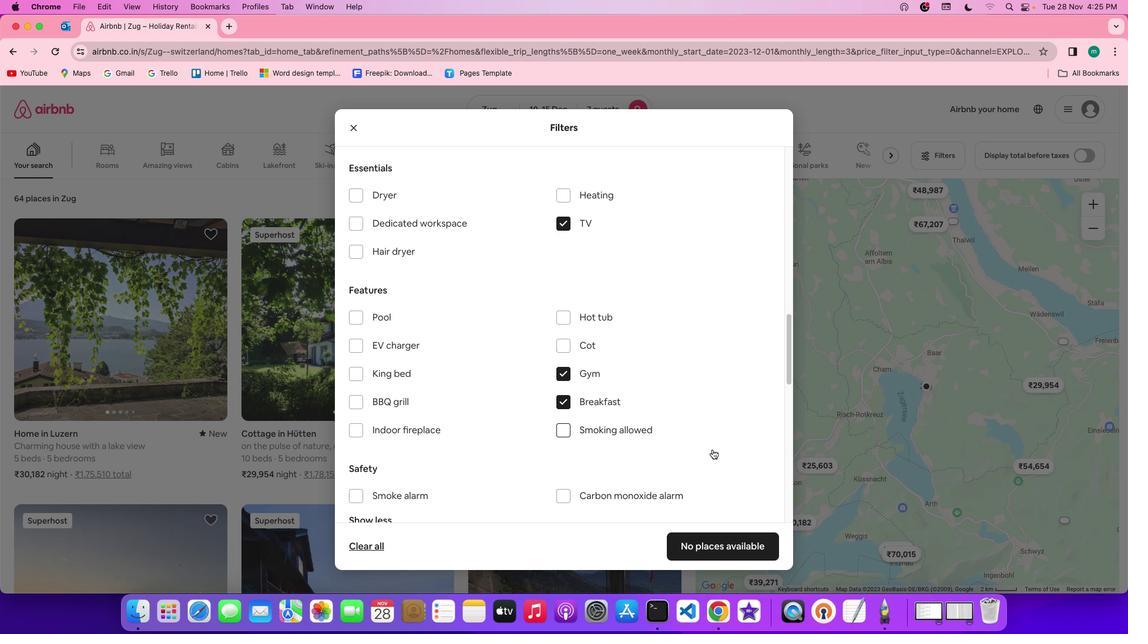 
Action: Mouse scrolled (685, 440) with delta (127, 28)
Screenshot: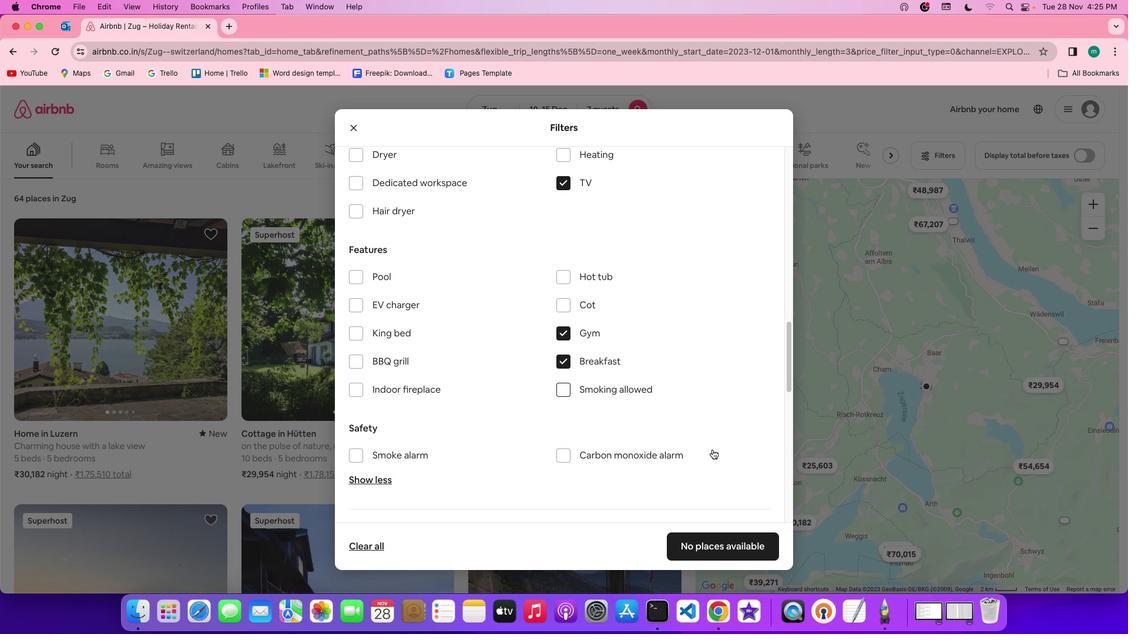 
Action: Mouse scrolled (685, 440) with delta (127, 28)
Screenshot: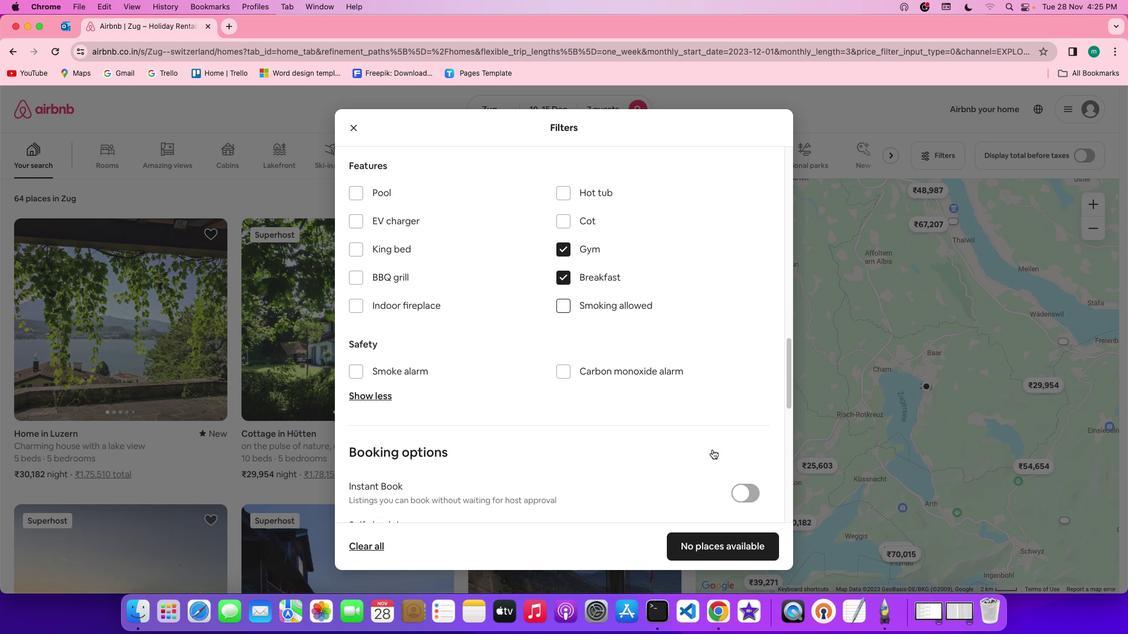 
Action: Mouse scrolled (685, 440) with delta (127, 27)
Screenshot: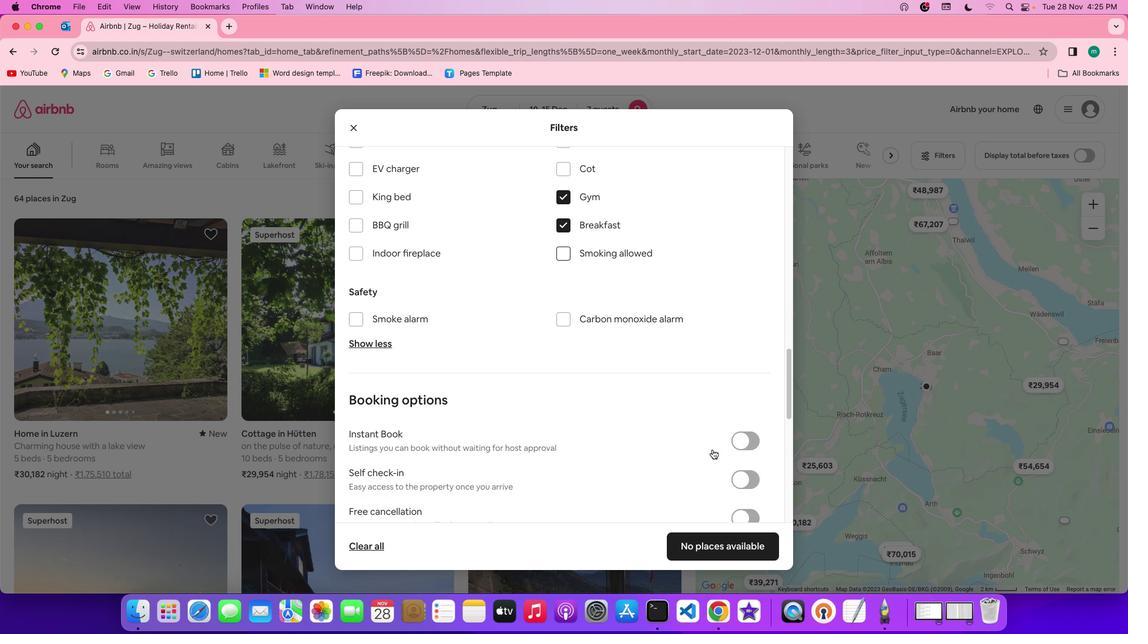 
Action: Mouse scrolled (685, 440) with delta (127, 27)
Screenshot: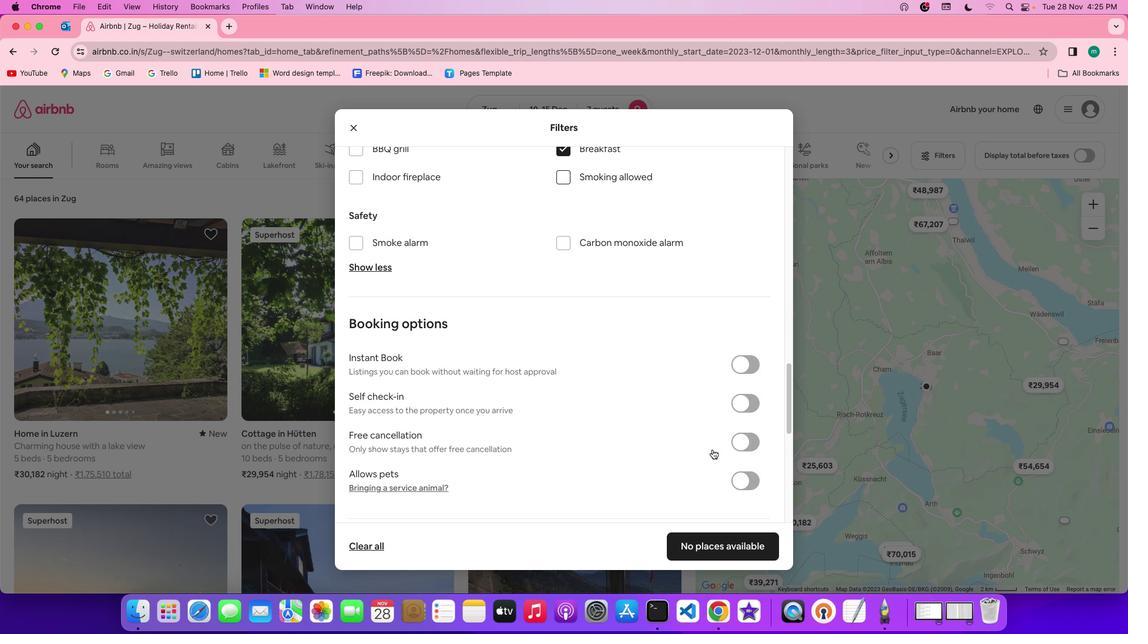 
Action: Mouse scrolled (685, 440) with delta (127, 28)
Screenshot: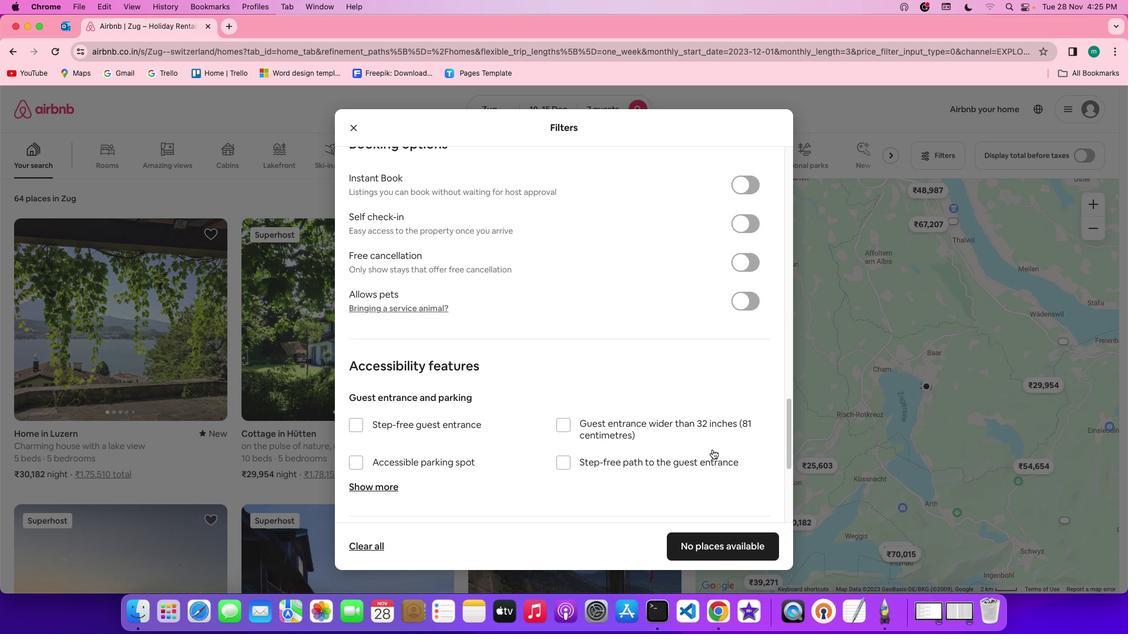 
Action: Mouse scrolled (685, 440) with delta (127, 28)
Screenshot: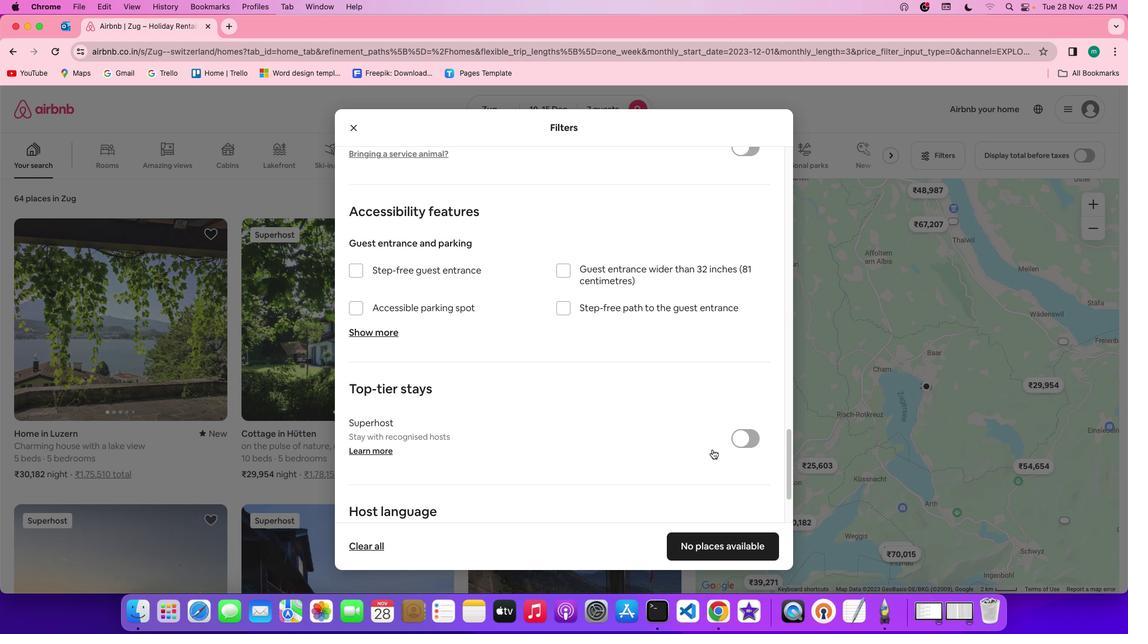 
Action: Mouse scrolled (685, 440) with delta (127, 27)
Screenshot: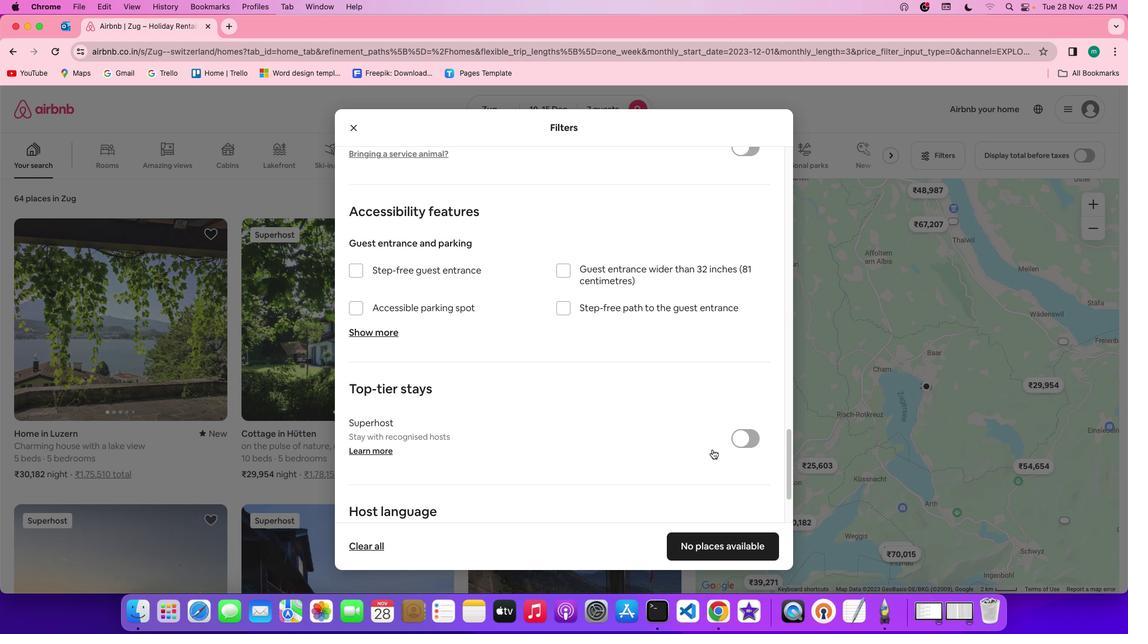 
Action: Mouse scrolled (685, 440) with delta (127, 26)
Screenshot: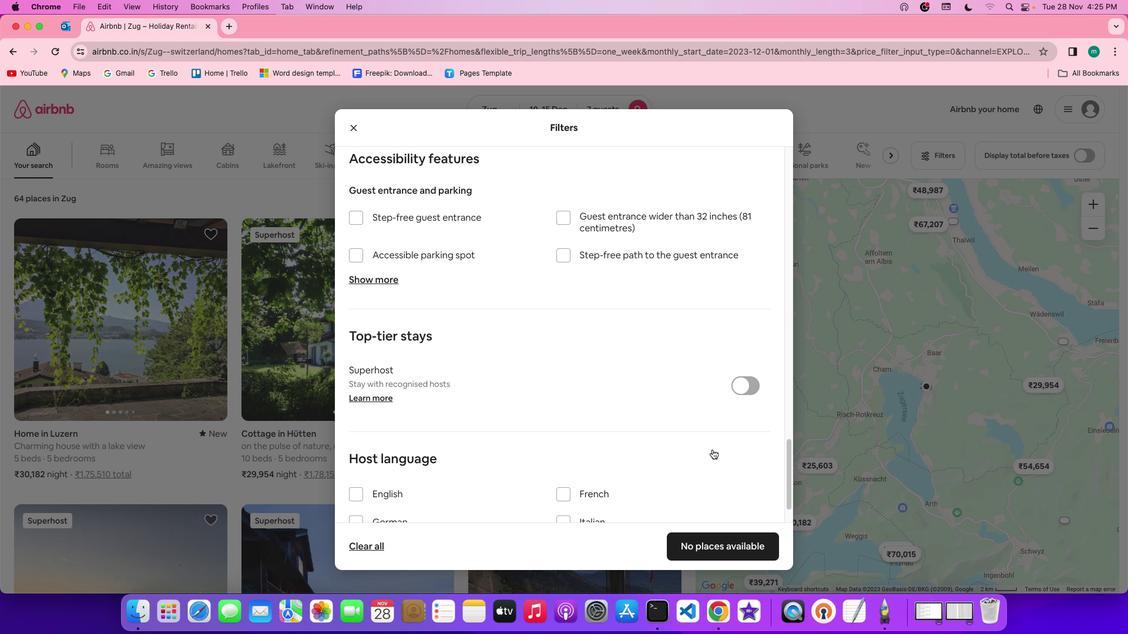 
Action: Mouse scrolled (685, 440) with delta (127, 26)
Screenshot: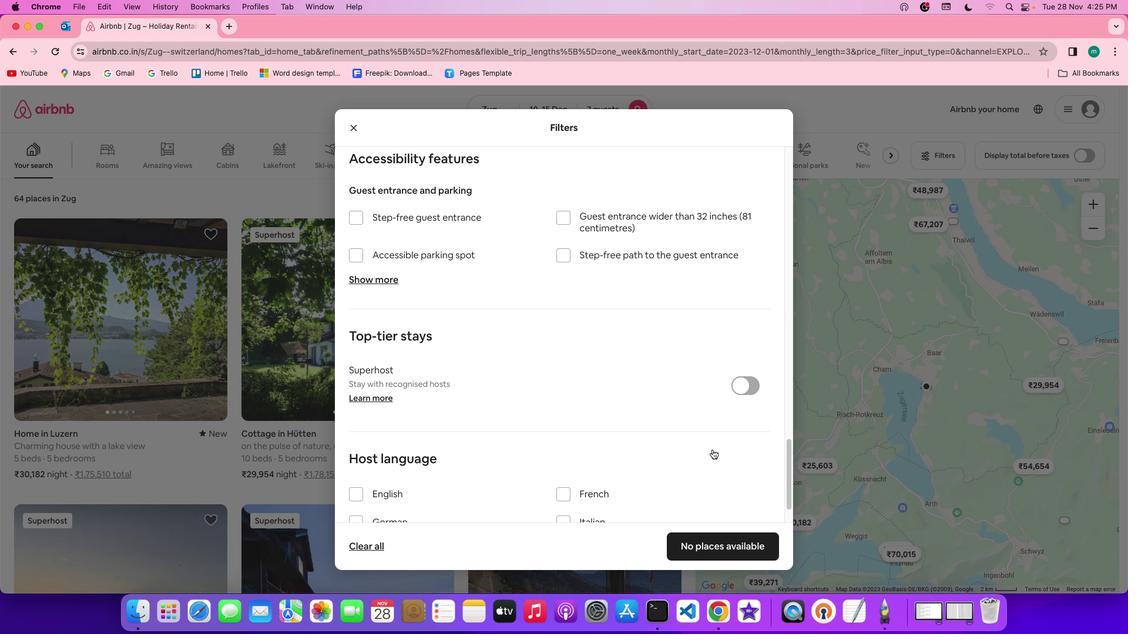 
Action: Mouse moved to (687, 461)
Screenshot: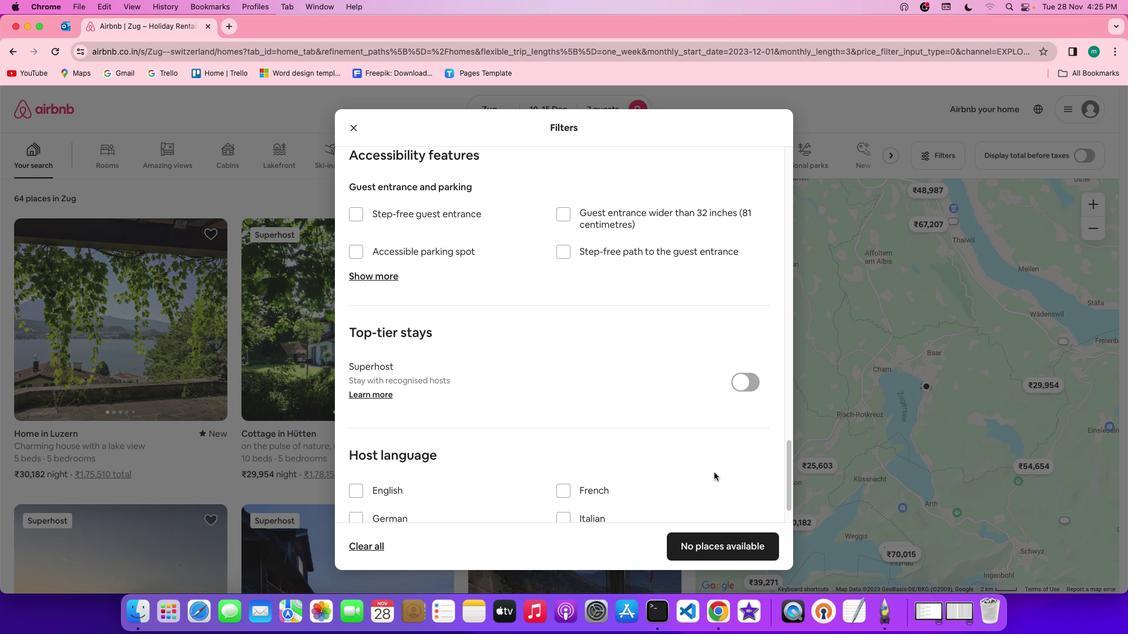 
Action: Mouse scrolled (687, 461) with delta (127, 28)
Screenshot: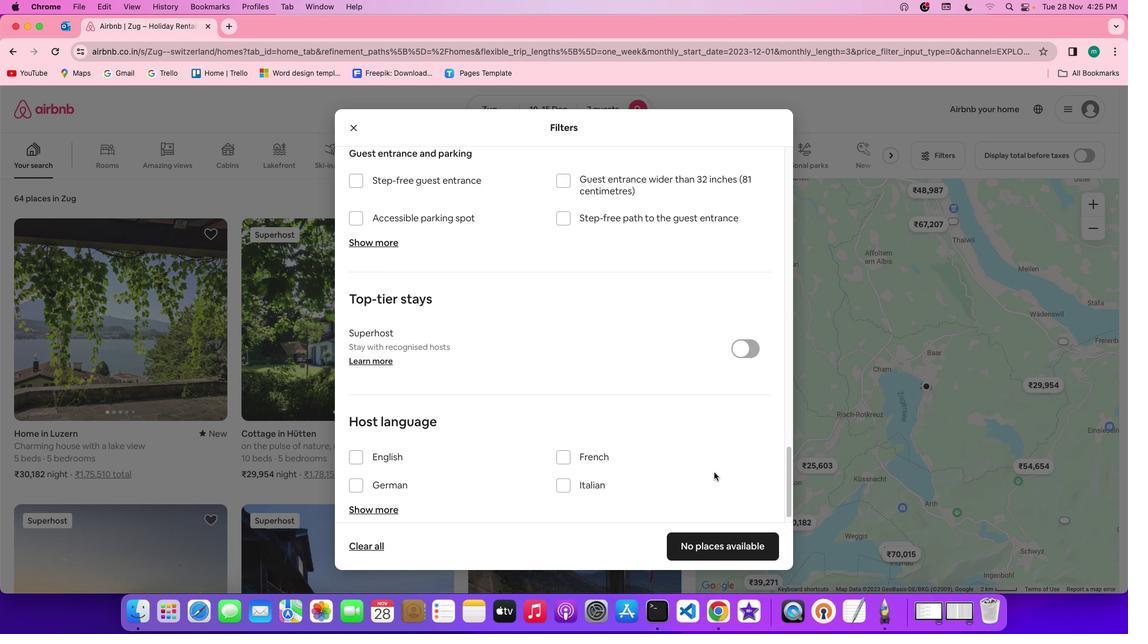
Action: Mouse scrolled (687, 461) with delta (127, 28)
Screenshot: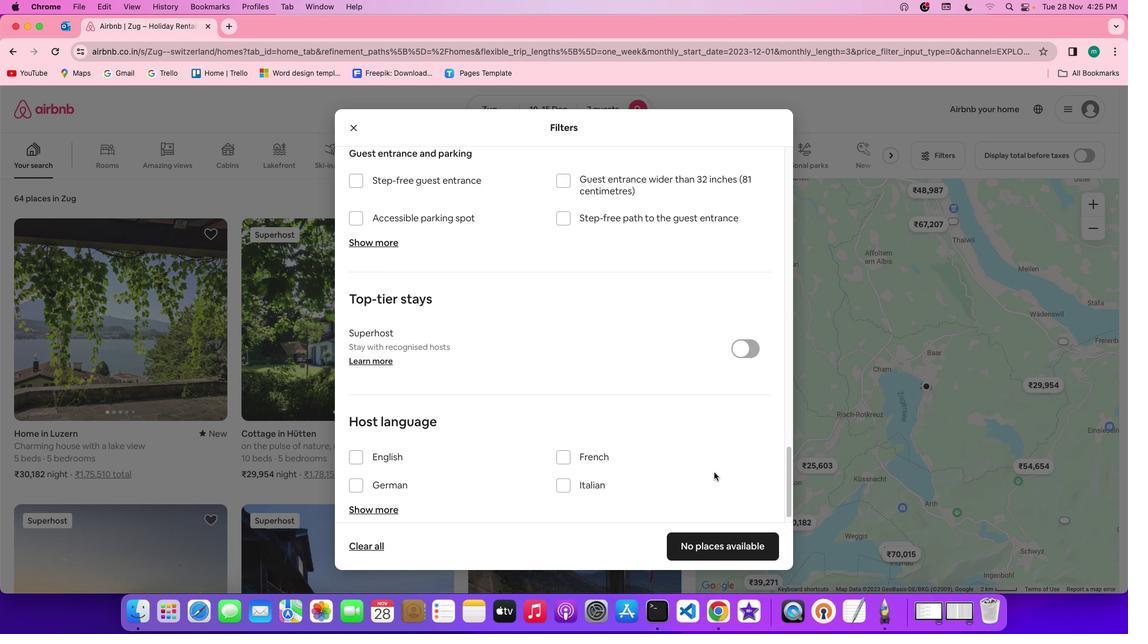 
Action: Mouse scrolled (687, 461) with delta (127, 27)
Screenshot: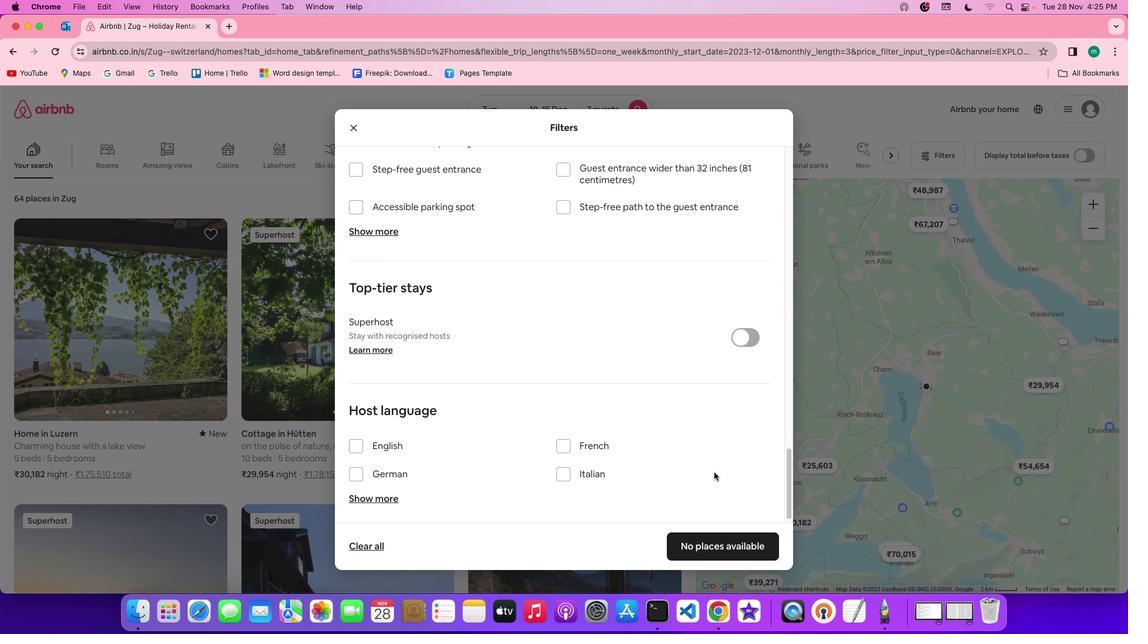 
Action: Mouse scrolled (687, 461) with delta (127, 26)
Screenshot: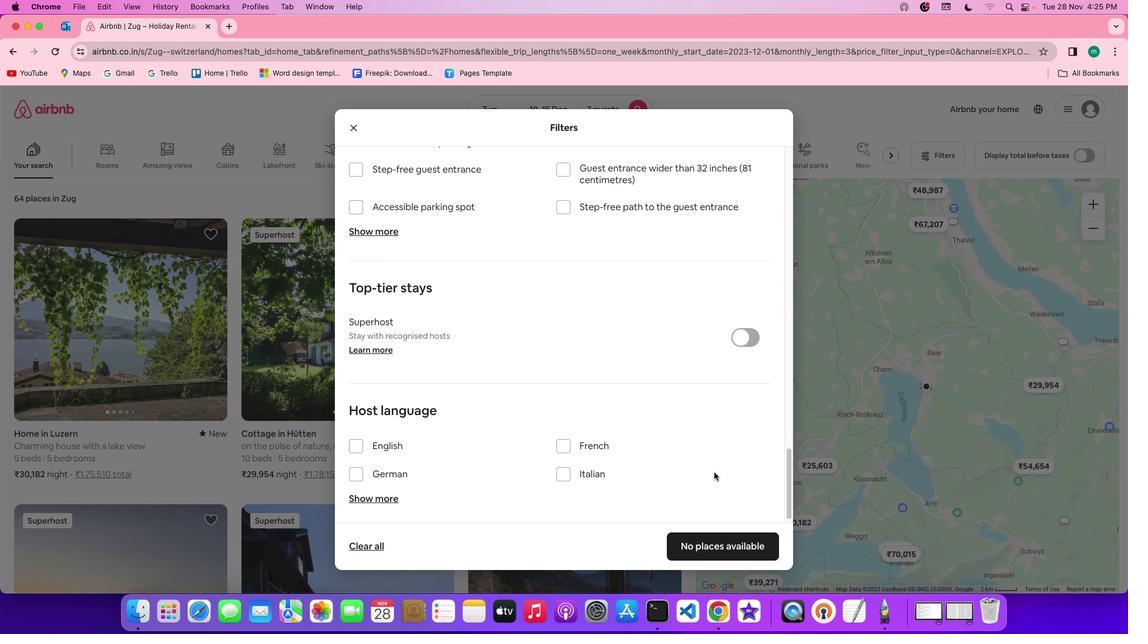 
Action: Mouse scrolled (687, 461) with delta (127, 25)
Screenshot: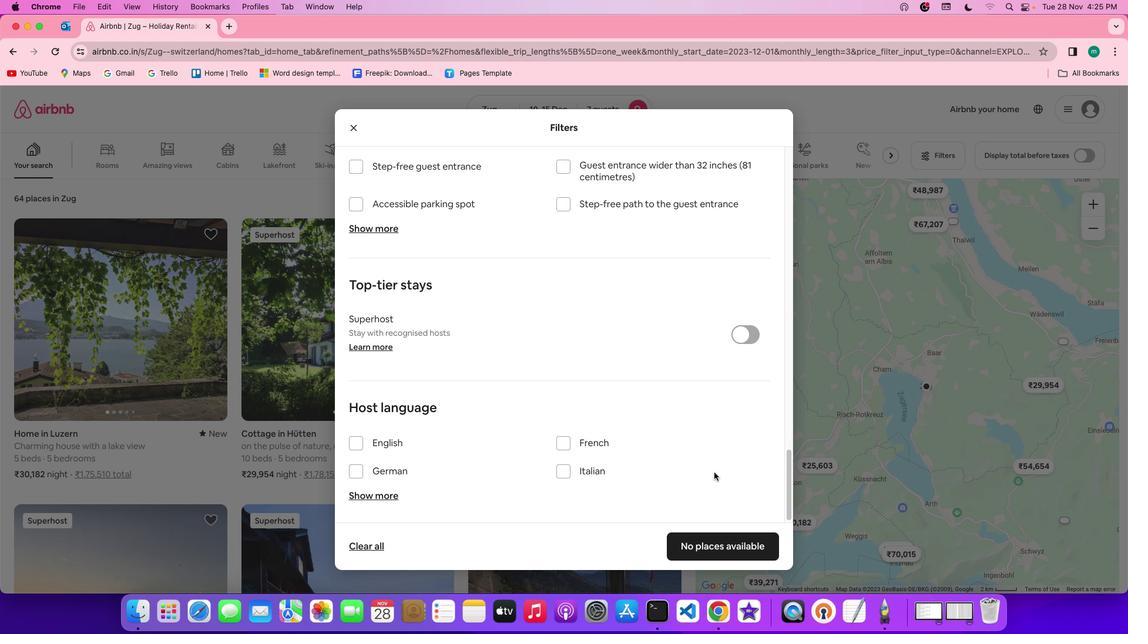 
Action: Mouse scrolled (687, 461) with delta (127, 25)
Screenshot: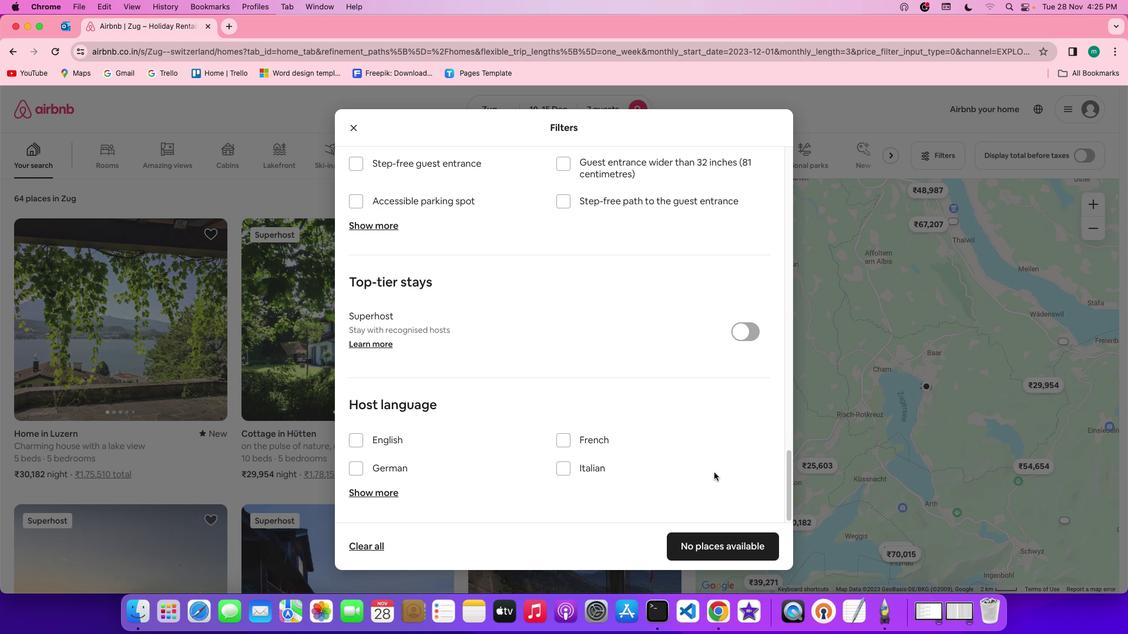 
Action: Mouse moved to (705, 534)
Screenshot: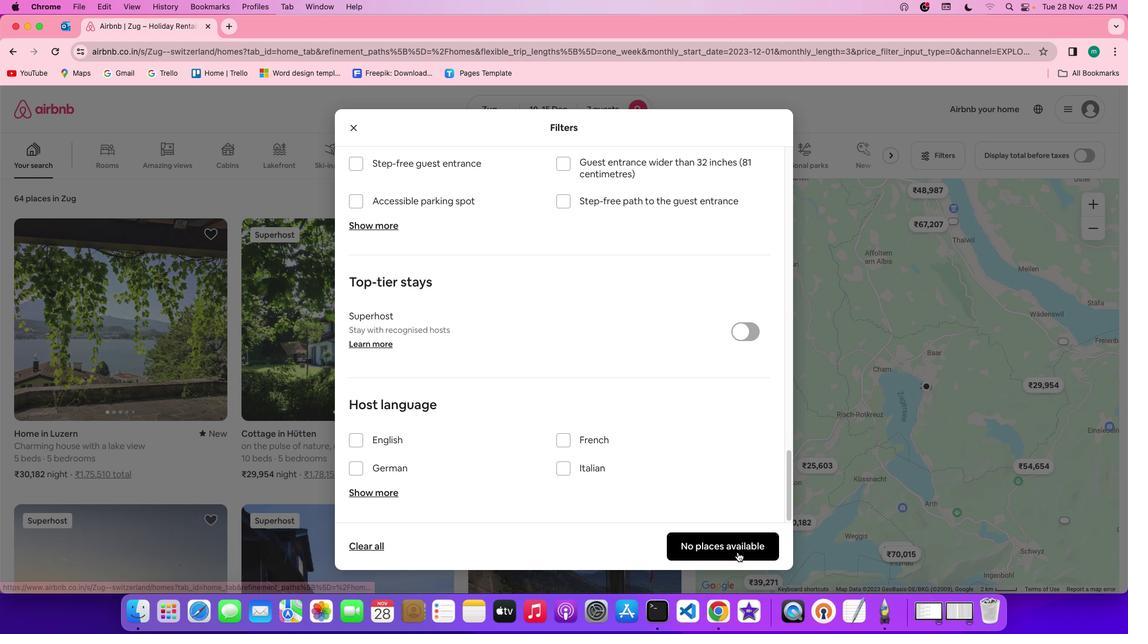 
Action: Mouse pressed left at (705, 534)
Screenshot: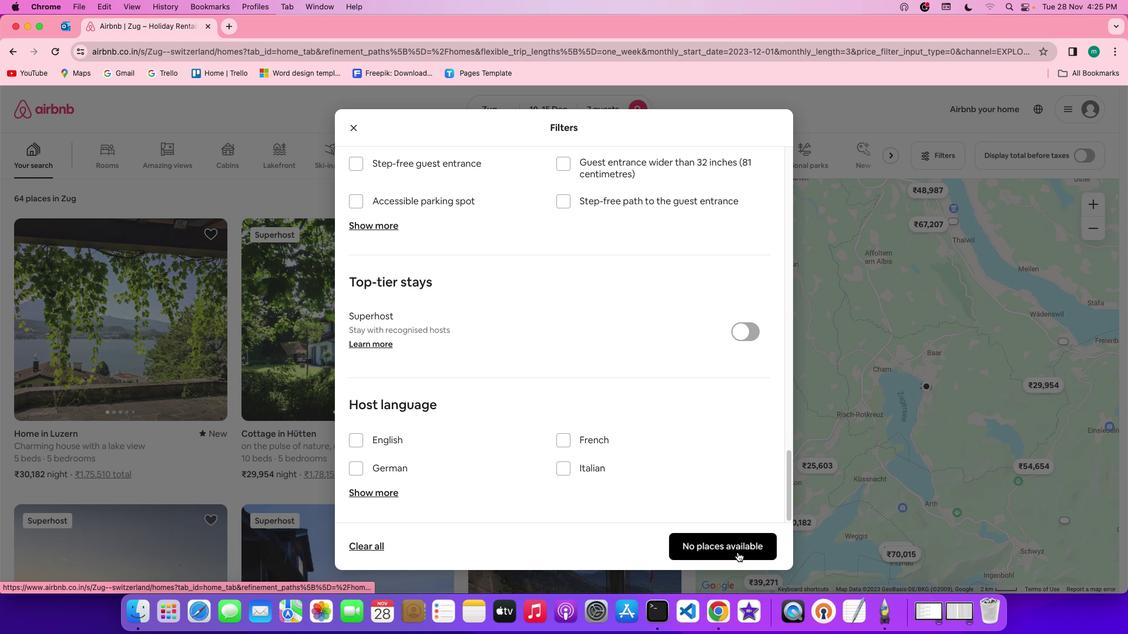 
Action: Mouse moved to (439, 400)
Screenshot: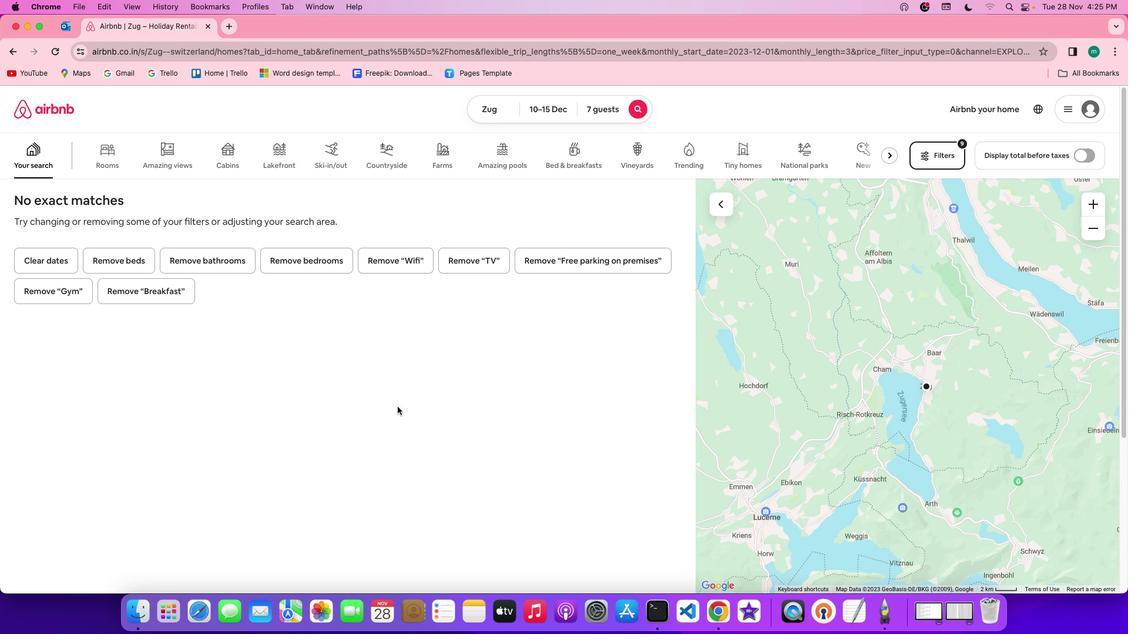 
